 Task: Search for a house in Aurora, United States, for 5 guests from June 15th to June 21st, with 3 bedrooms, 3 beds, 3 bathrooms, and a price range of 14000 to 25000.
Action: Mouse moved to (610, 121)
Screenshot: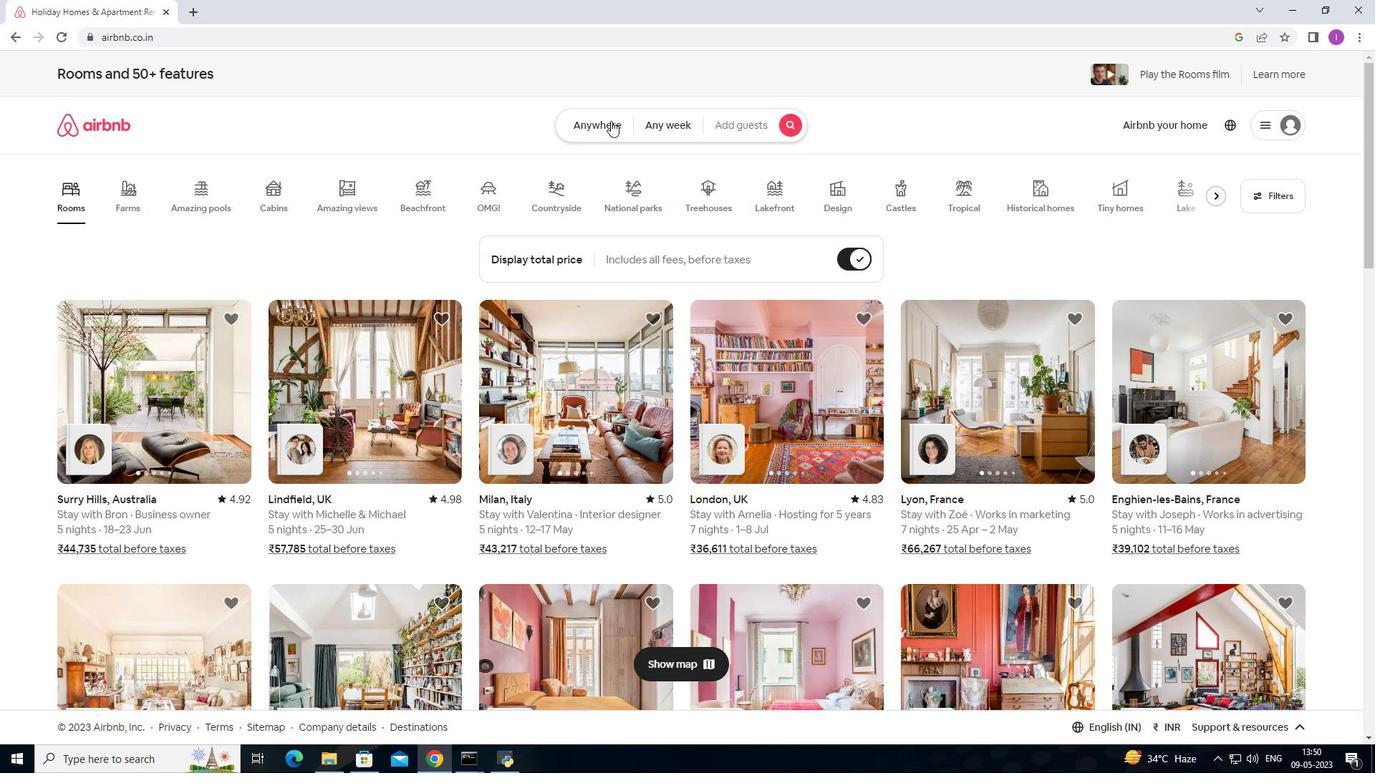 
Action: Mouse pressed left at (610, 121)
Screenshot: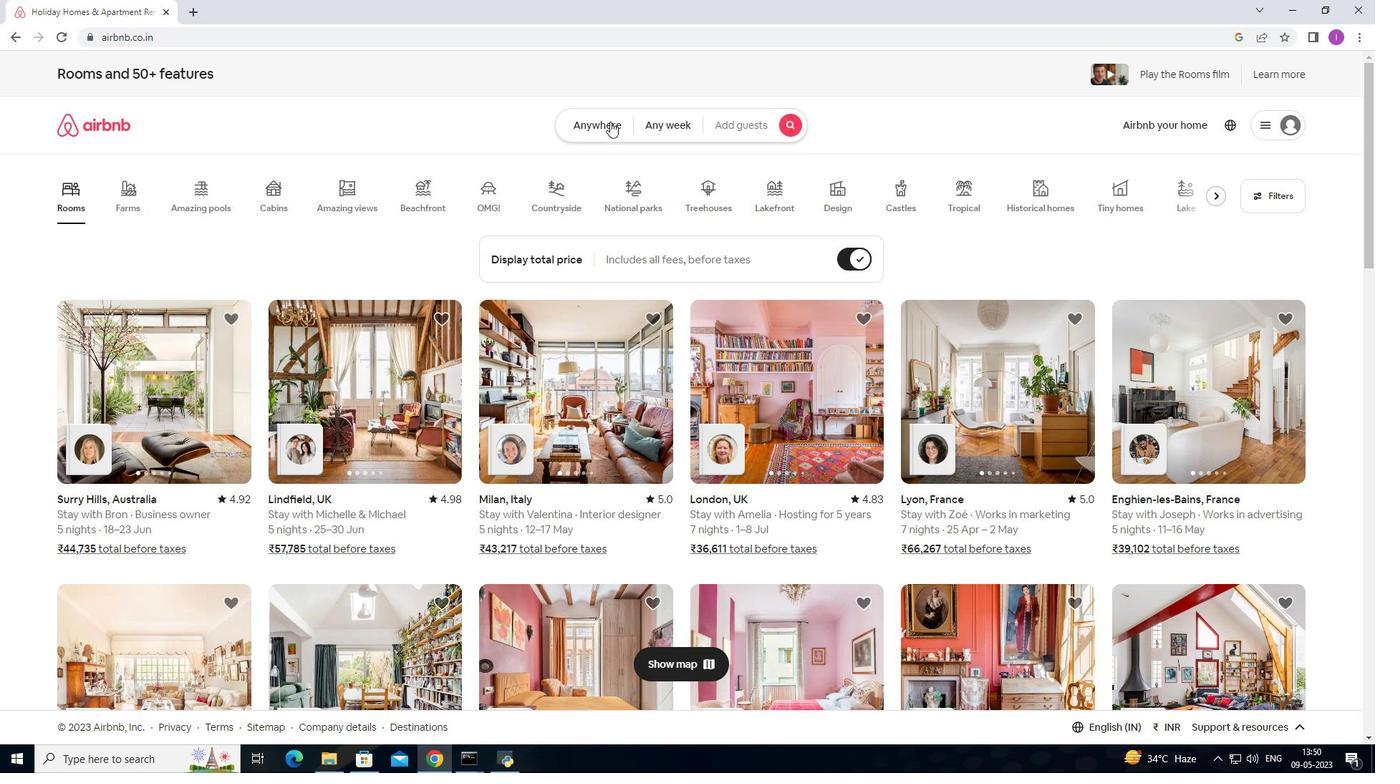 
Action: Mouse moved to (475, 176)
Screenshot: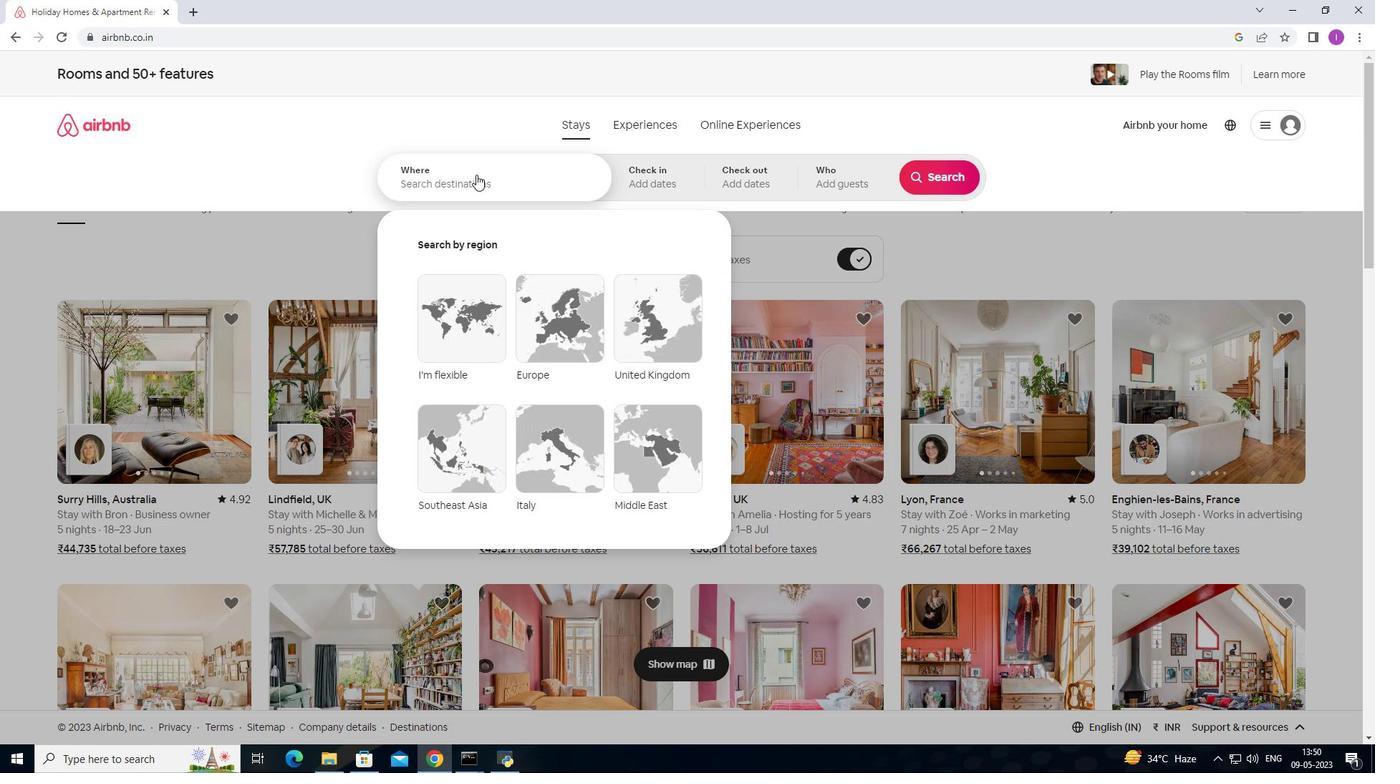 
Action: Mouse pressed left at (475, 176)
Screenshot: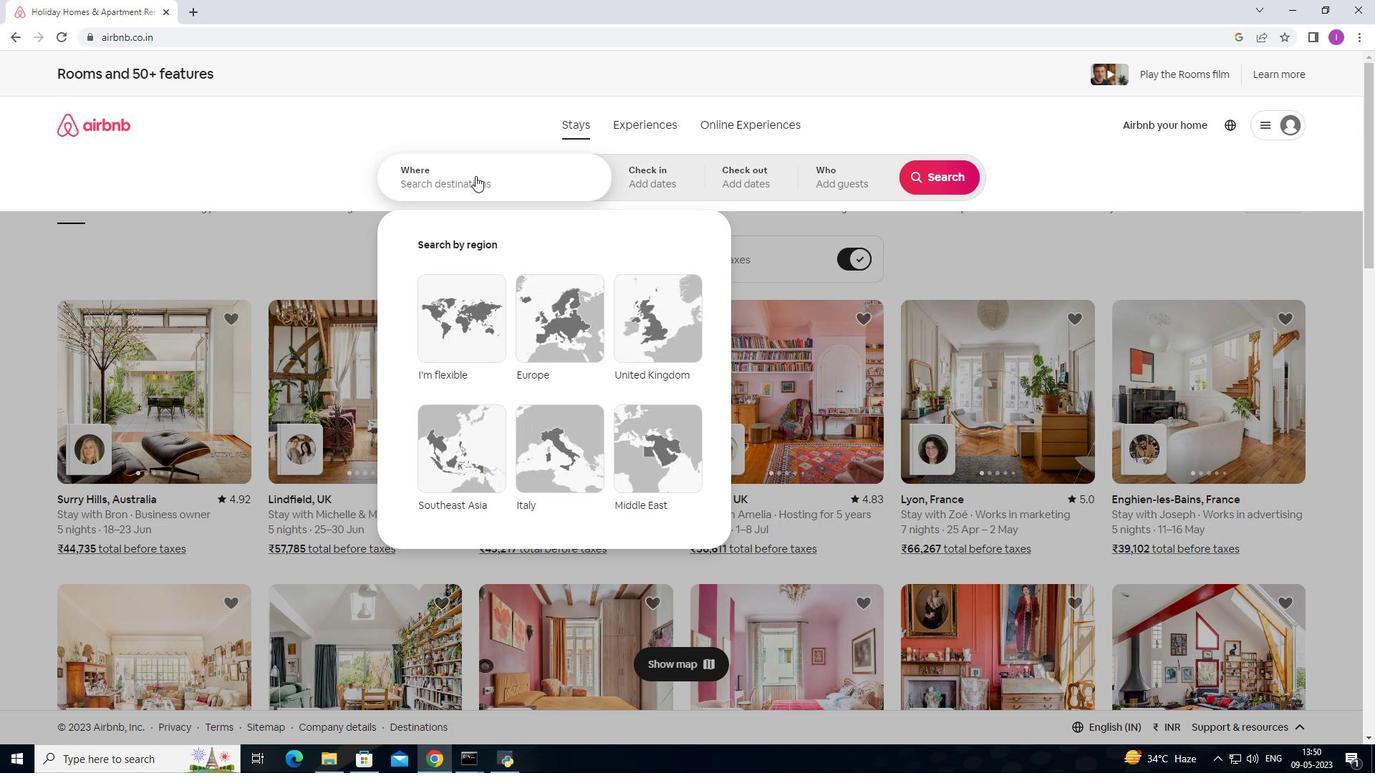 
Action: Mouse moved to (504, 172)
Screenshot: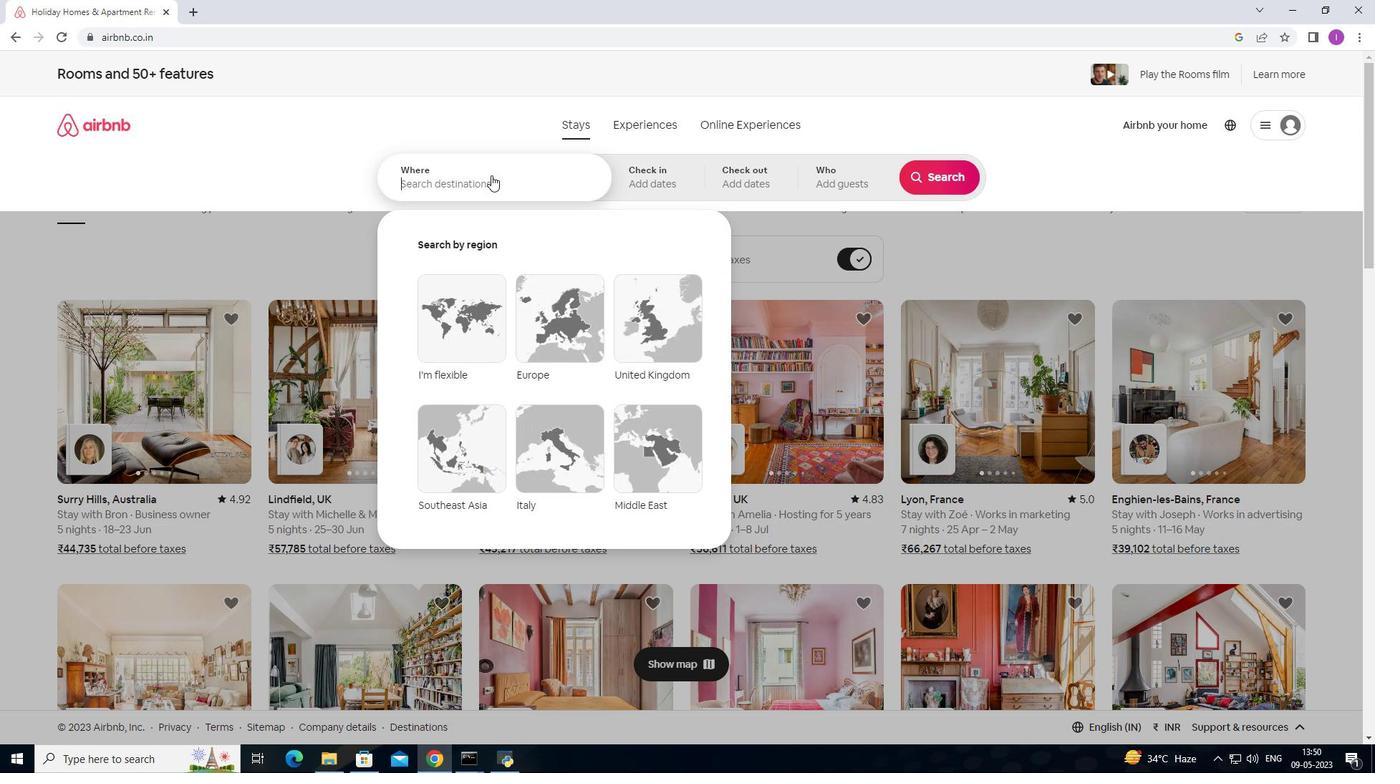 
Action: Key pressed <Key.shift>Aurora,<Key.shift>united<Key.space>states
Screenshot: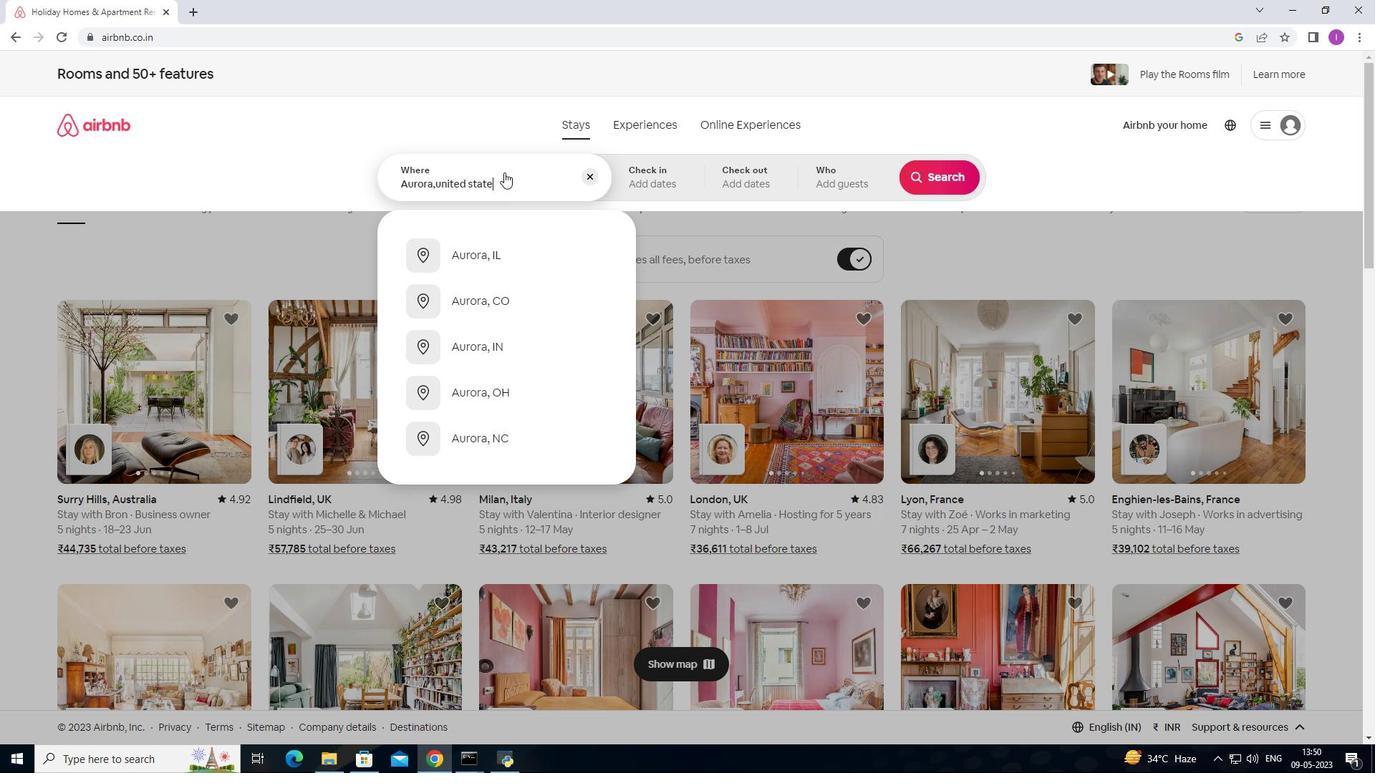 
Action: Mouse moved to (640, 177)
Screenshot: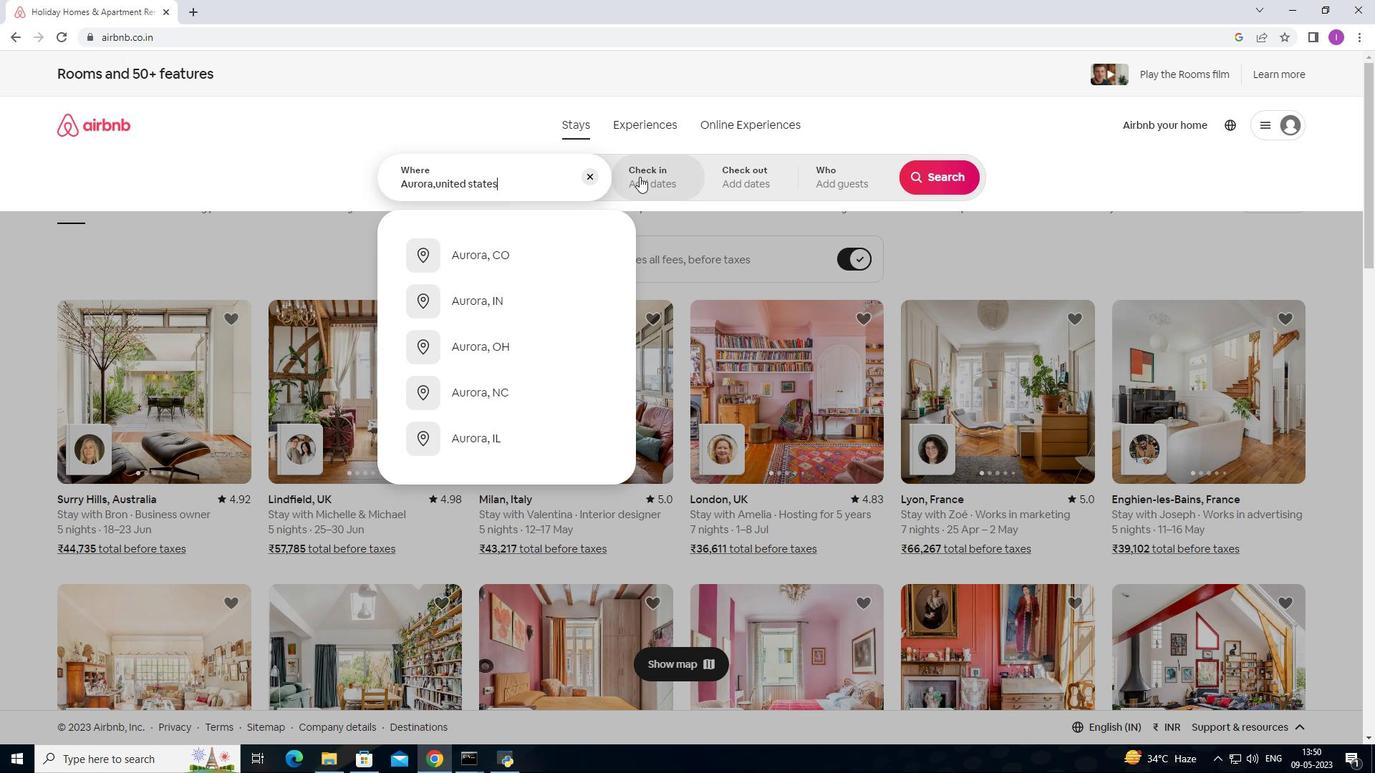 
Action: Mouse pressed left at (640, 177)
Screenshot: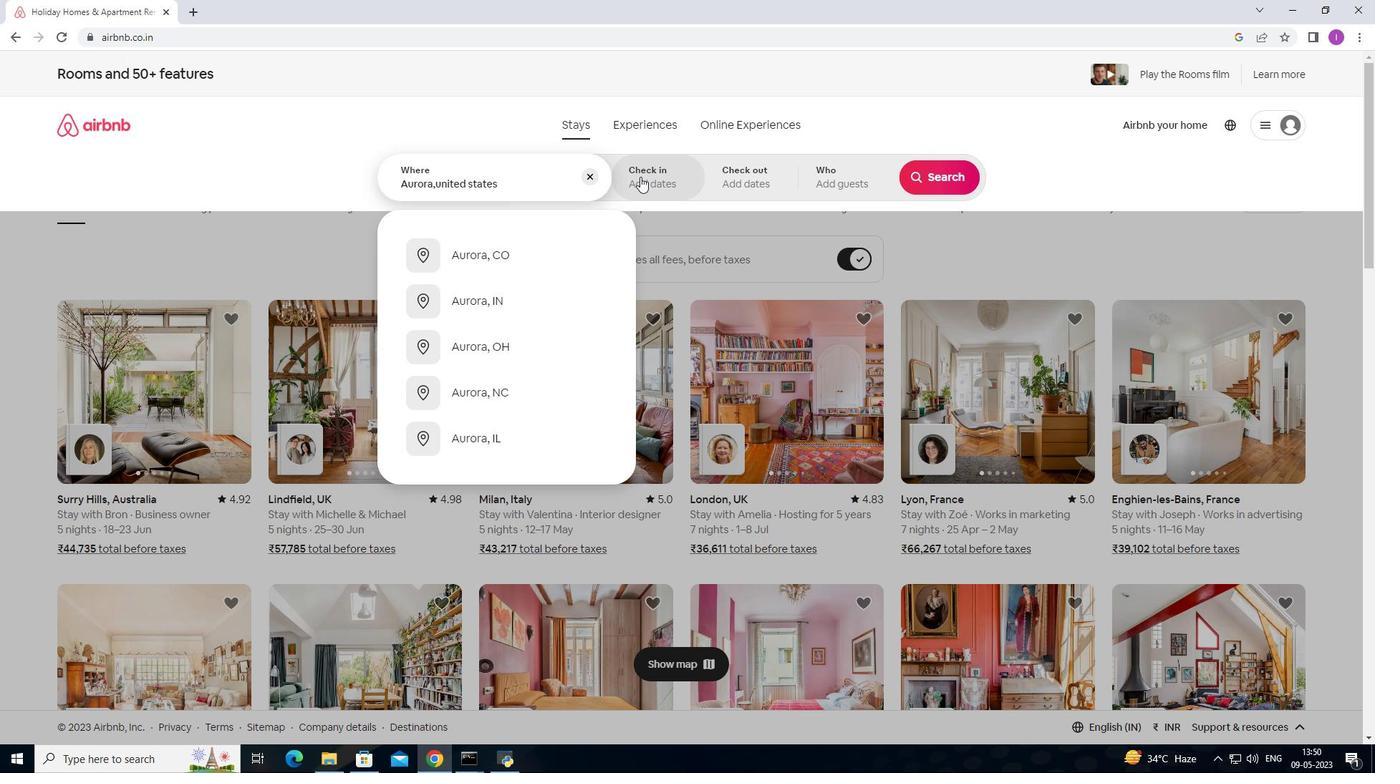 
Action: Mouse moved to (941, 297)
Screenshot: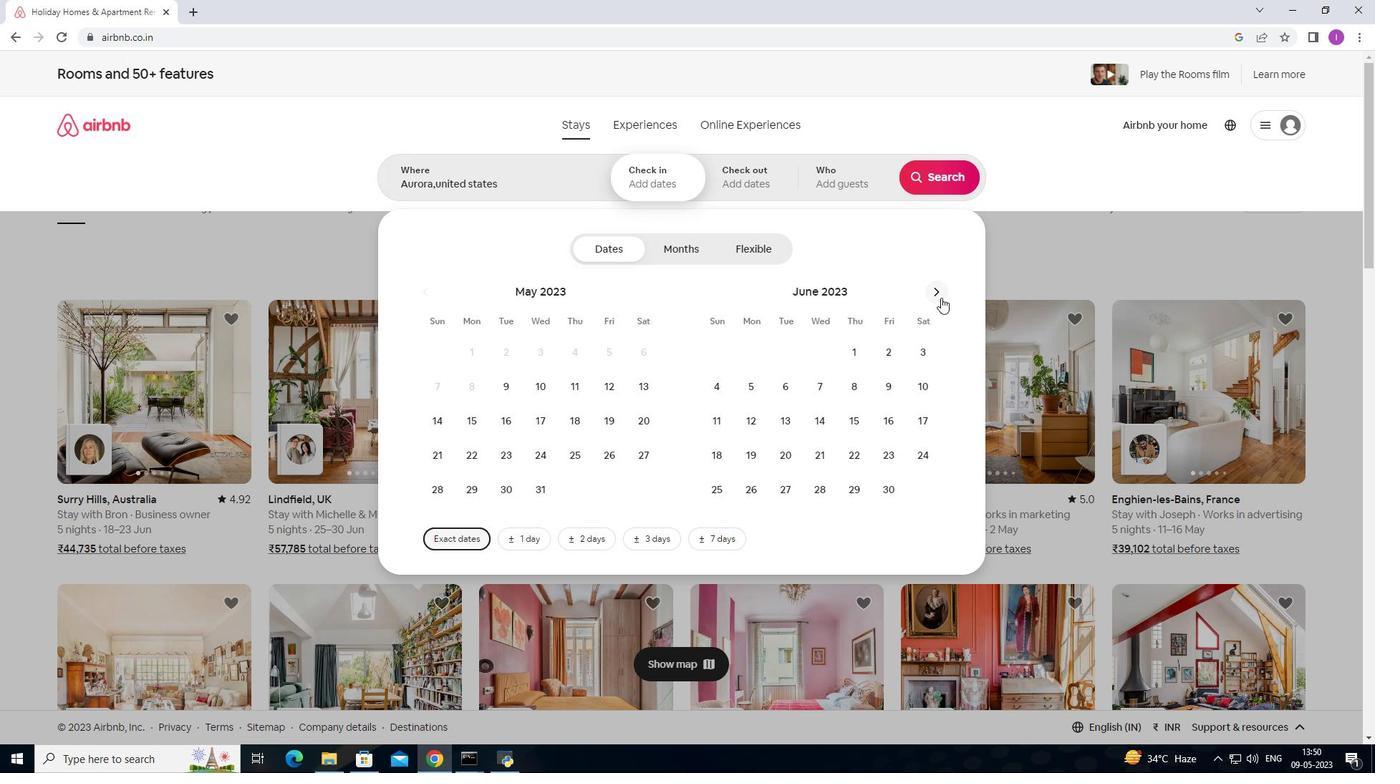 
Action: Mouse pressed left at (941, 297)
Screenshot: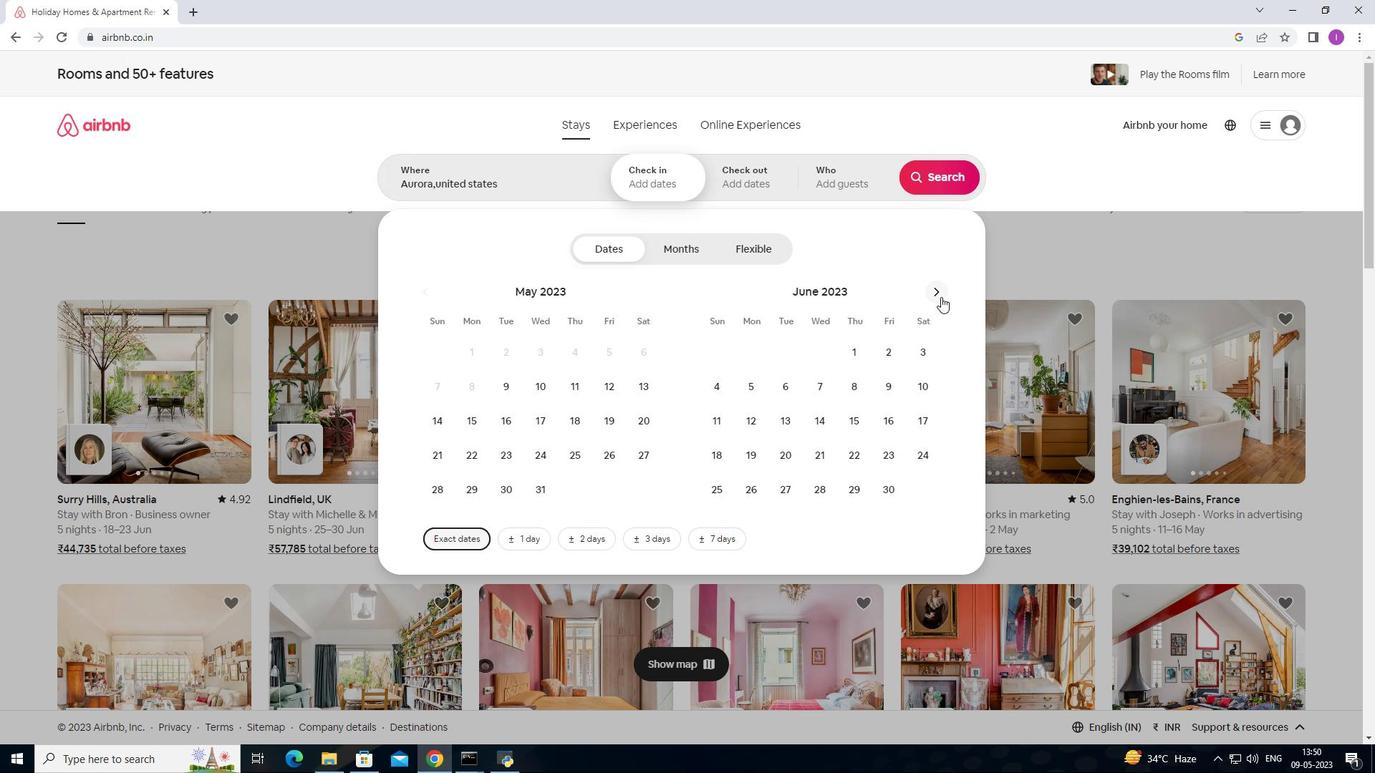 
Action: Mouse moved to (588, 423)
Screenshot: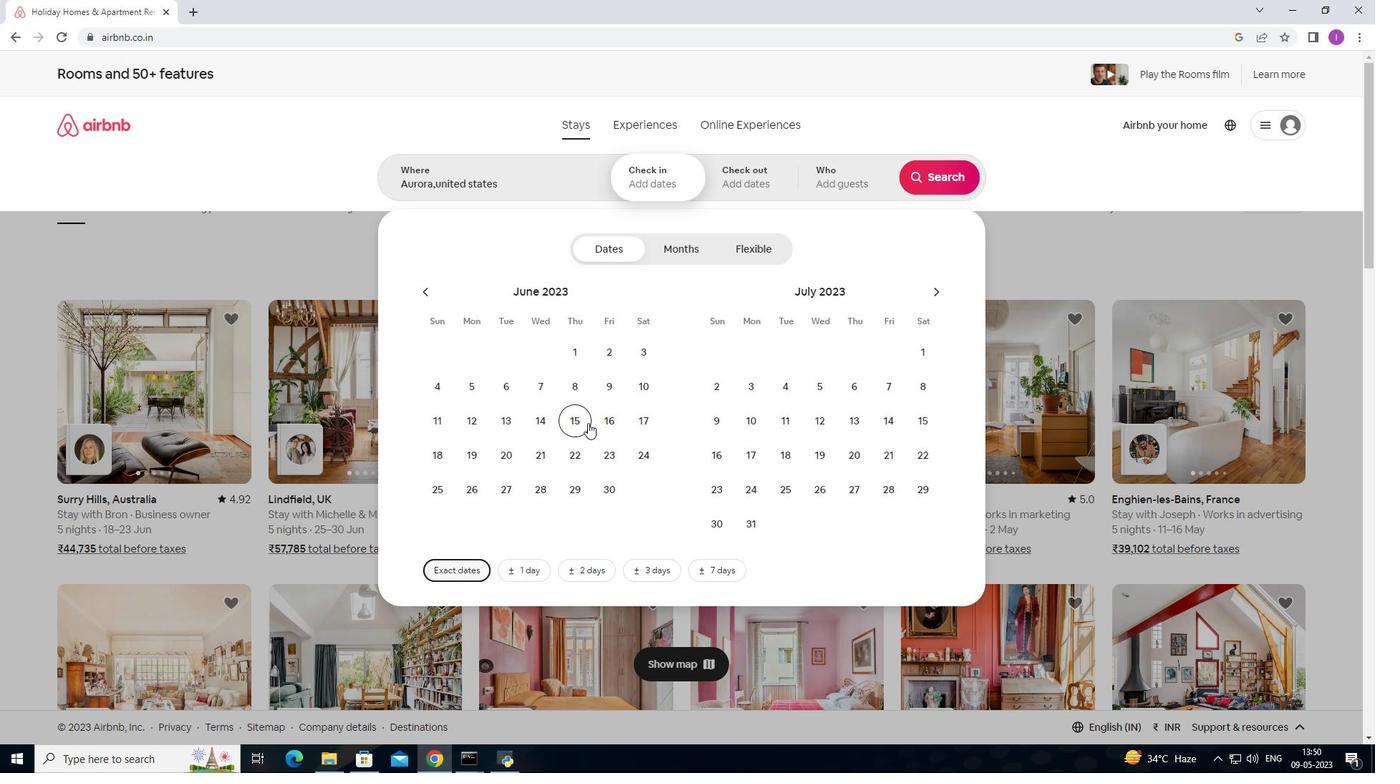 
Action: Mouse pressed left at (588, 423)
Screenshot: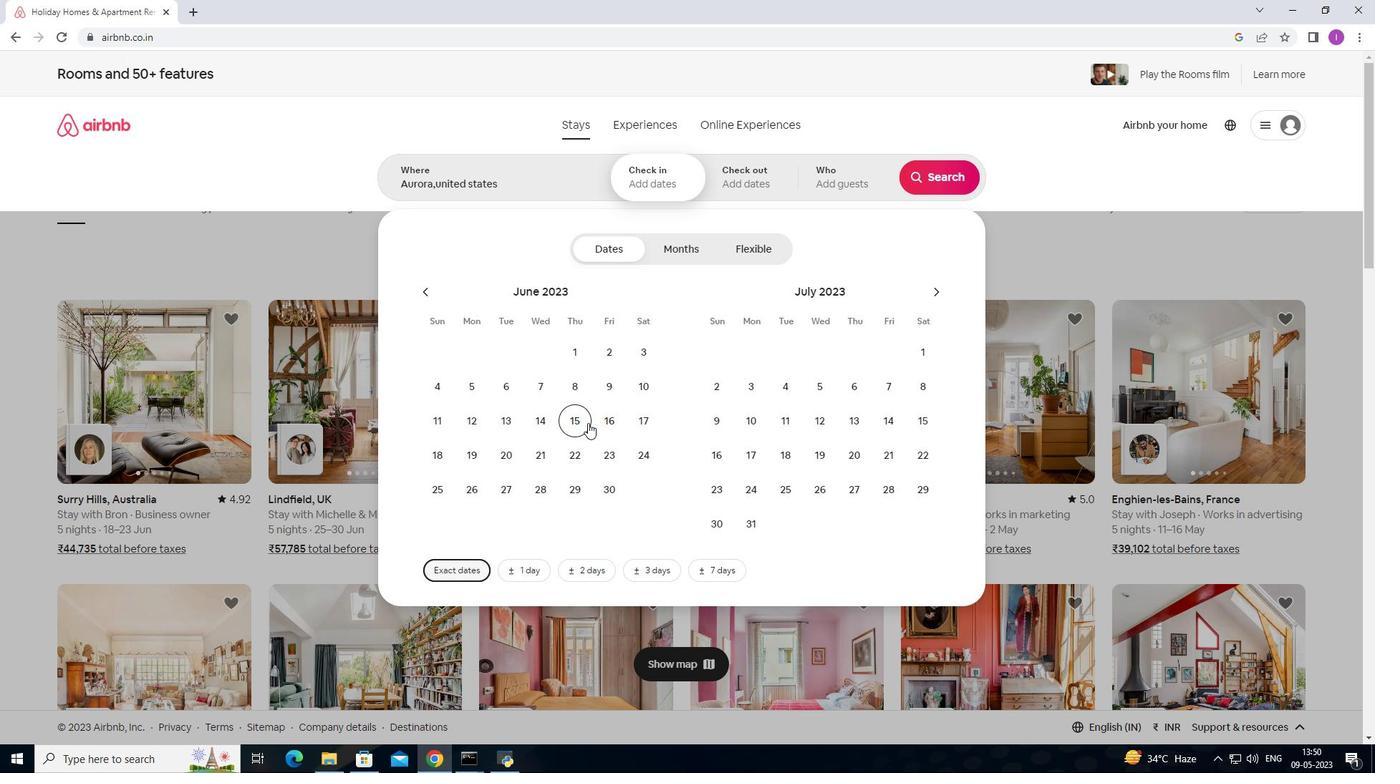 
Action: Mouse moved to (545, 457)
Screenshot: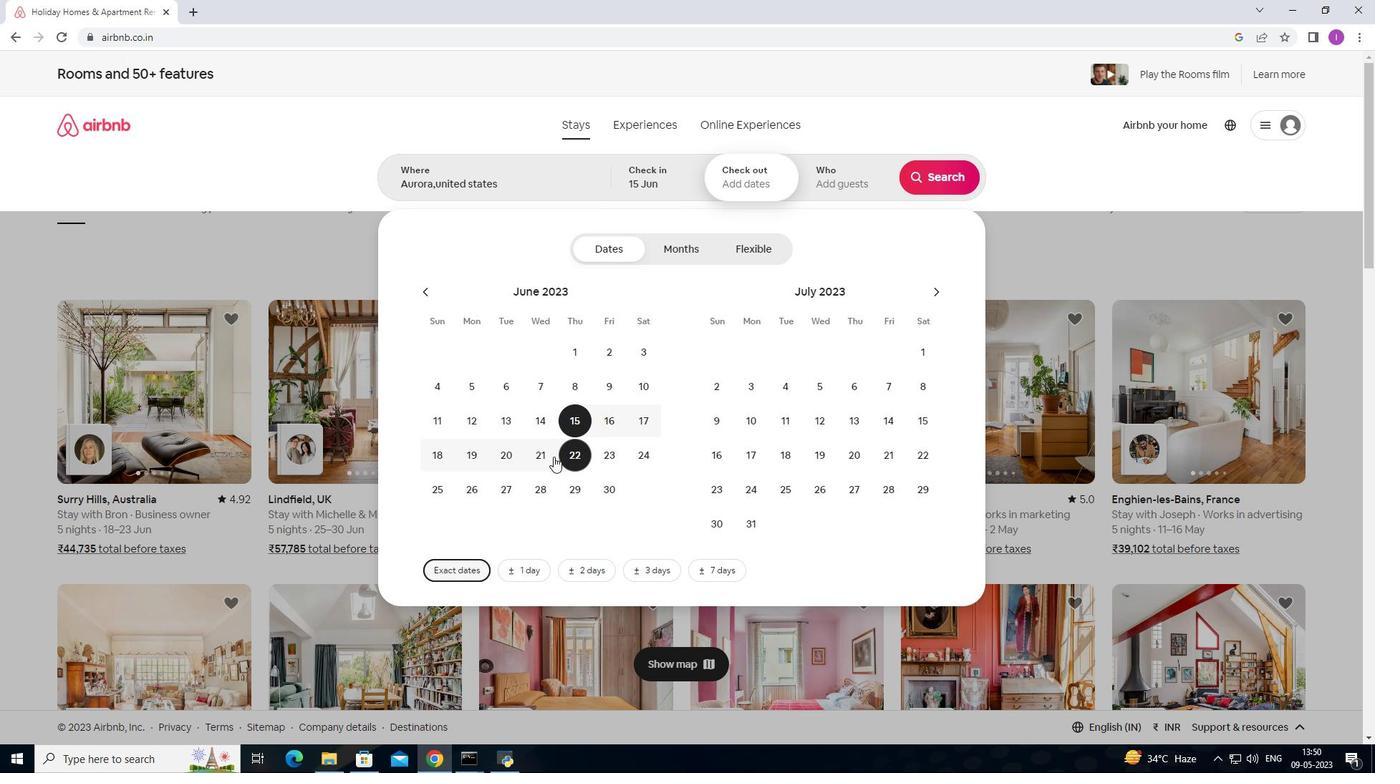 
Action: Mouse pressed left at (545, 457)
Screenshot: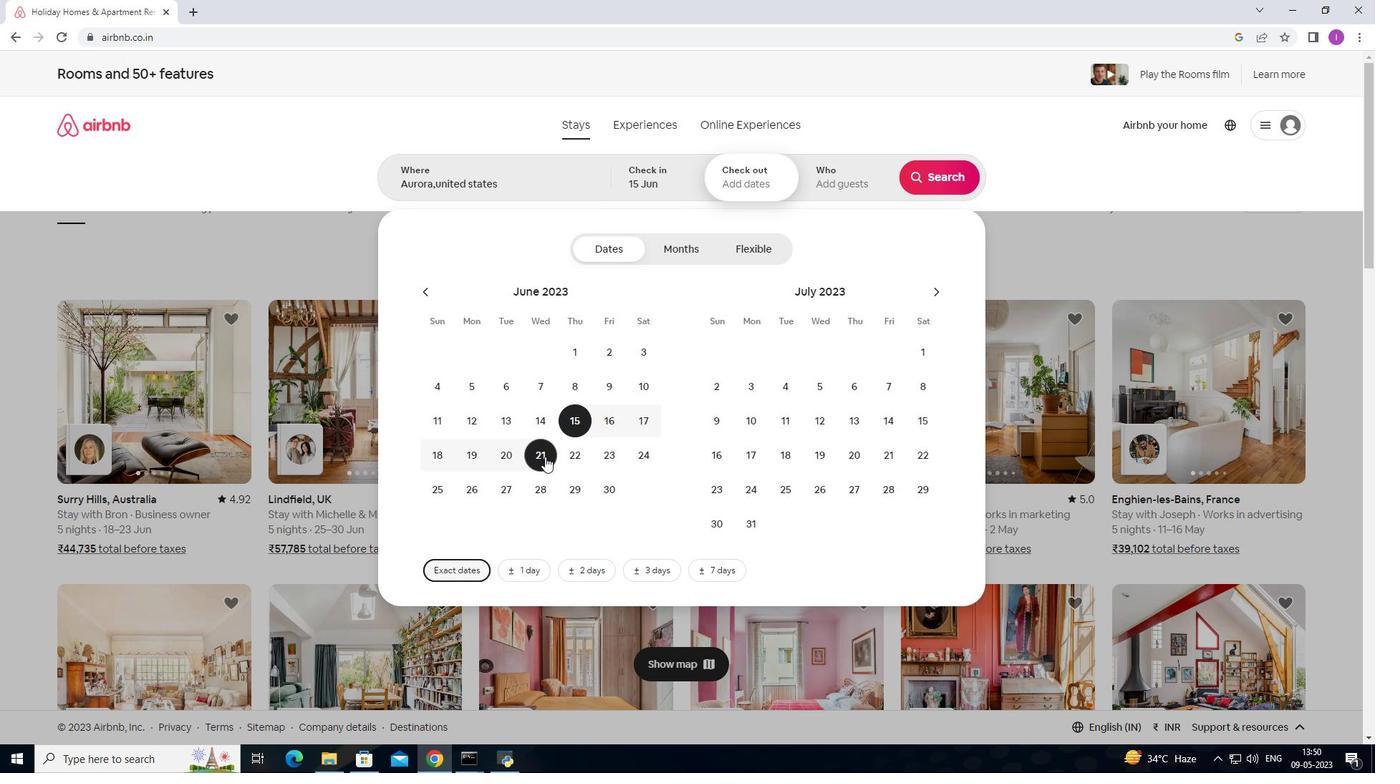
Action: Mouse moved to (853, 164)
Screenshot: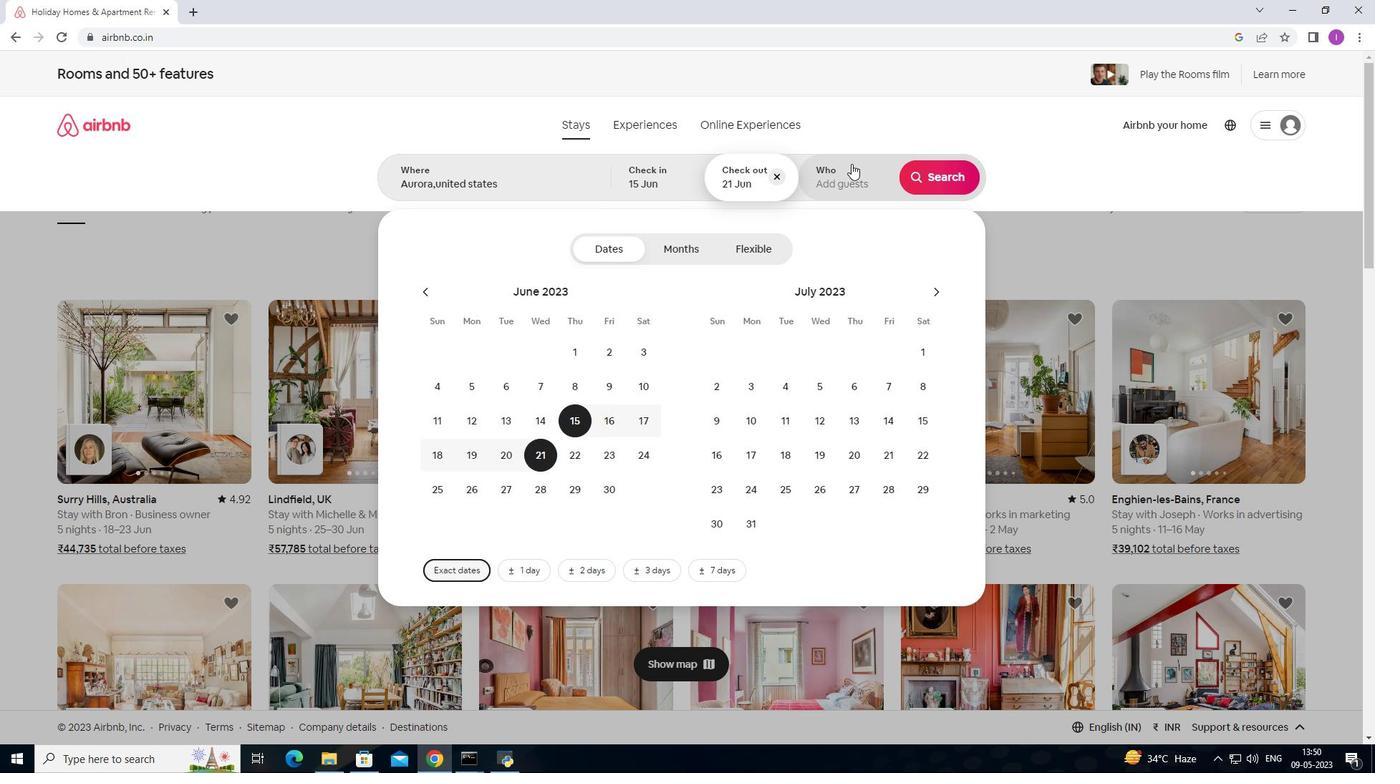 
Action: Mouse pressed left at (853, 164)
Screenshot: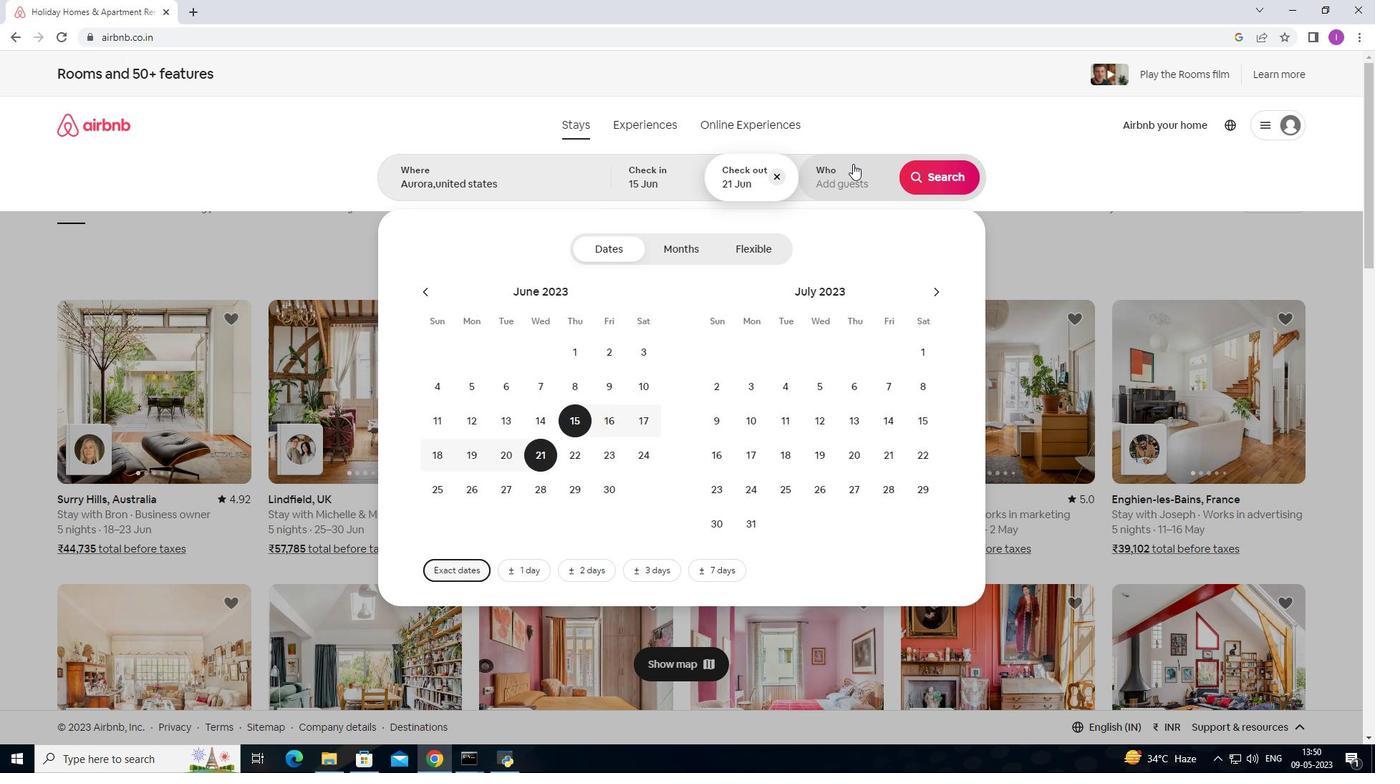 
Action: Mouse moved to (948, 256)
Screenshot: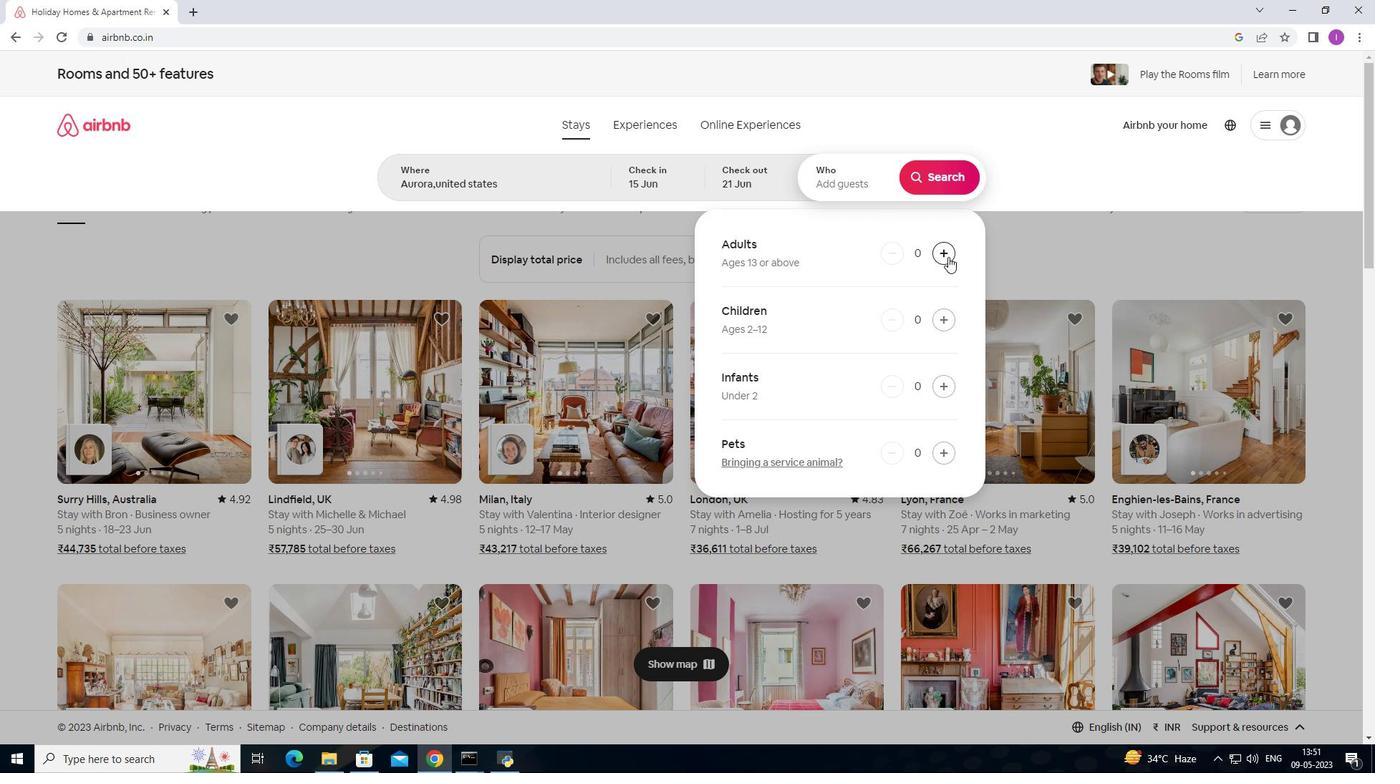 
Action: Mouse pressed left at (948, 256)
Screenshot: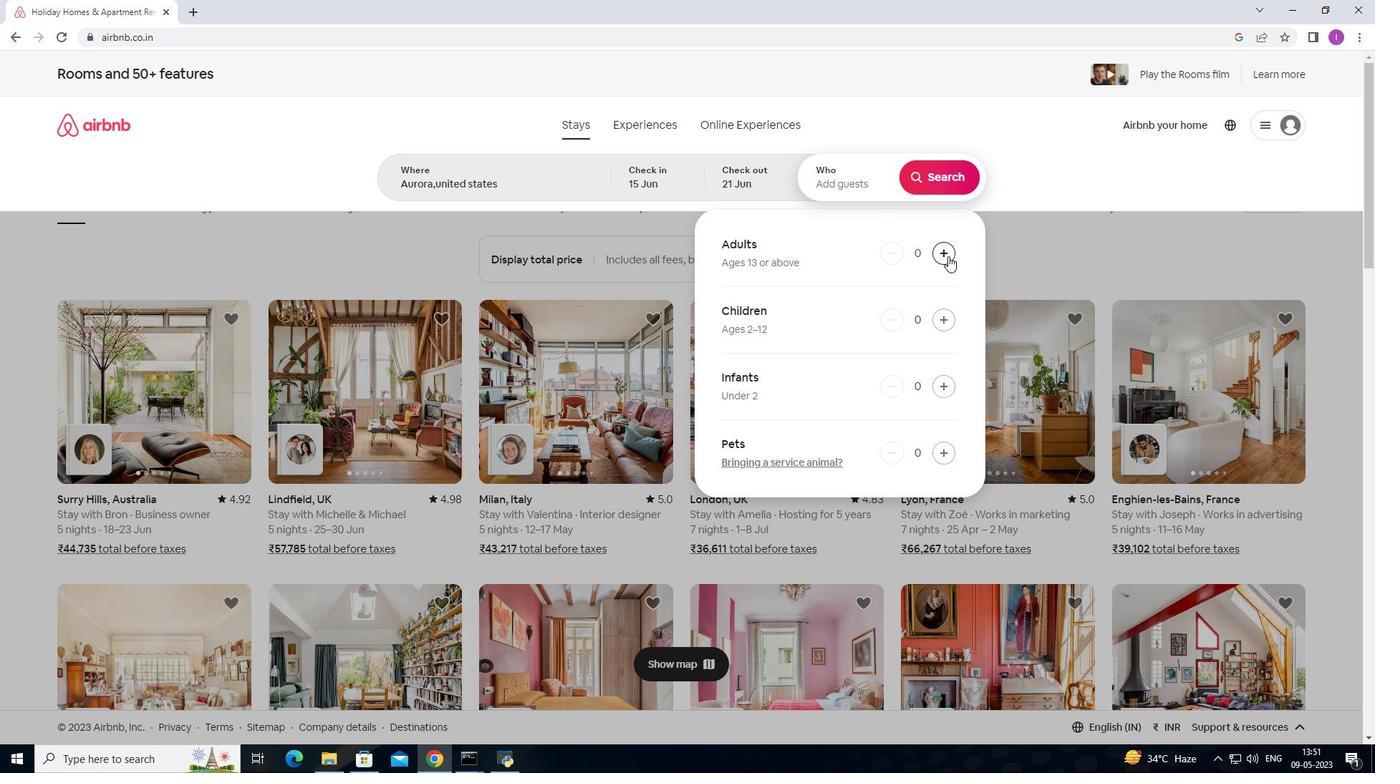 
Action: Mouse pressed left at (948, 256)
Screenshot: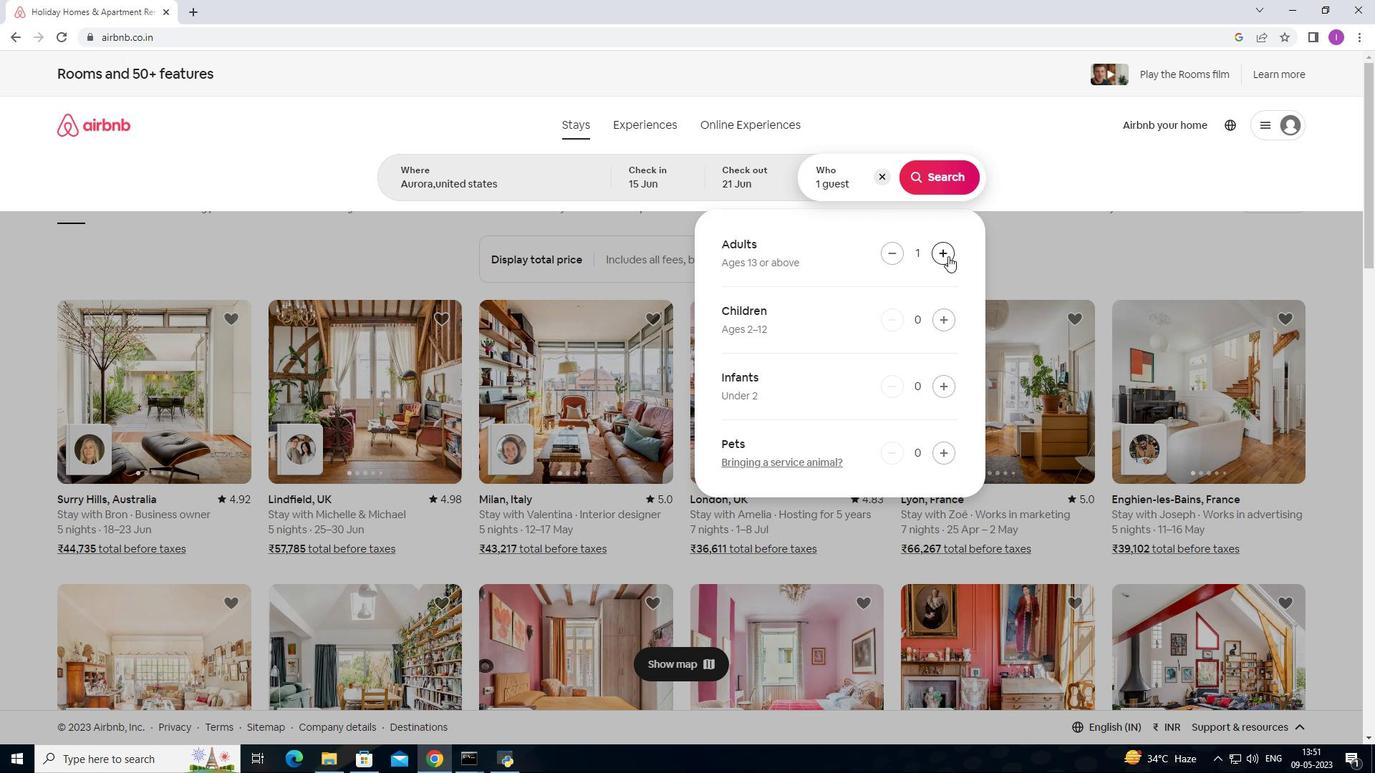 
Action: Mouse pressed left at (948, 256)
Screenshot: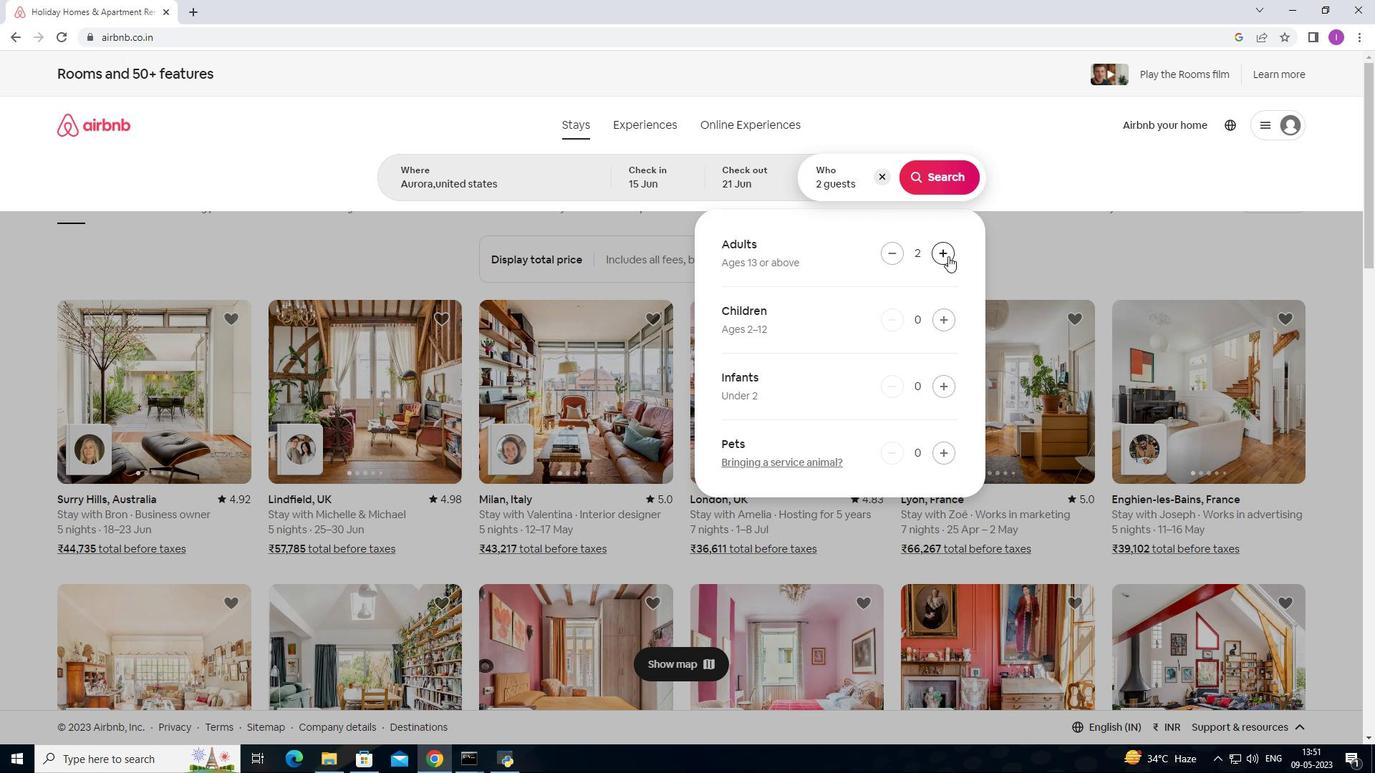 
Action: Mouse pressed left at (948, 256)
Screenshot: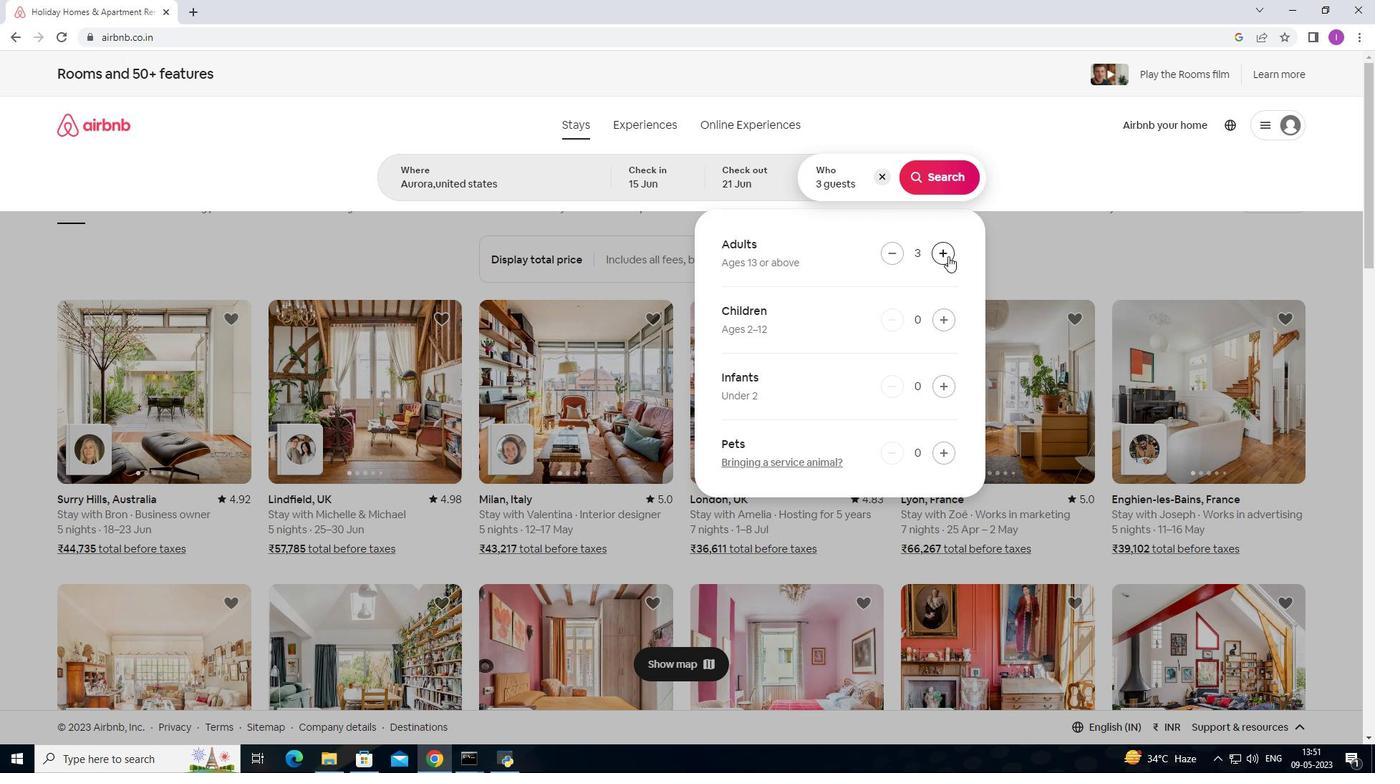 
Action: Mouse pressed left at (948, 256)
Screenshot: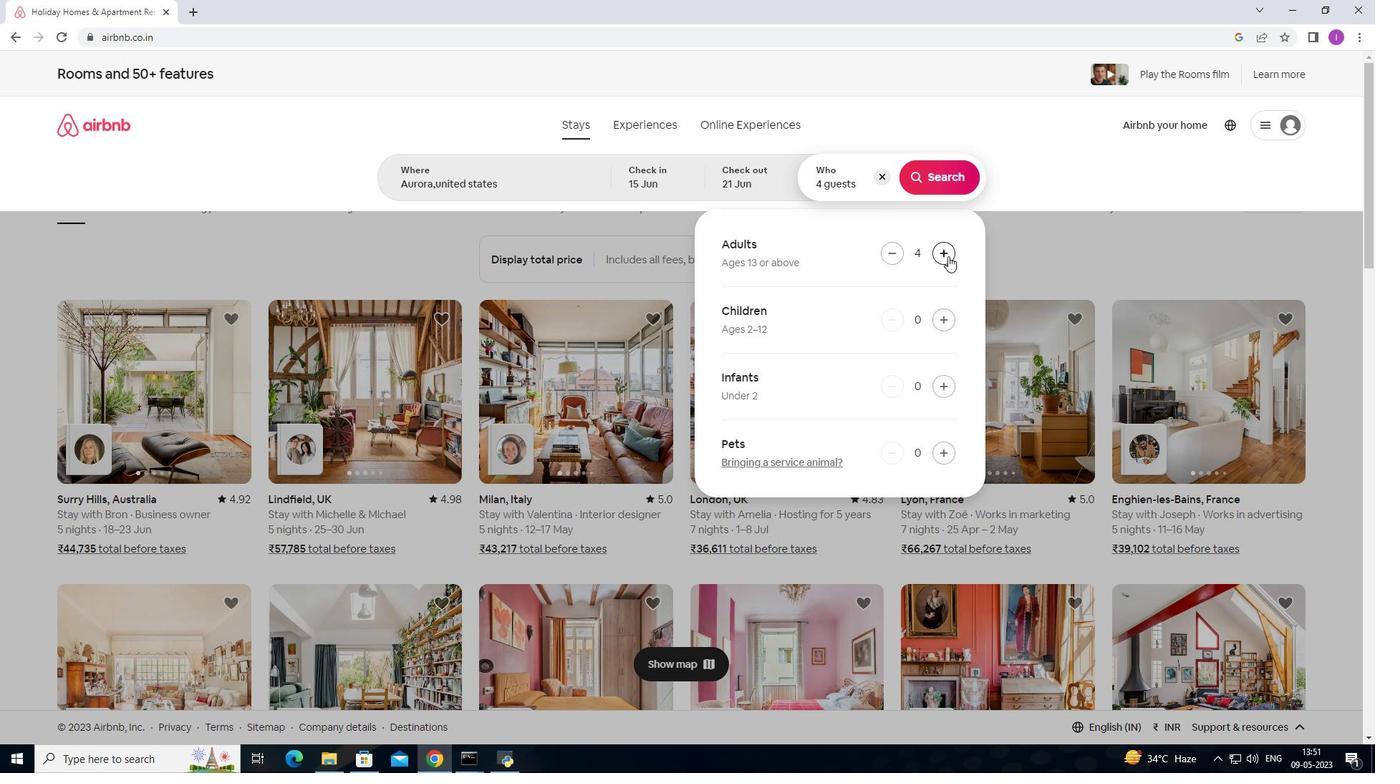 
Action: Mouse moved to (936, 179)
Screenshot: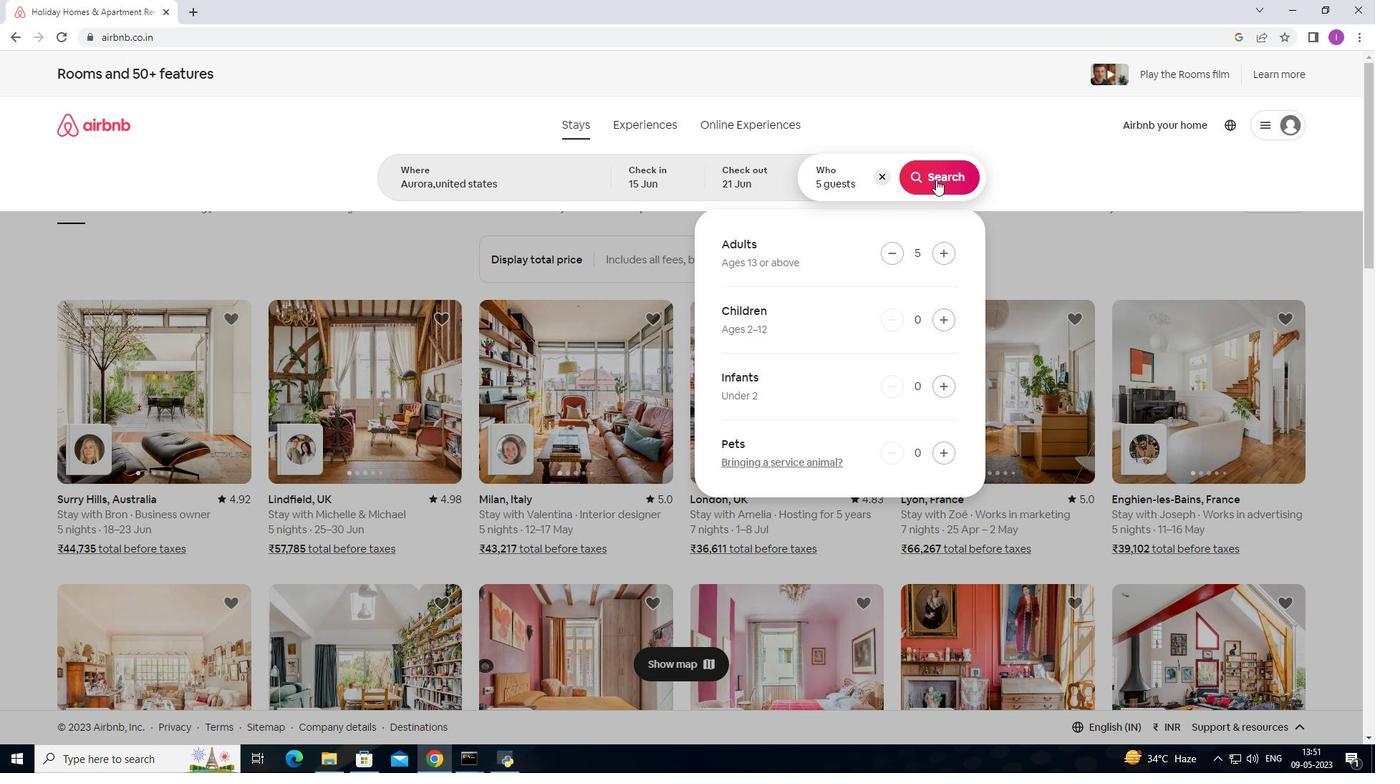 
Action: Mouse pressed left at (936, 179)
Screenshot: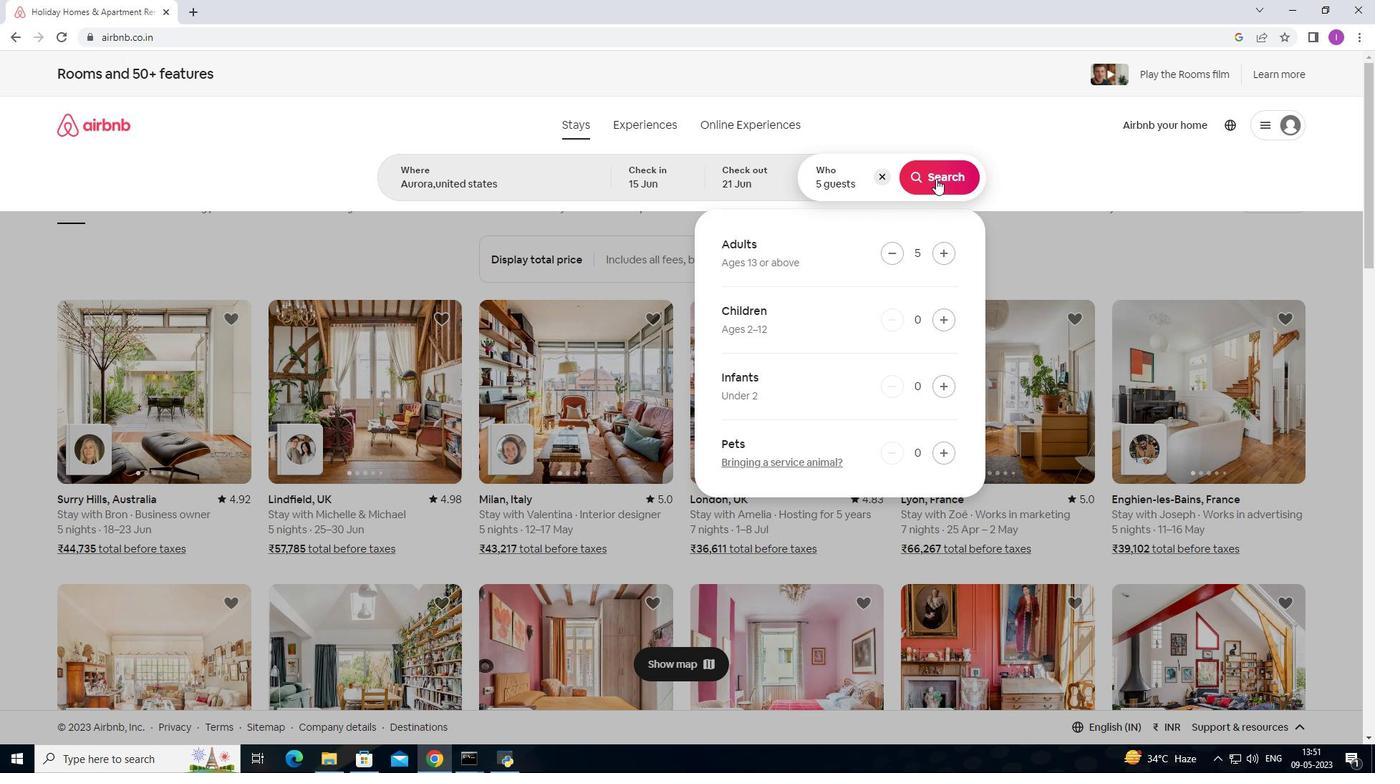 
Action: Mouse moved to (1325, 139)
Screenshot: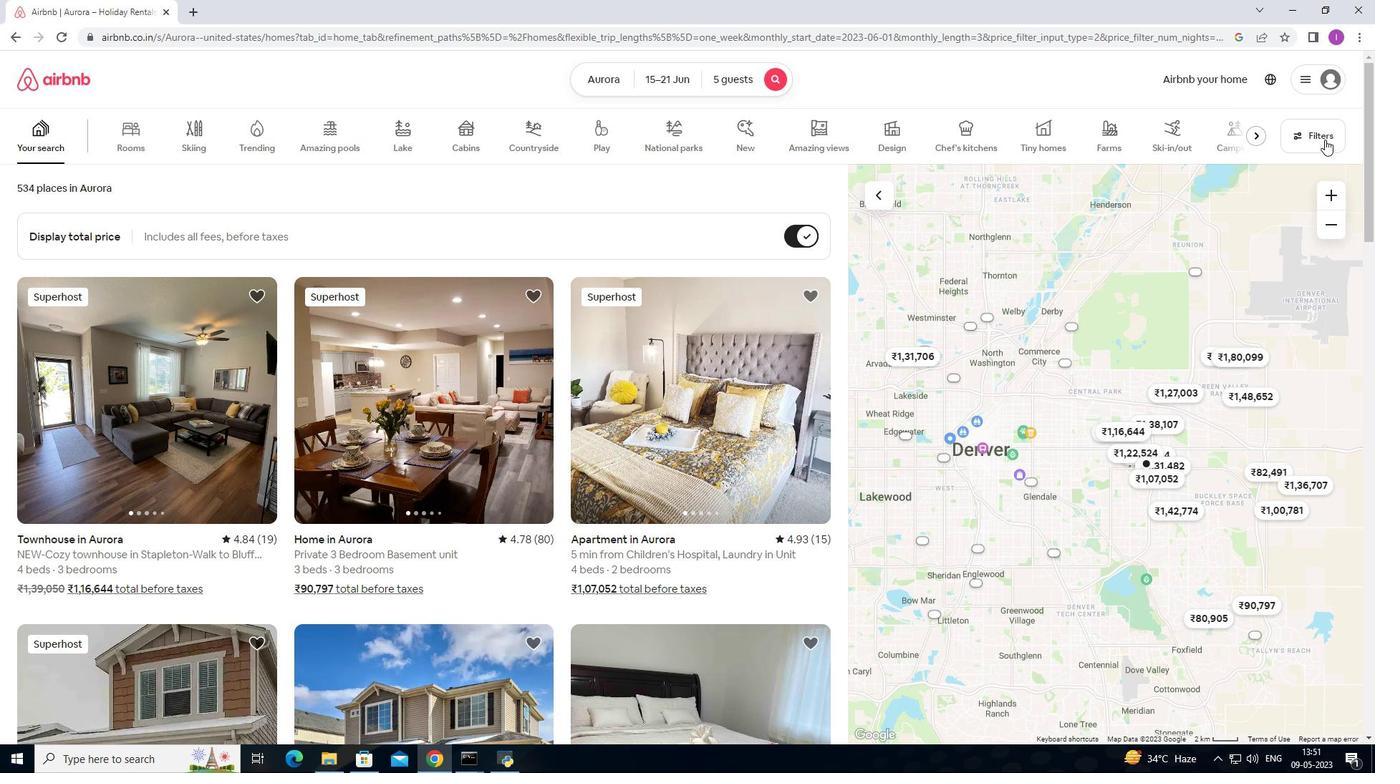 
Action: Mouse pressed left at (1325, 139)
Screenshot: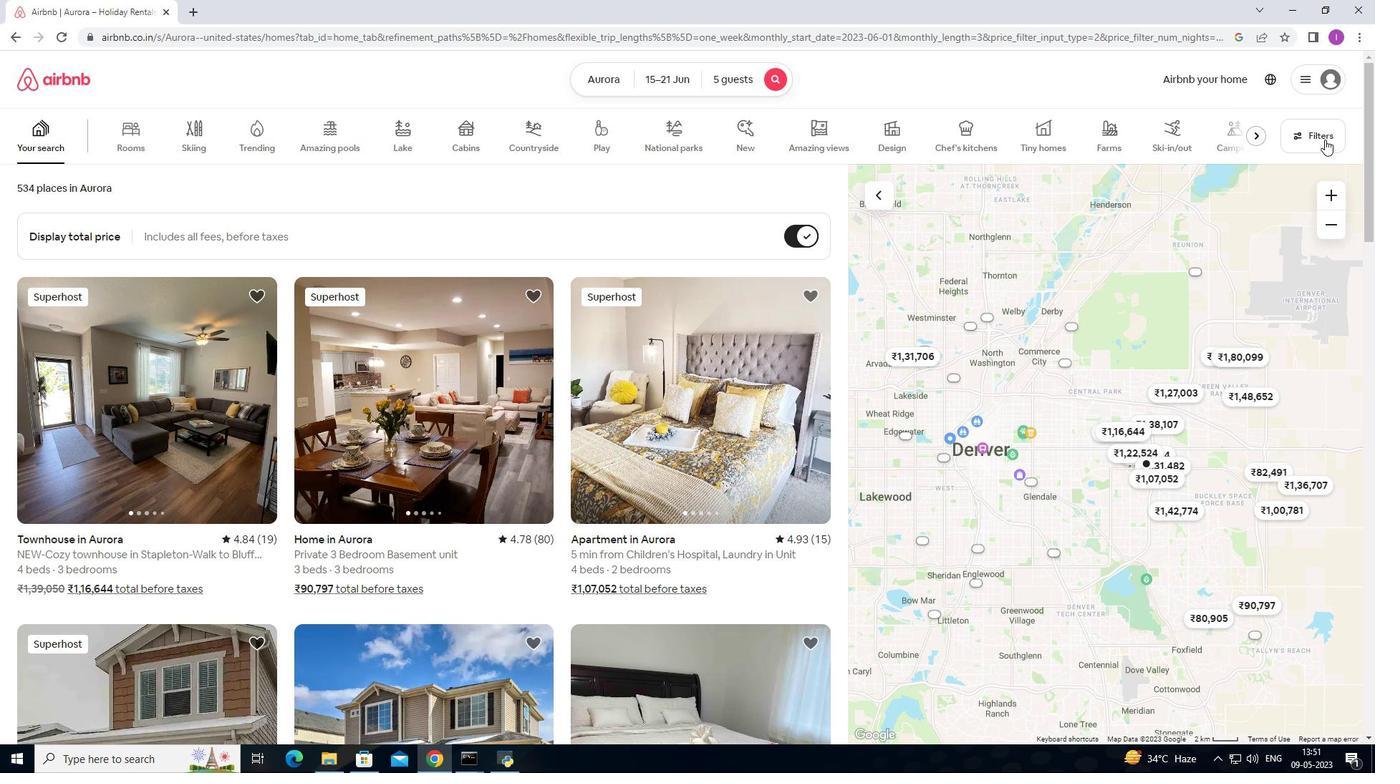 
Action: Mouse moved to (526, 487)
Screenshot: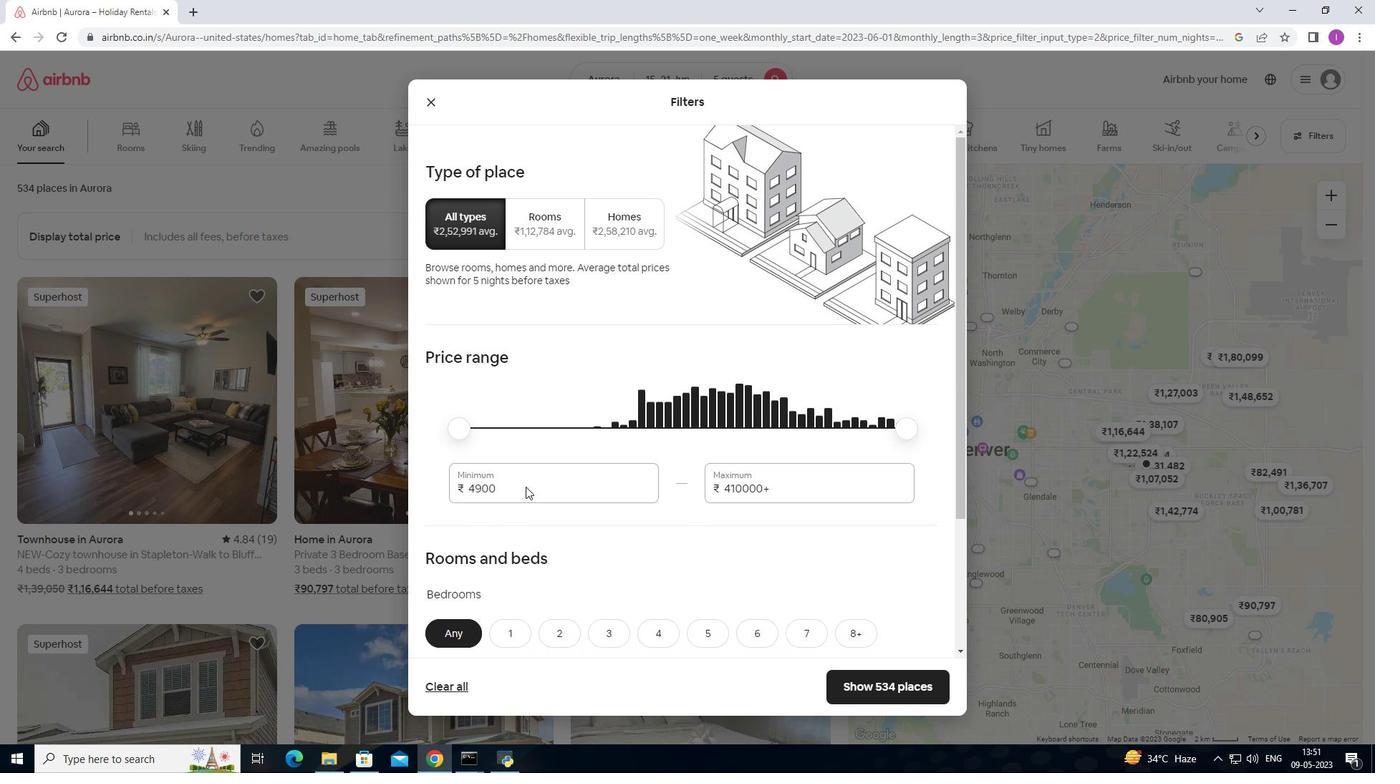 
Action: Mouse pressed left at (526, 487)
Screenshot: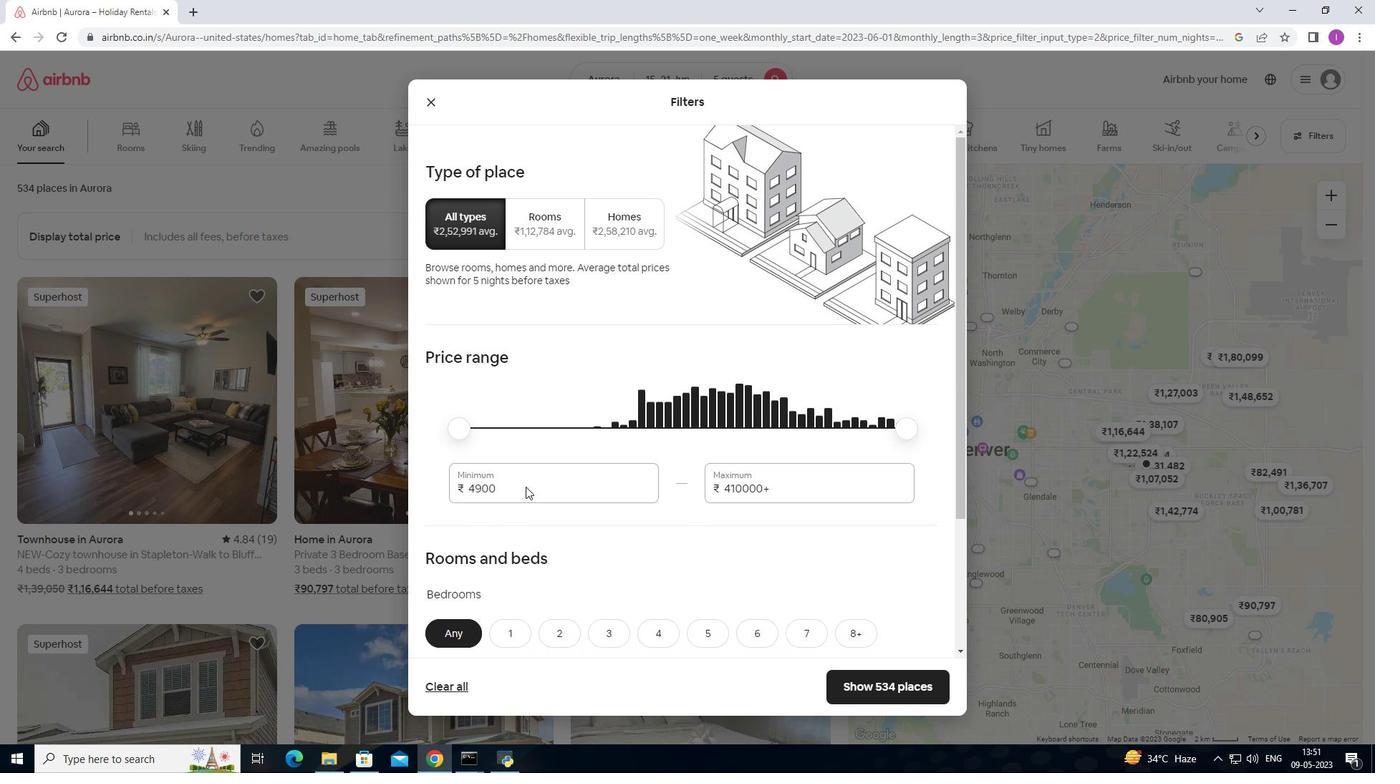 
Action: Mouse moved to (450, 488)
Screenshot: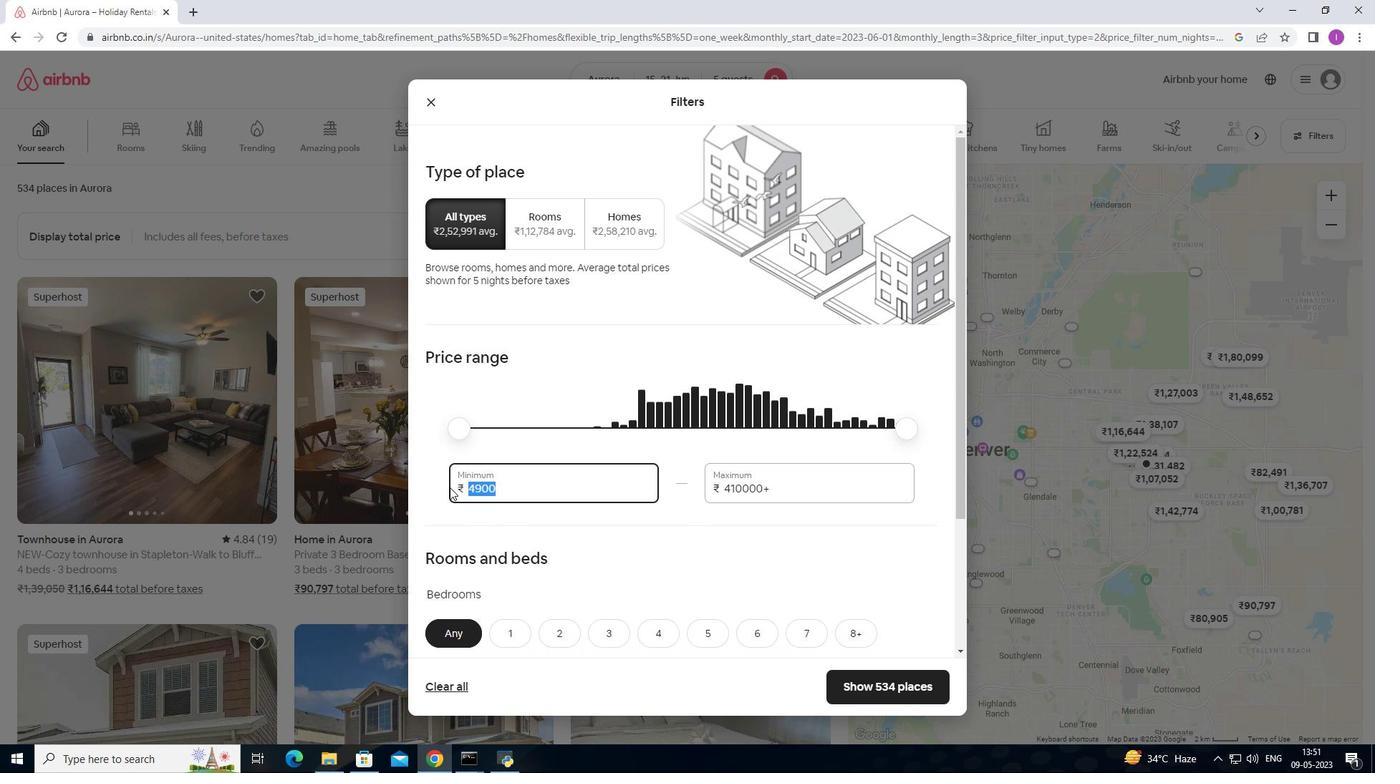 
Action: Key pressed 1400
Screenshot: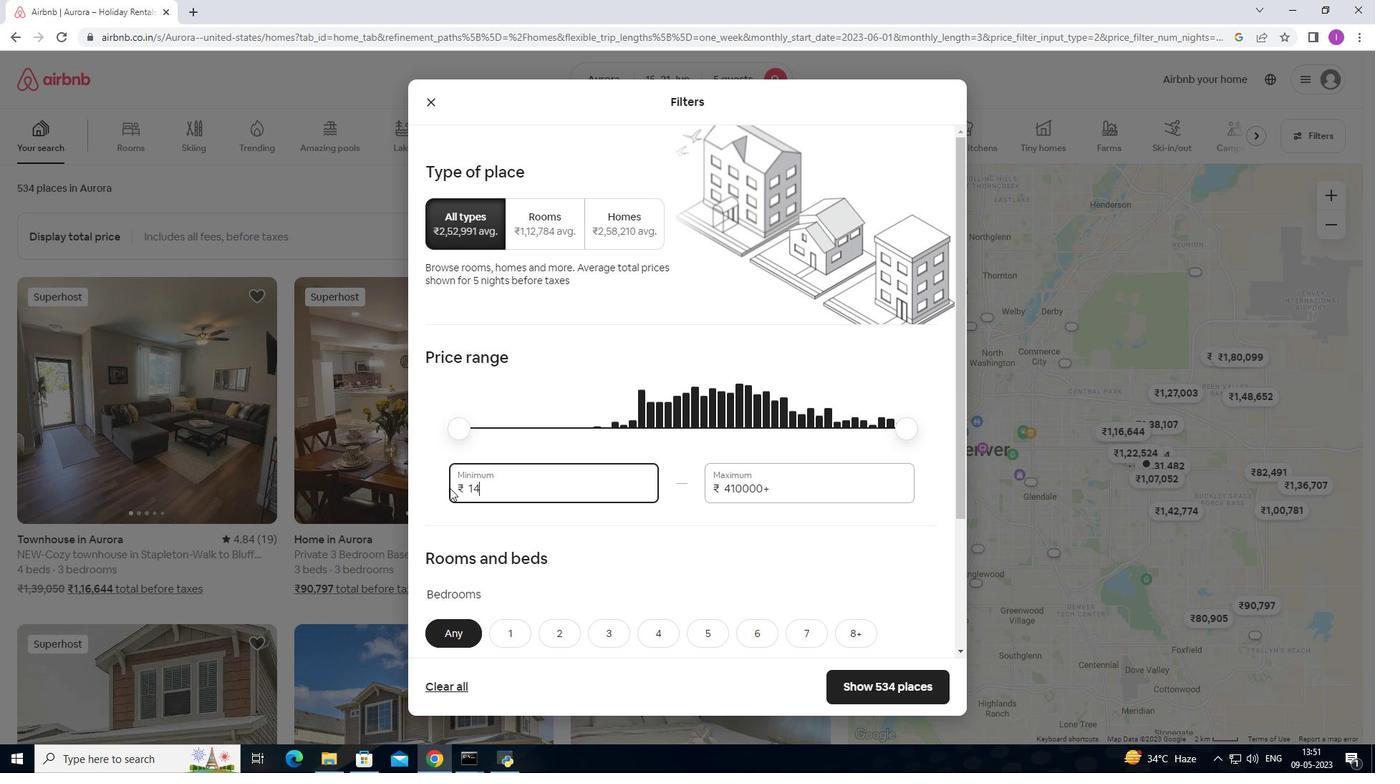 
Action: Mouse moved to (450, 488)
Screenshot: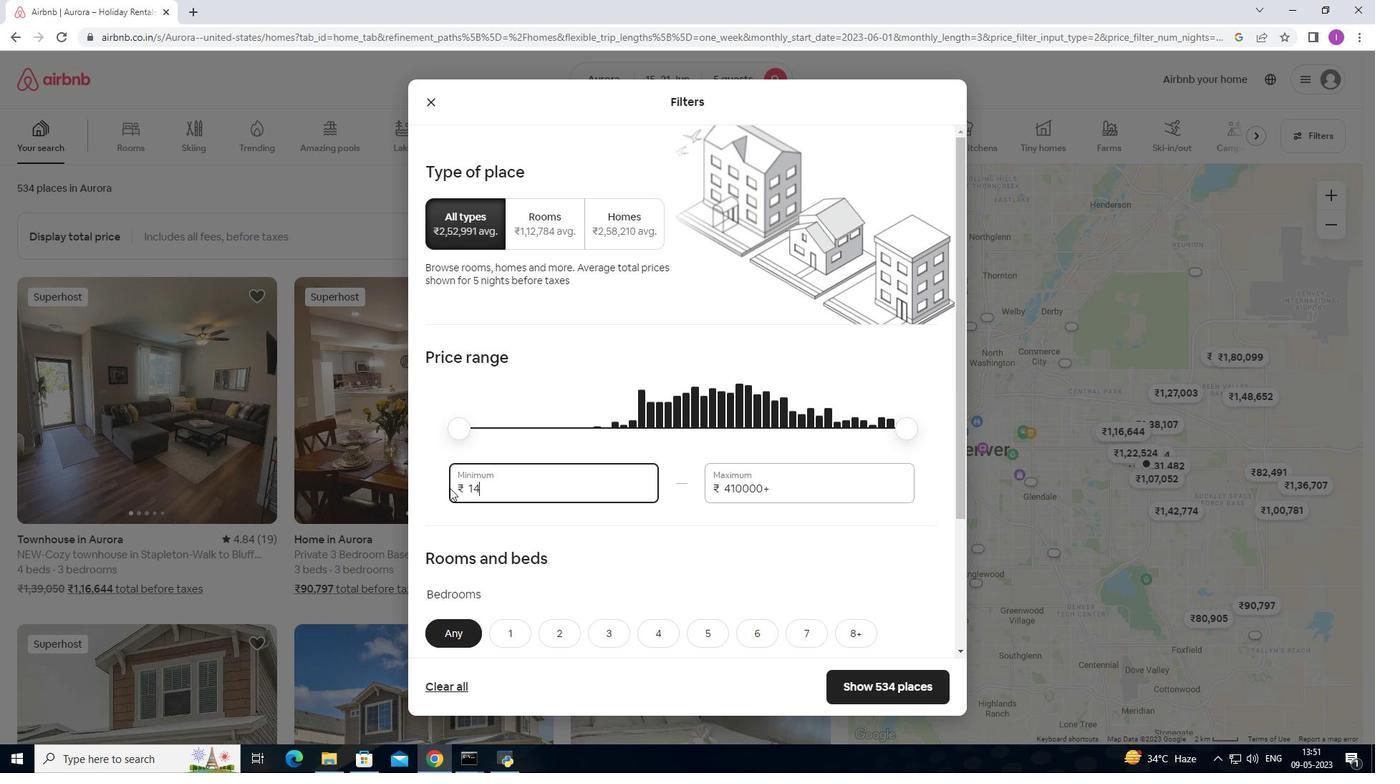 
Action: Key pressed 0
Screenshot: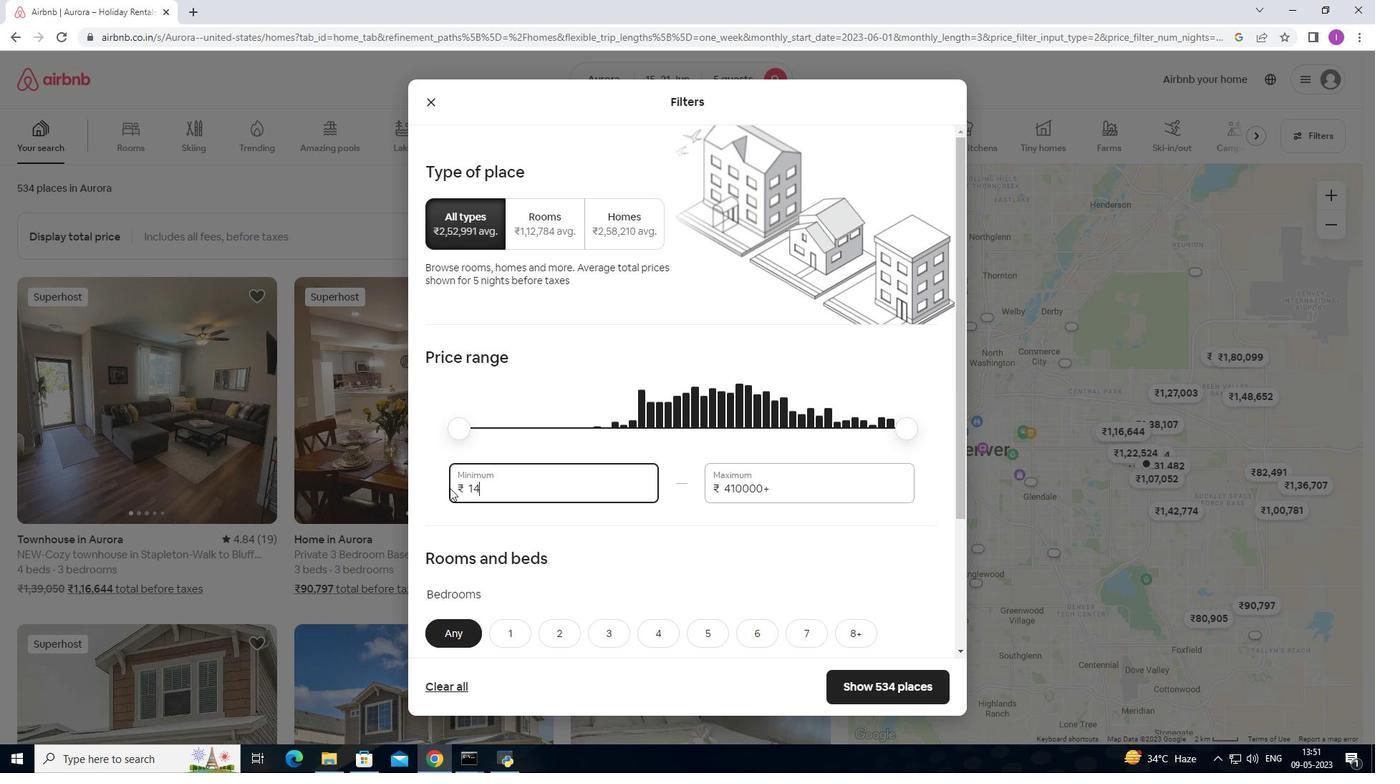 
Action: Mouse moved to (797, 490)
Screenshot: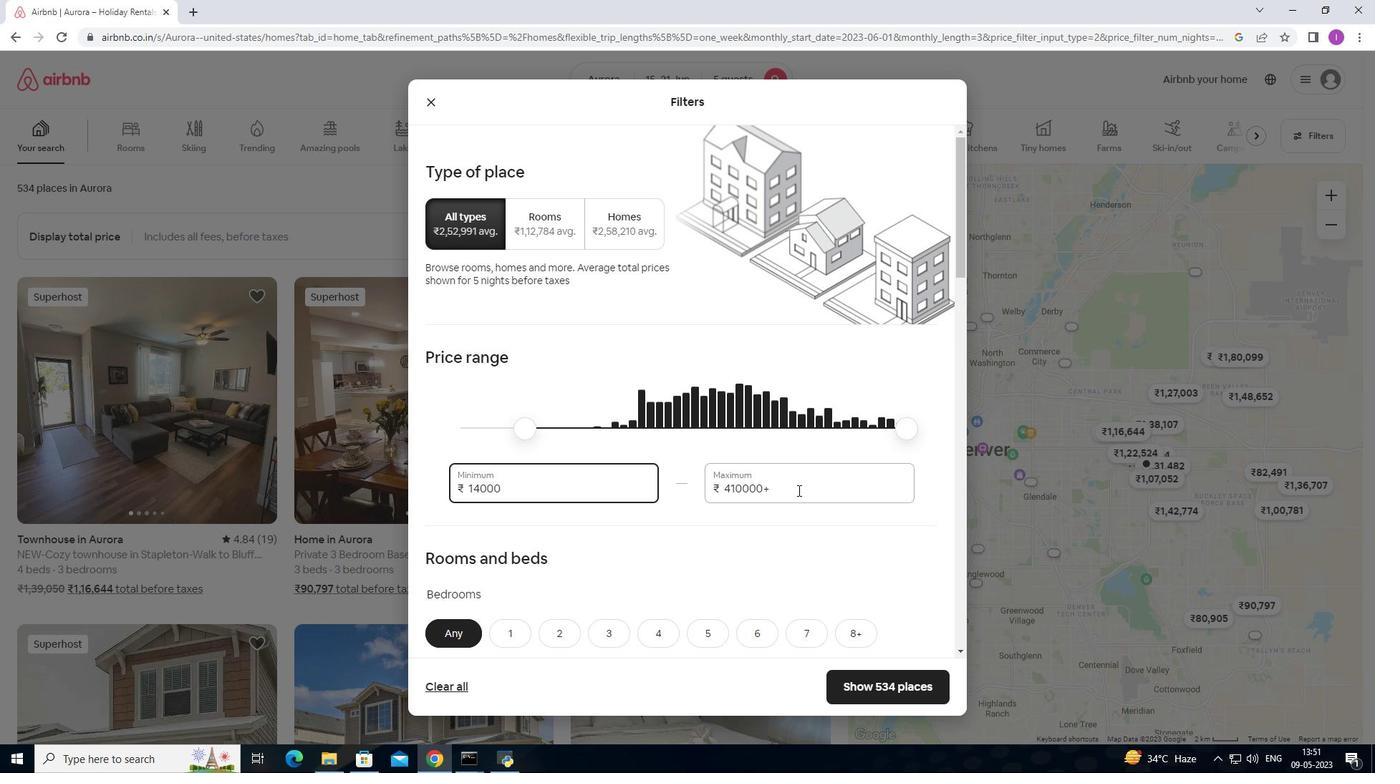 
Action: Mouse pressed left at (797, 490)
Screenshot: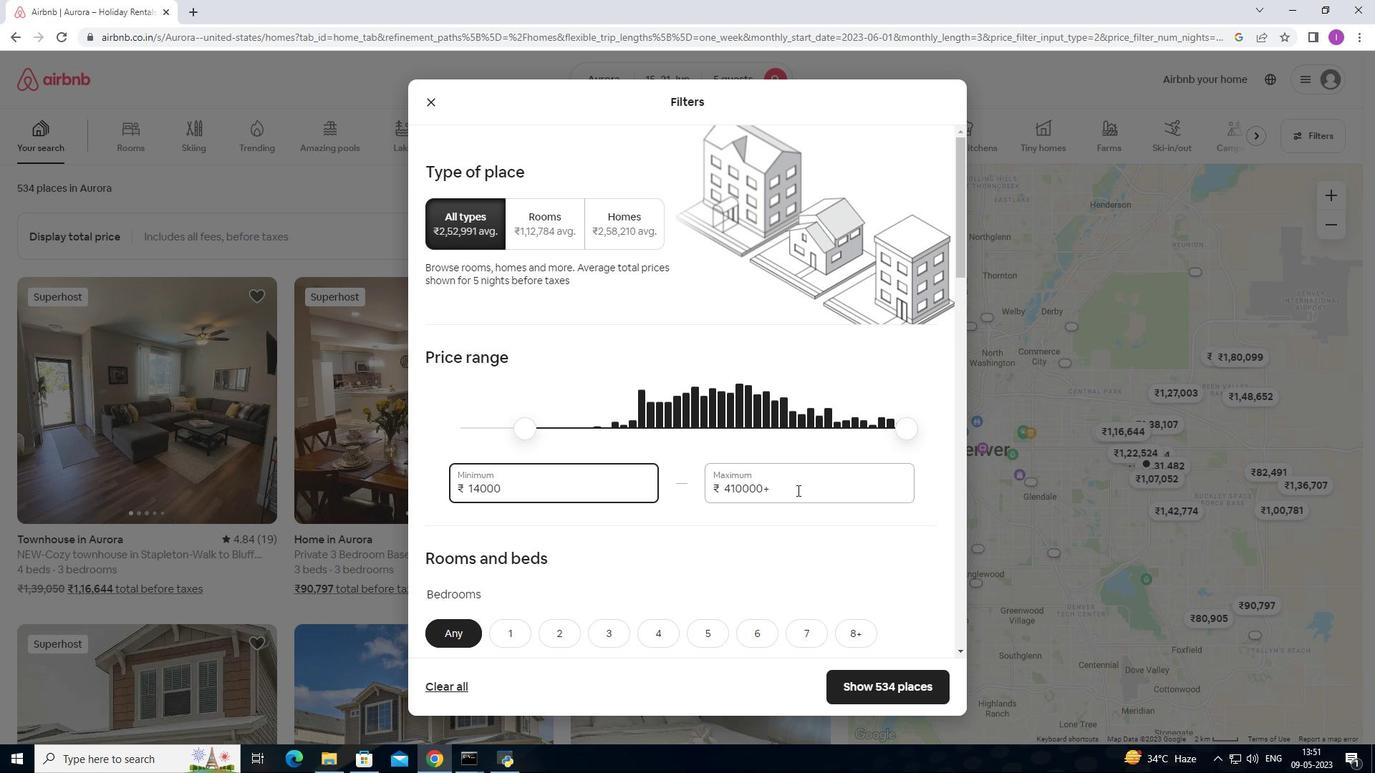 
Action: Mouse moved to (716, 493)
Screenshot: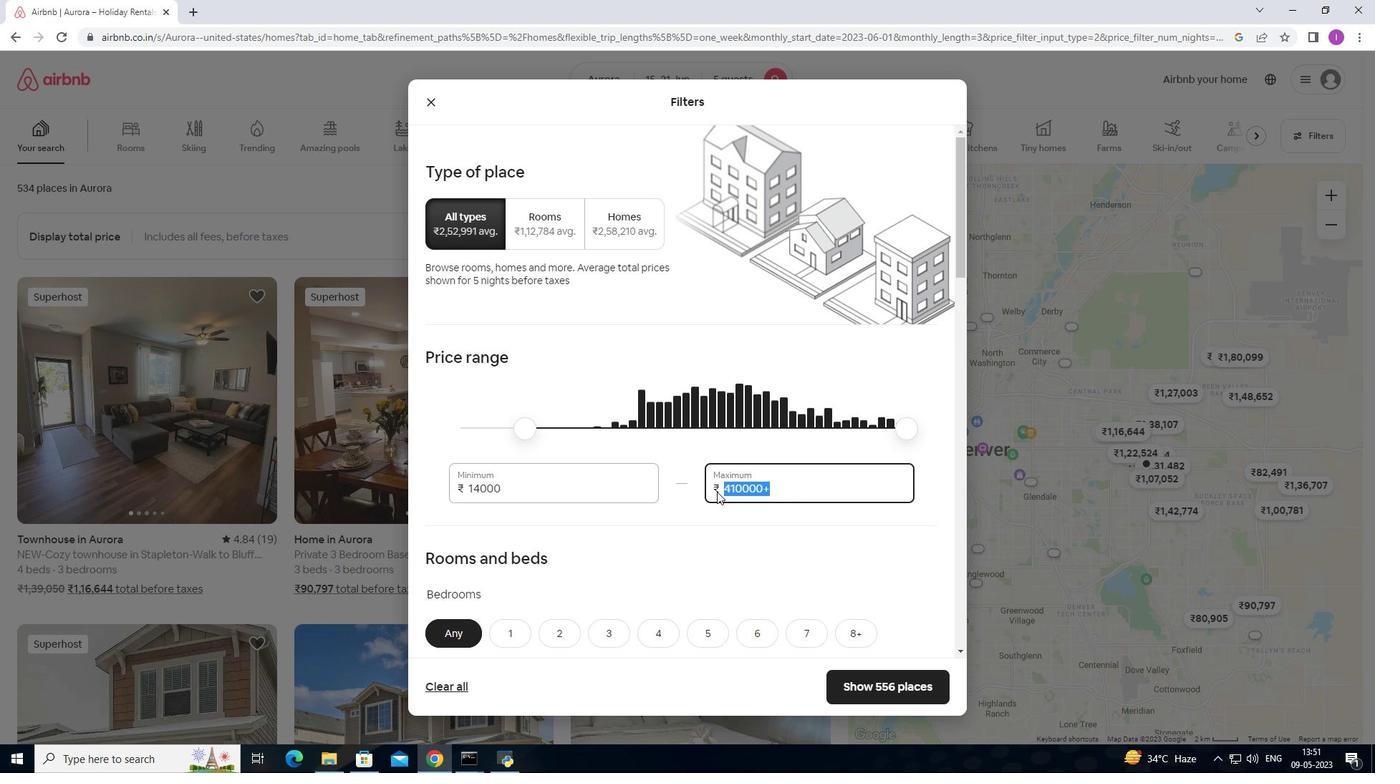 
Action: Key pressed 2
Screenshot: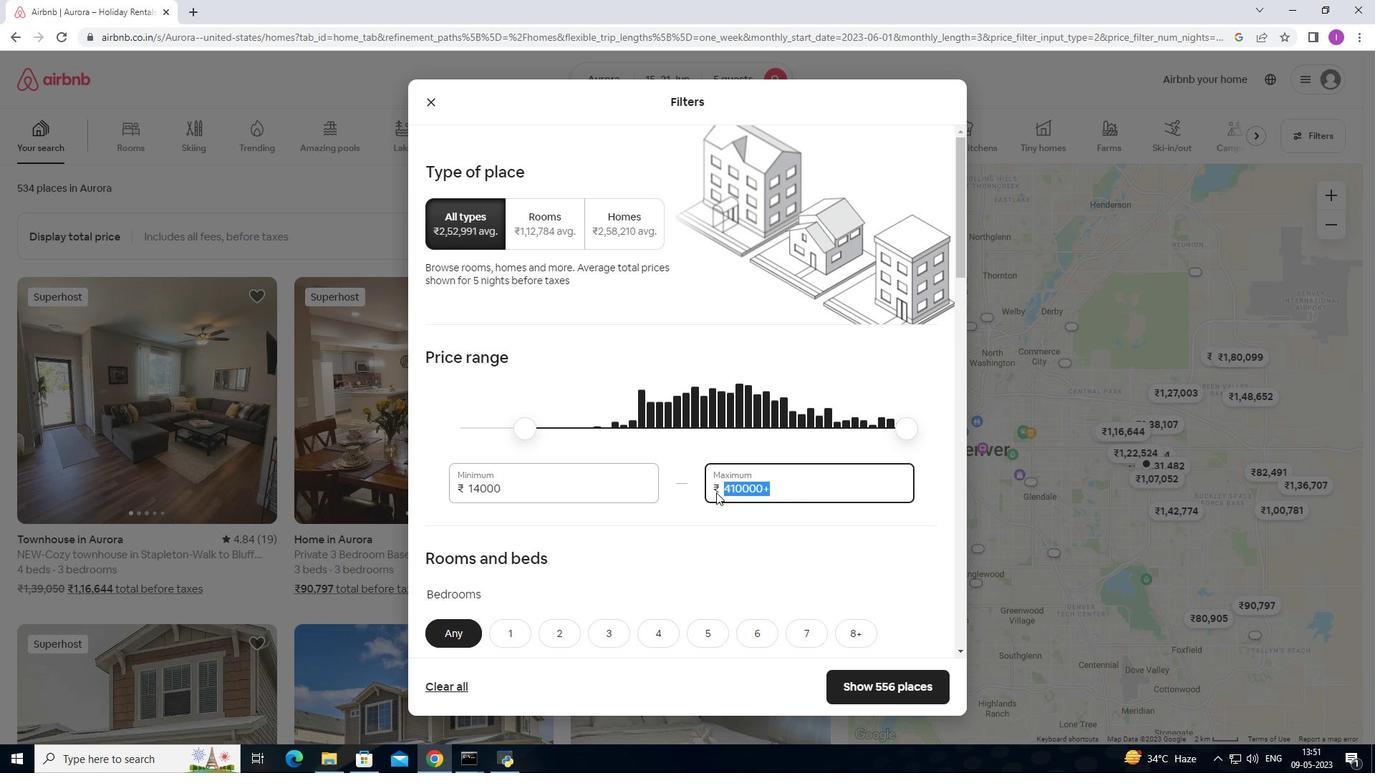 
Action: Mouse moved to (714, 493)
Screenshot: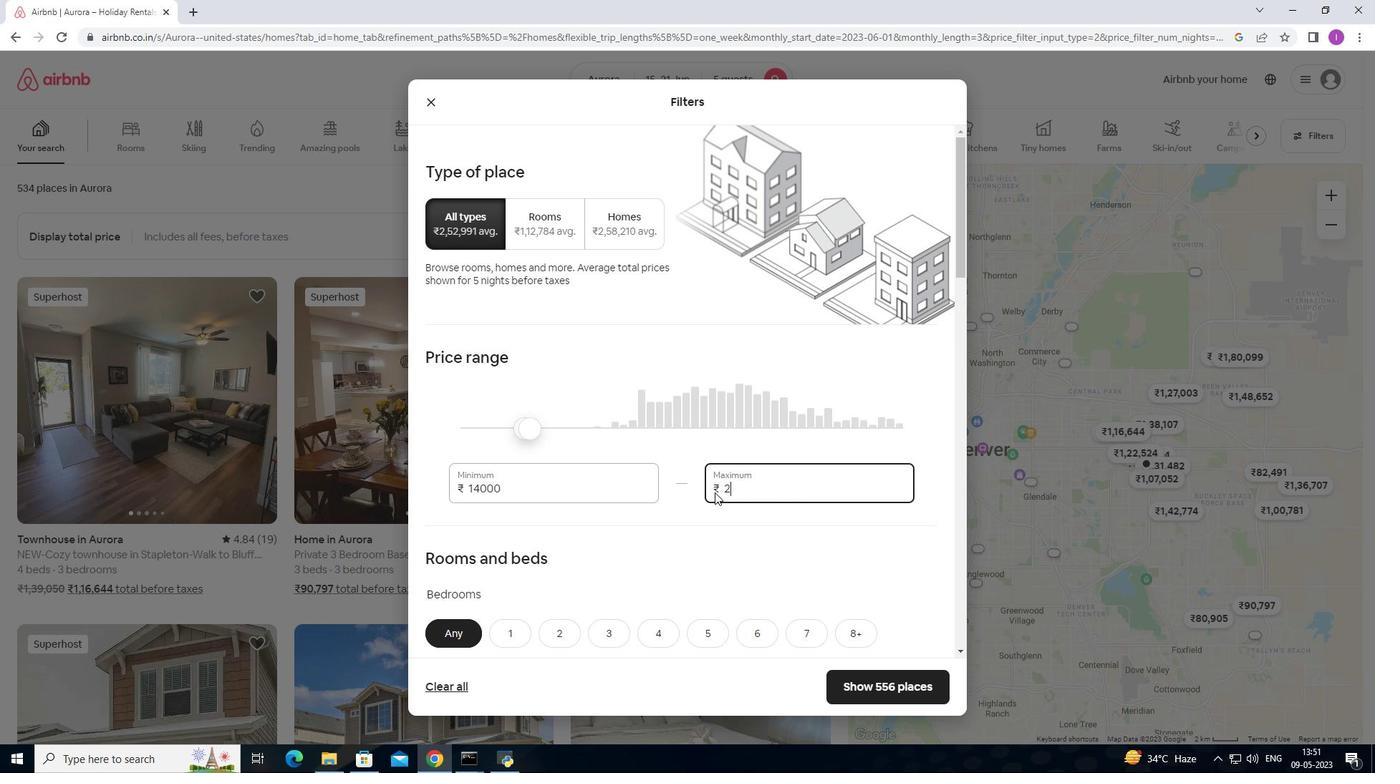 
Action: Key pressed 5000
Screenshot: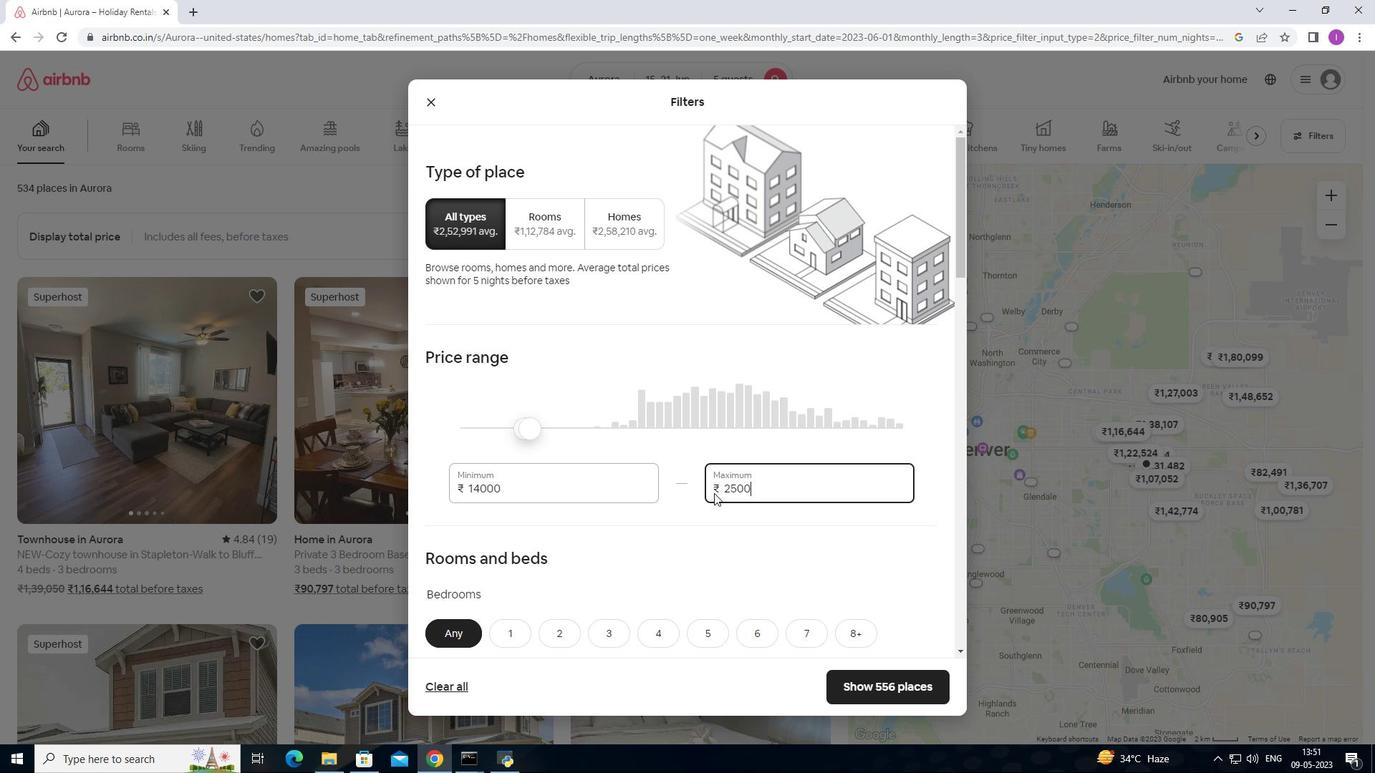 
Action: Mouse moved to (647, 548)
Screenshot: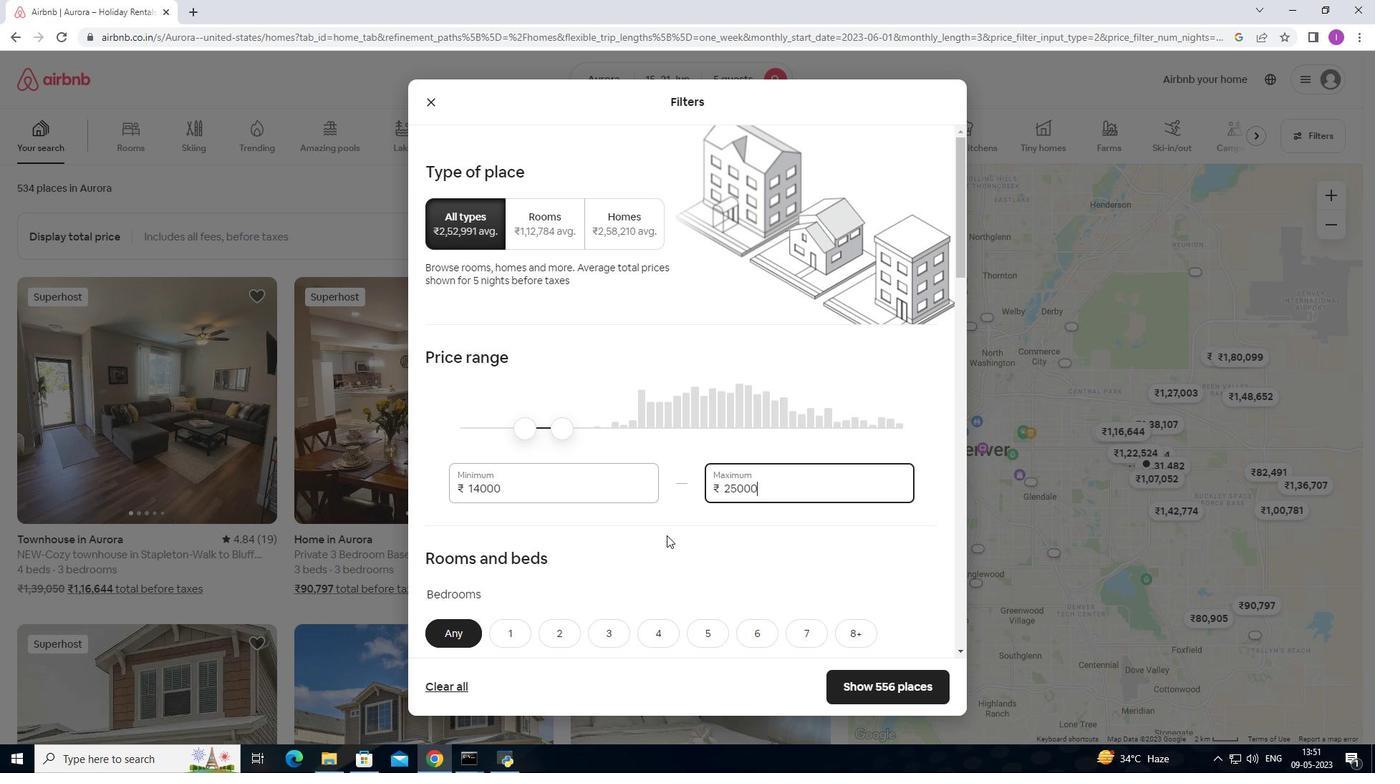 
Action: Mouse scrolled (647, 548) with delta (0, 0)
Screenshot: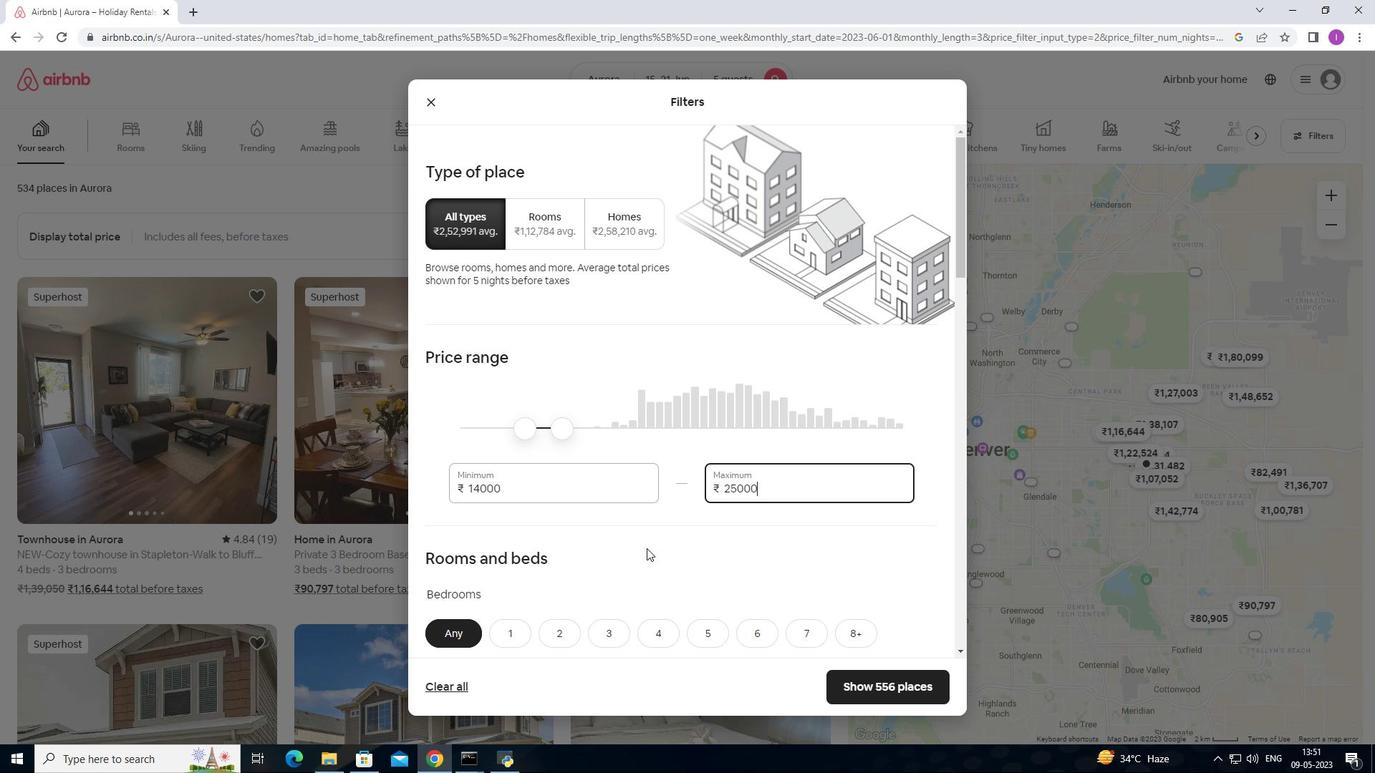 
Action: Mouse scrolled (647, 548) with delta (0, 0)
Screenshot: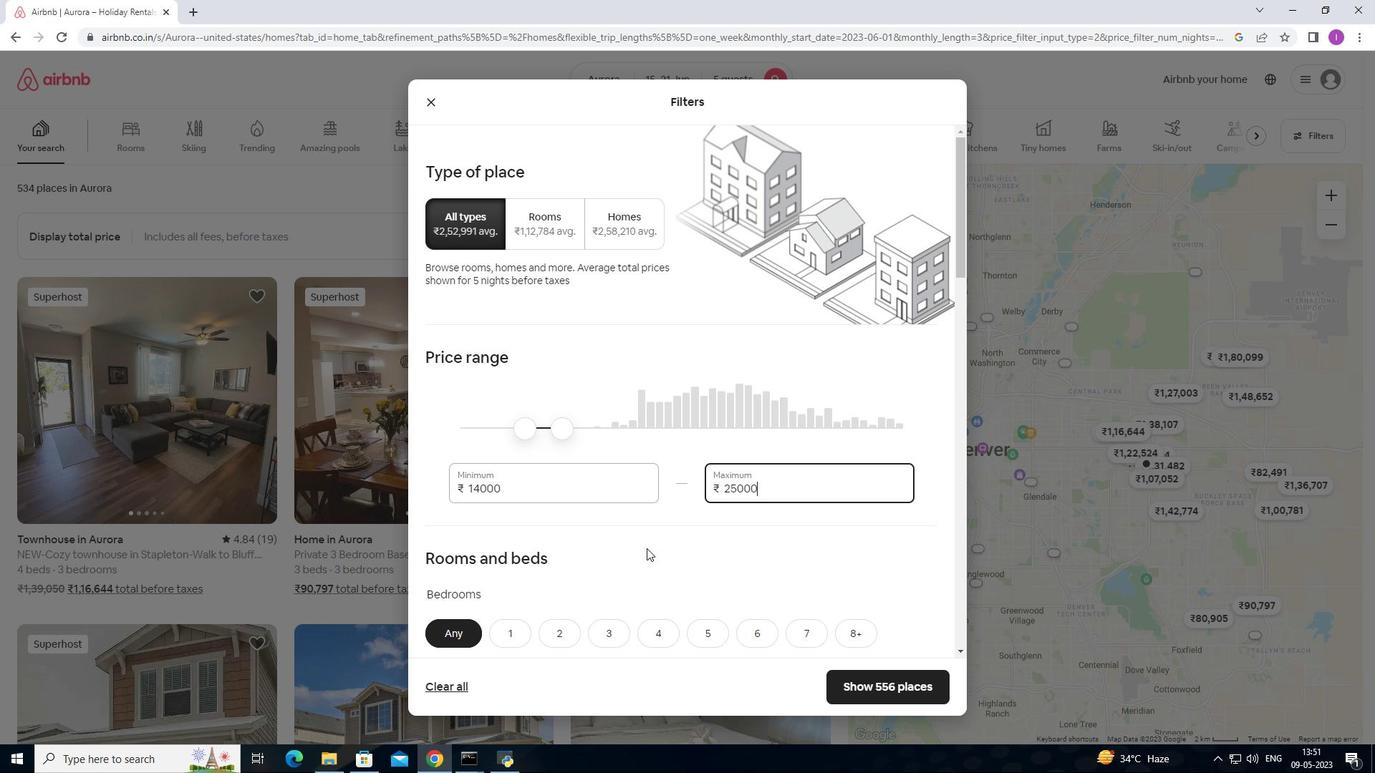 
Action: Mouse moved to (614, 493)
Screenshot: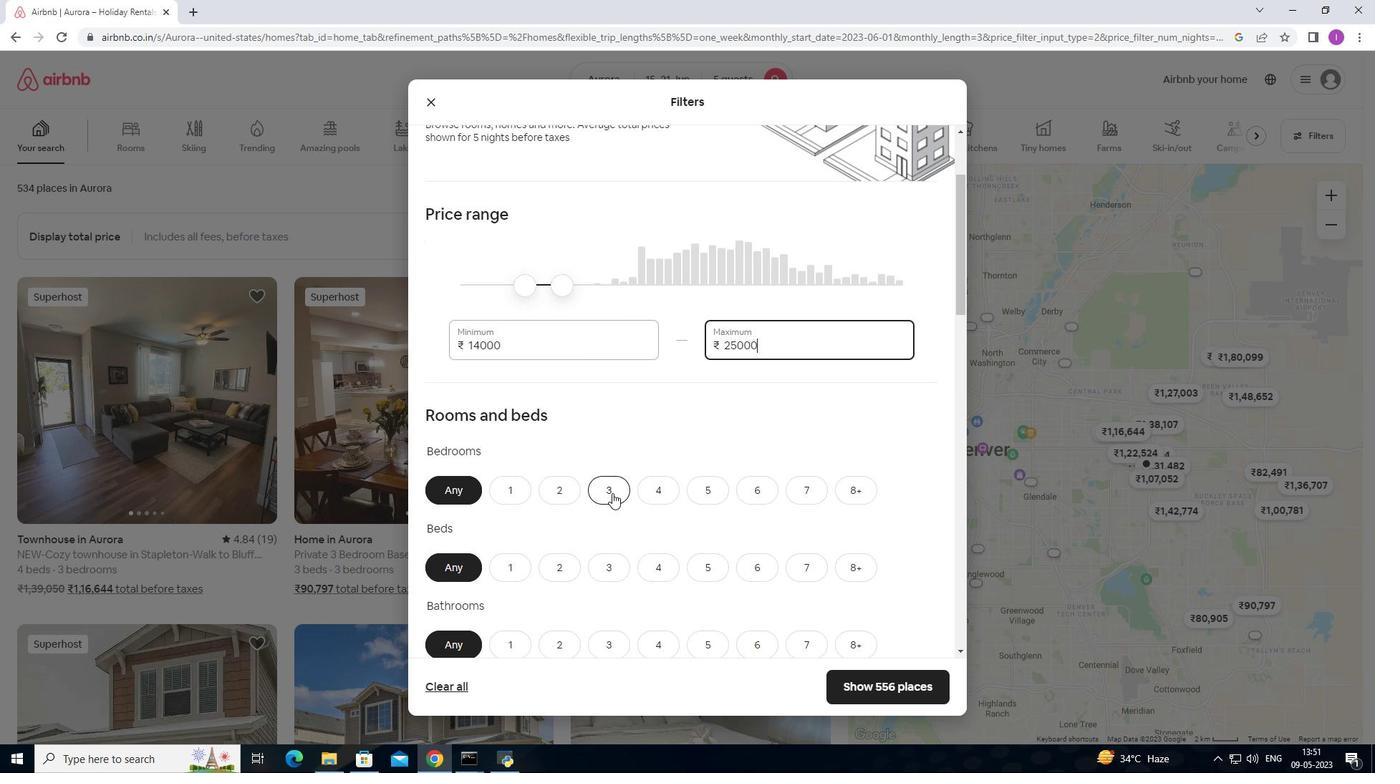 
Action: Mouse pressed left at (614, 493)
Screenshot: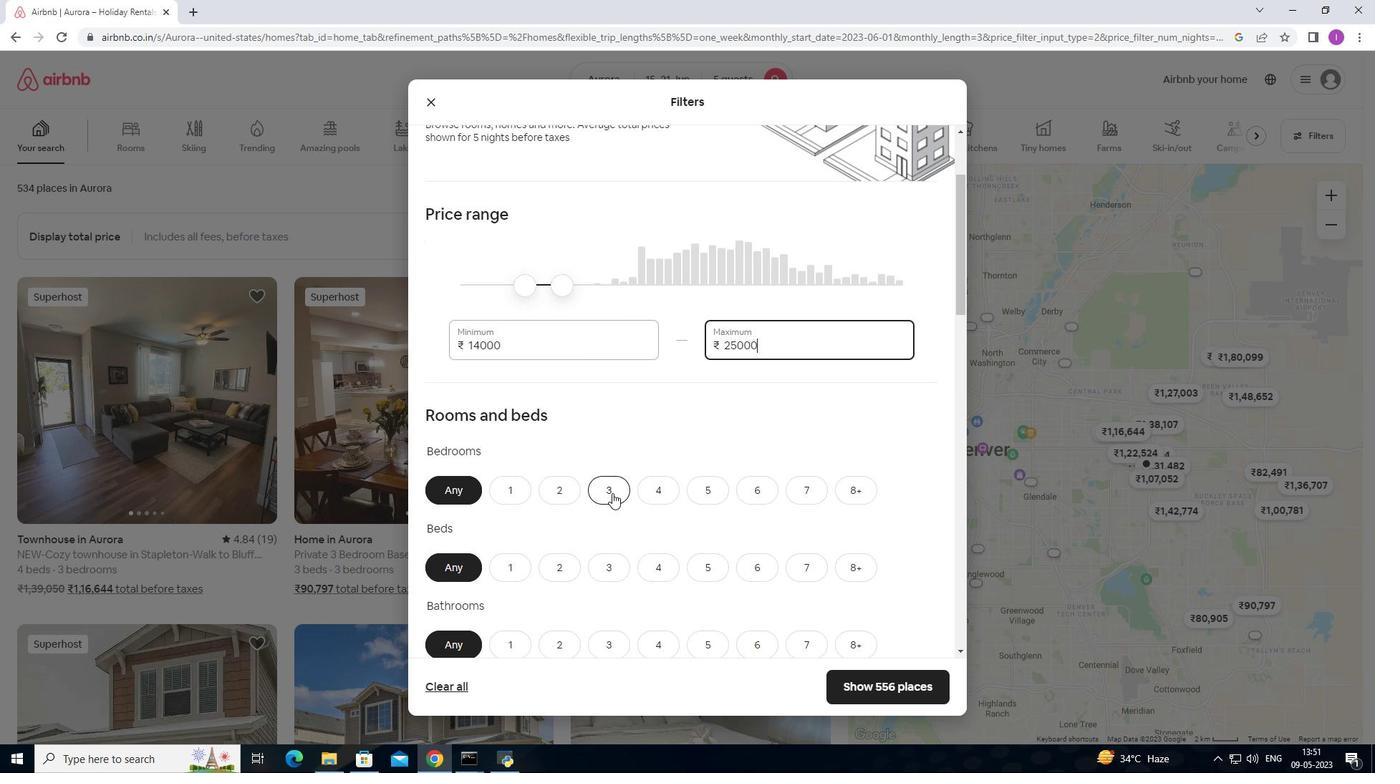 
Action: Mouse moved to (619, 561)
Screenshot: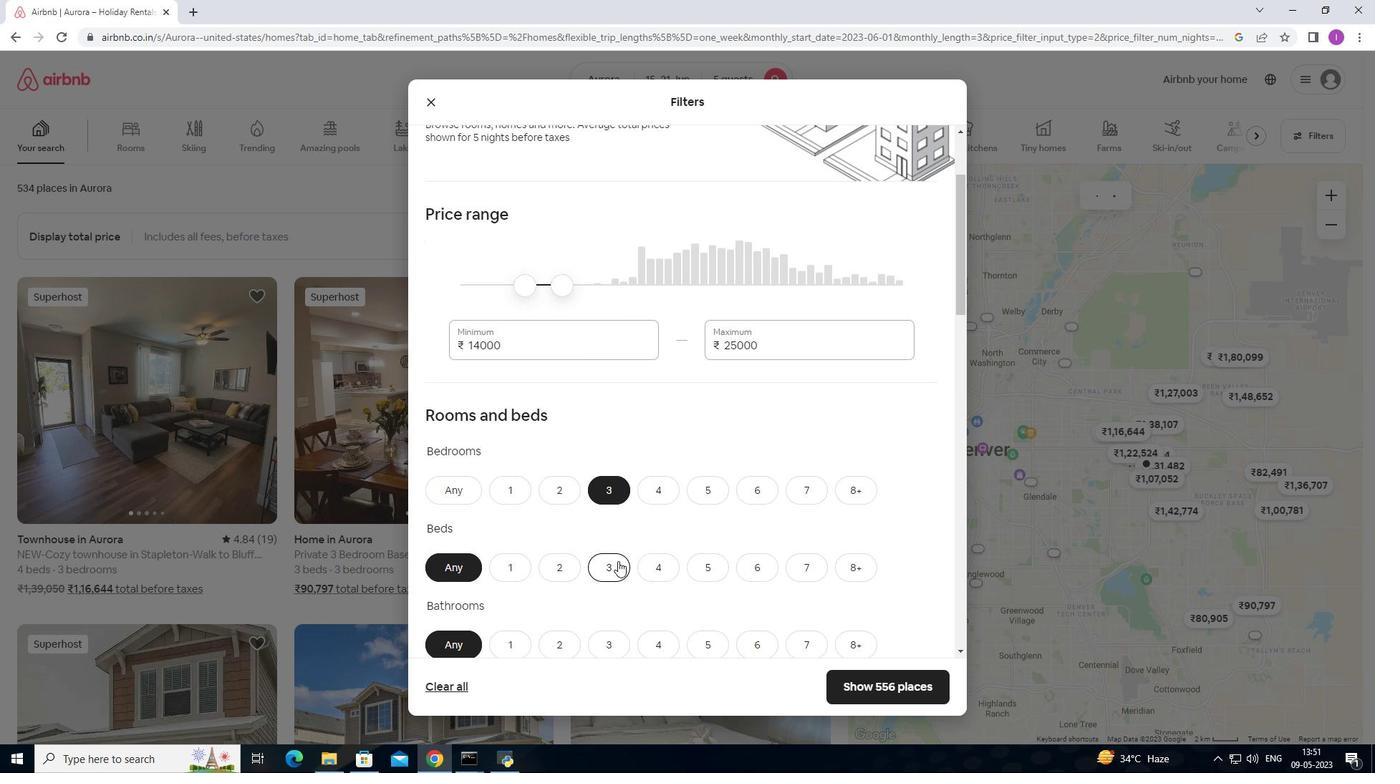 
Action: Mouse pressed left at (619, 561)
Screenshot: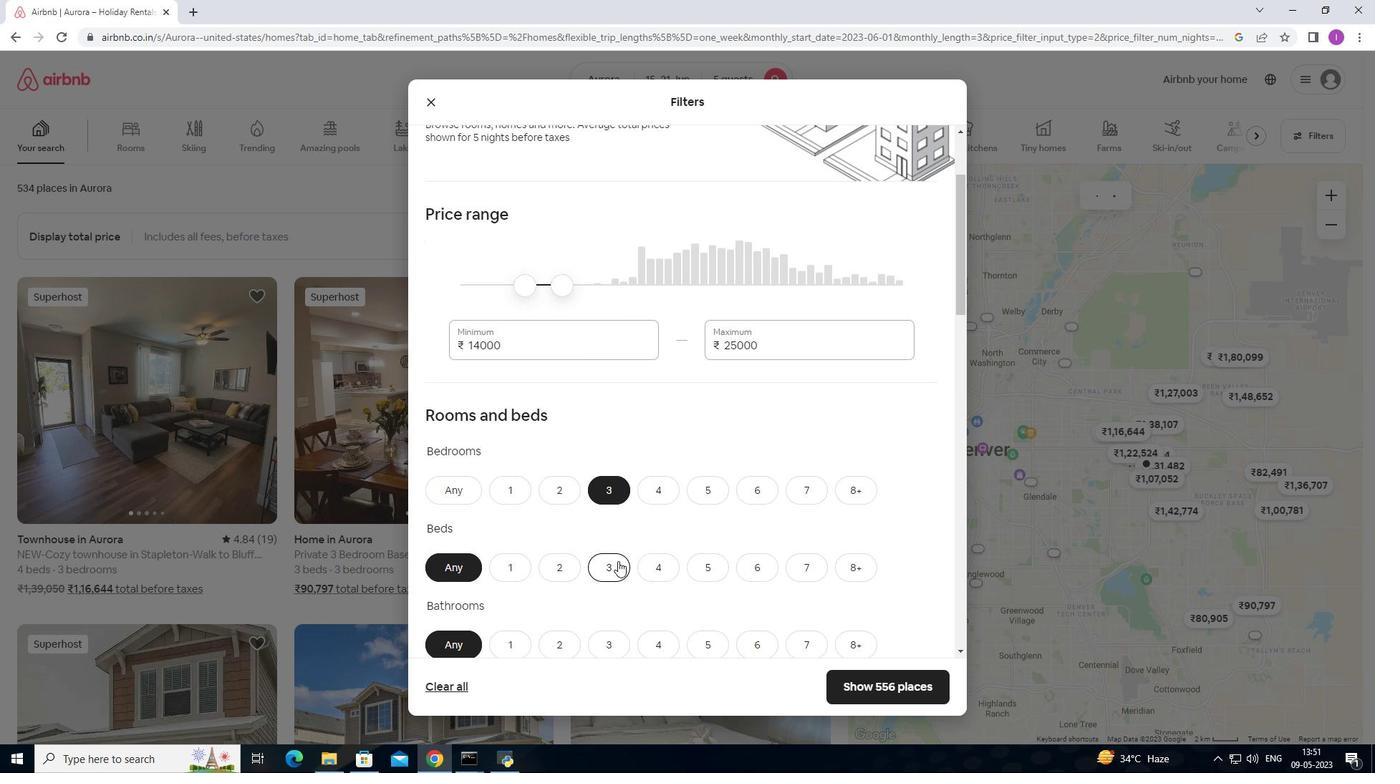 
Action: Mouse moved to (627, 575)
Screenshot: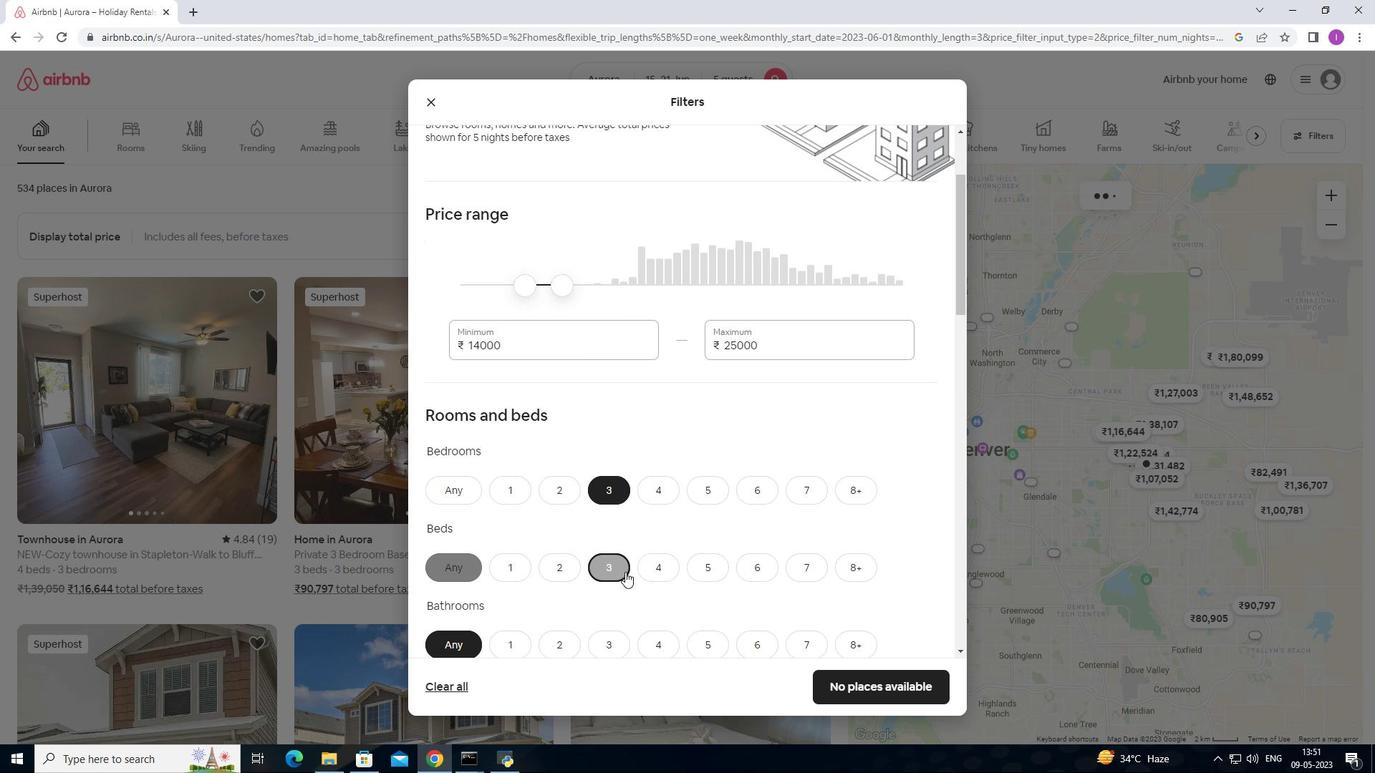 
Action: Mouse scrolled (627, 574) with delta (0, 0)
Screenshot: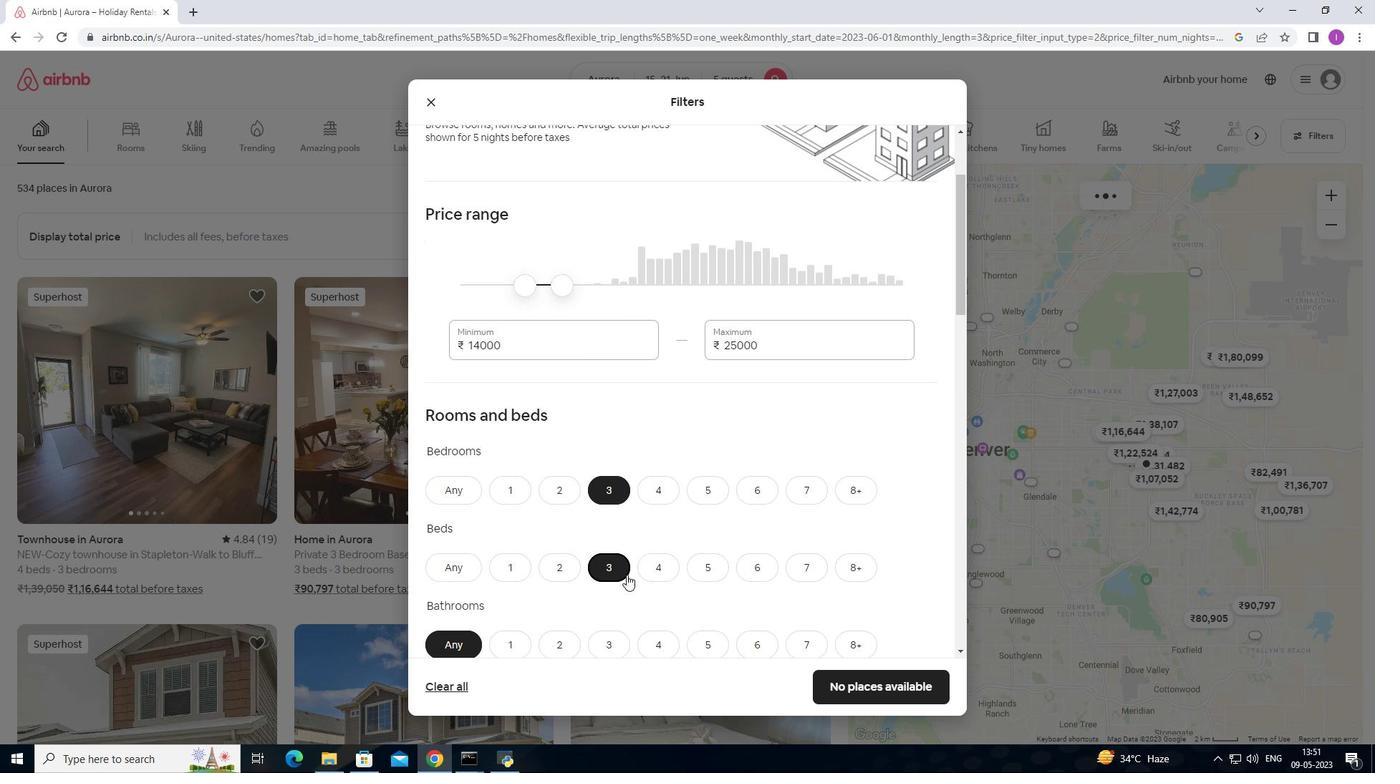 
Action: Mouse scrolled (627, 574) with delta (0, 0)
Screenshot: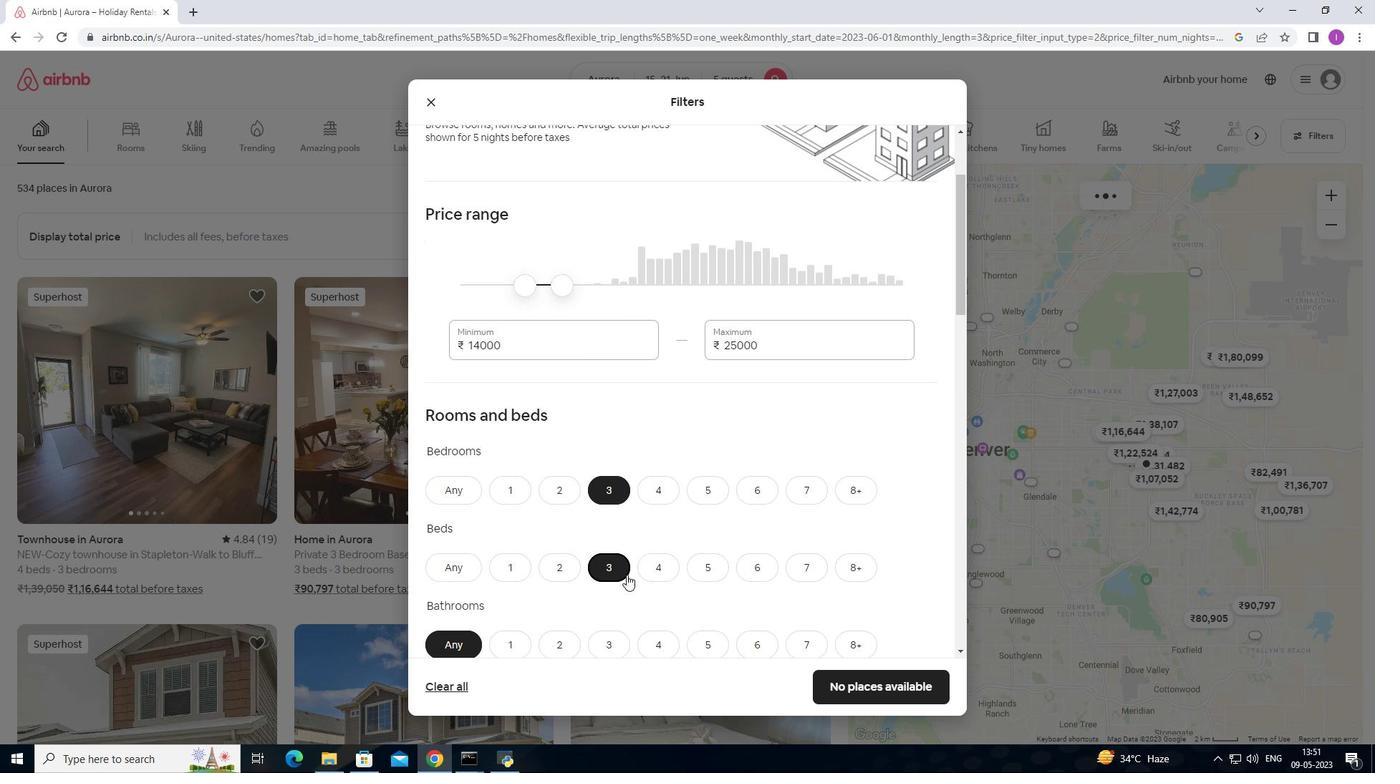 
Action: Mouse moved to (627, 576)
Screenshot: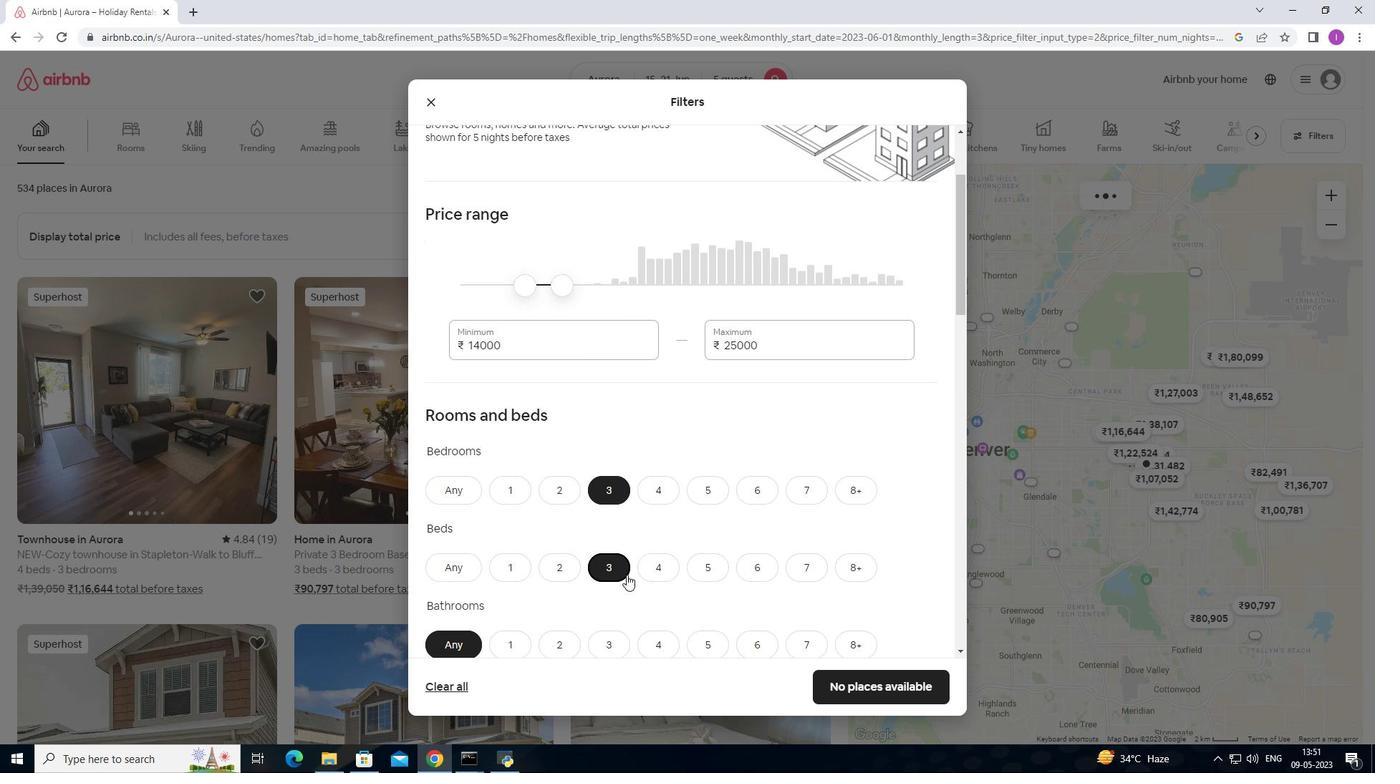 
Action: Mouse scrolled (627, 575) with delta (0, 0)
Screenshot: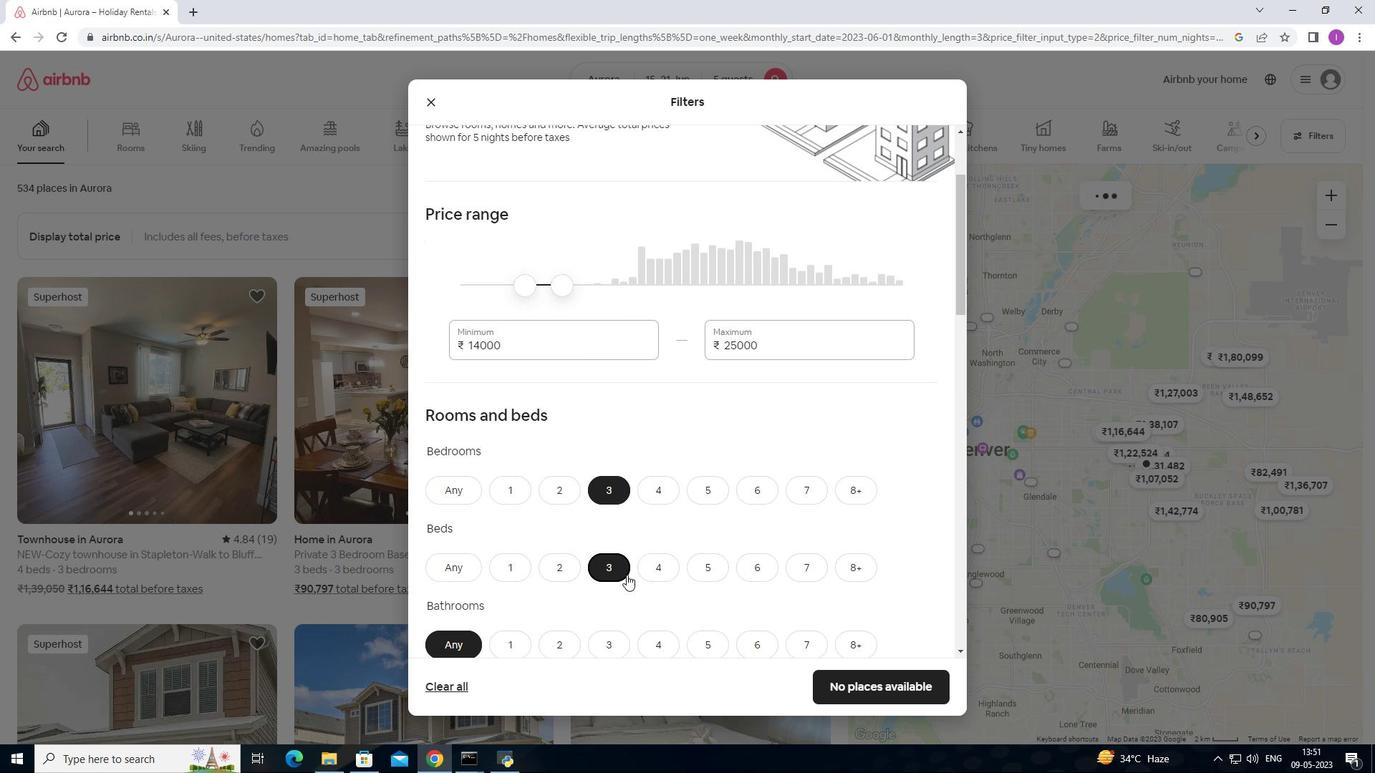 
Action: Mouse moved to (606, 435)
Screenshot: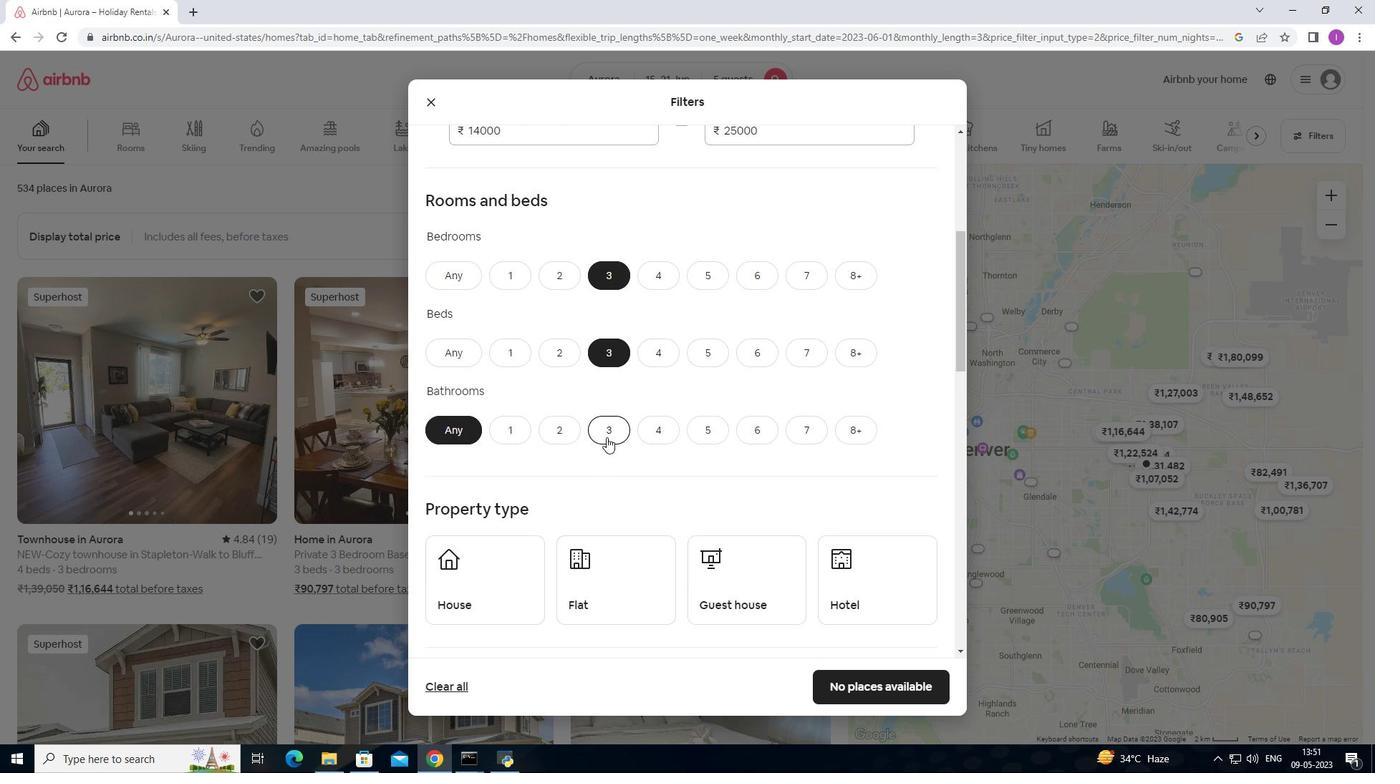
Action: Mouse pressed left at (606, 435)
Screenshot: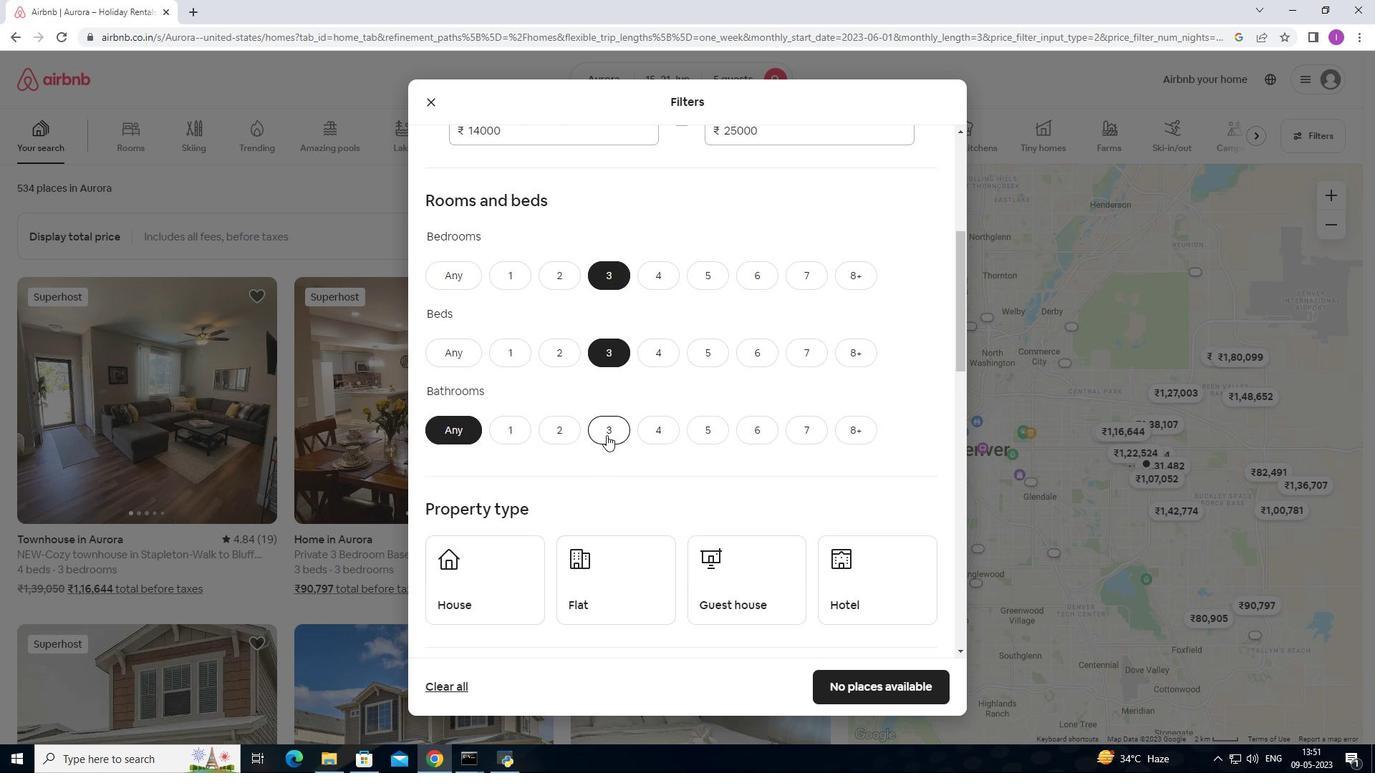
Action: Mouse moved to (520, 576)
Screenshot: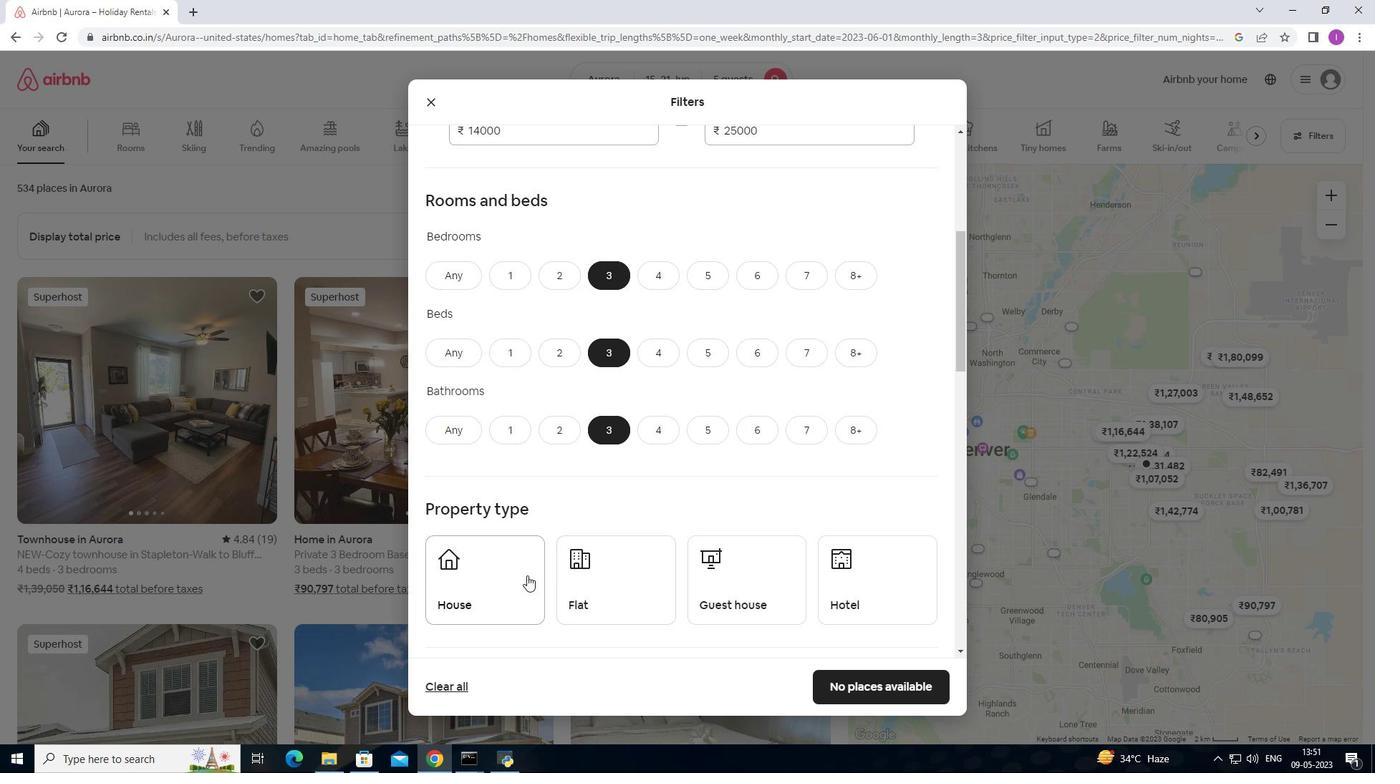 
Action: Mouse pressed left at (520, 576)
Screenshot: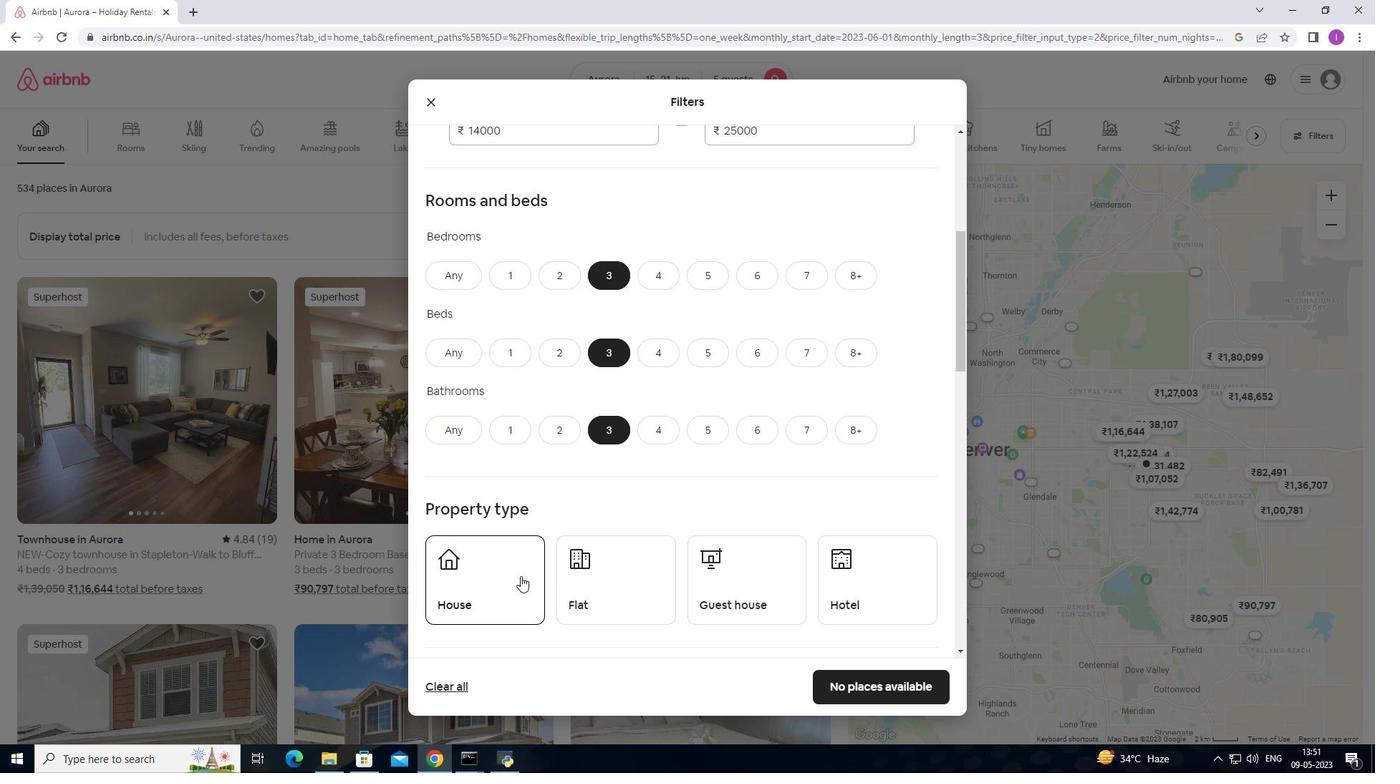 
Action: Mouse moved to (607, 579)
Screenshot: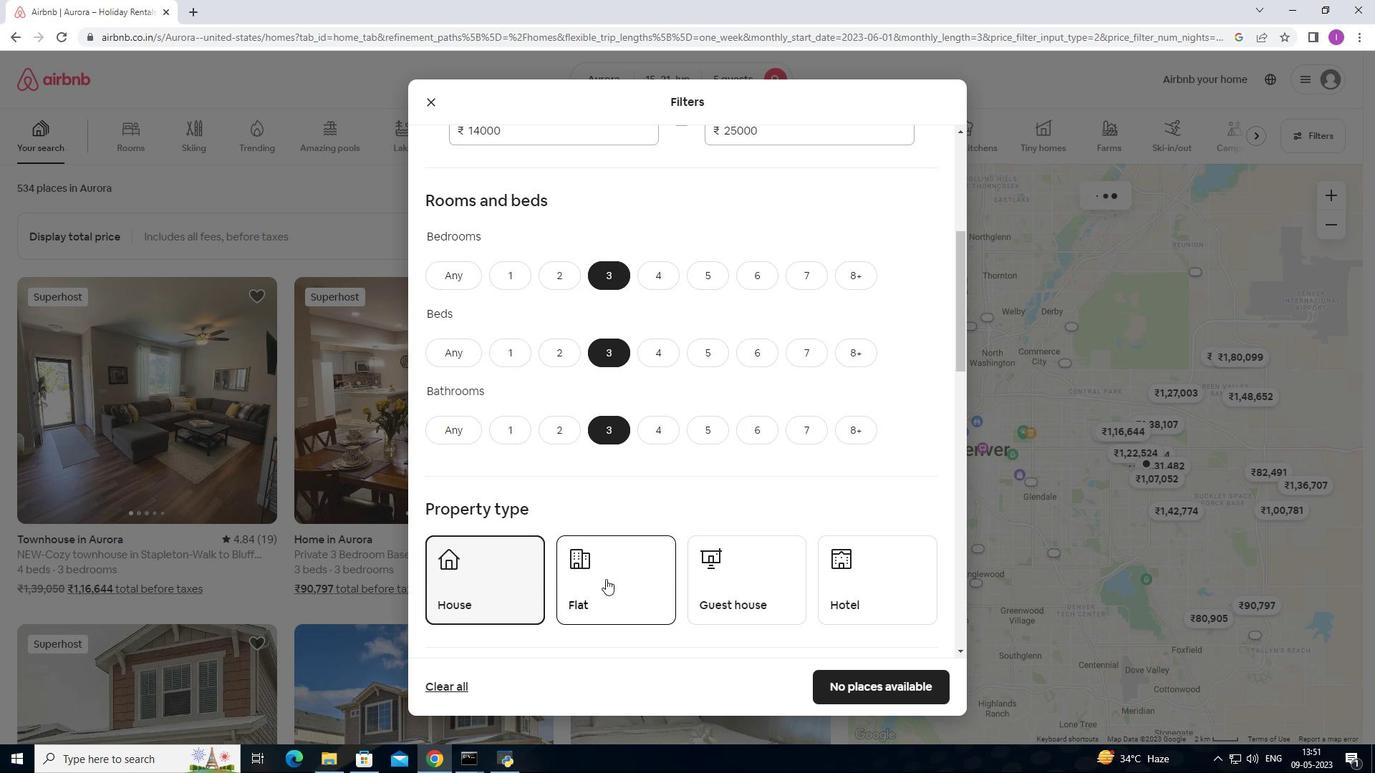 
Action: Mouse pressed left at (607, 579)
Screenshot: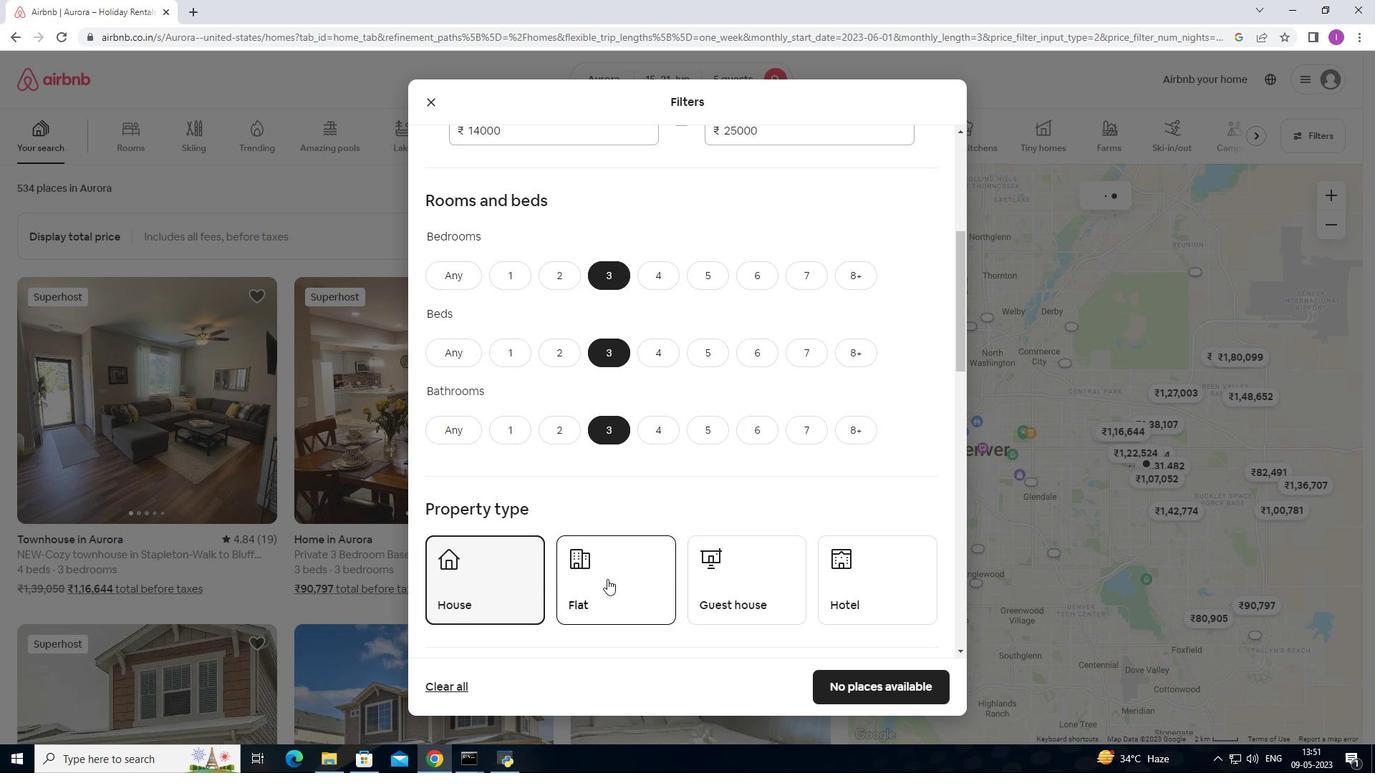 
Action: Mouse moved to (730, 581)
Screenshot: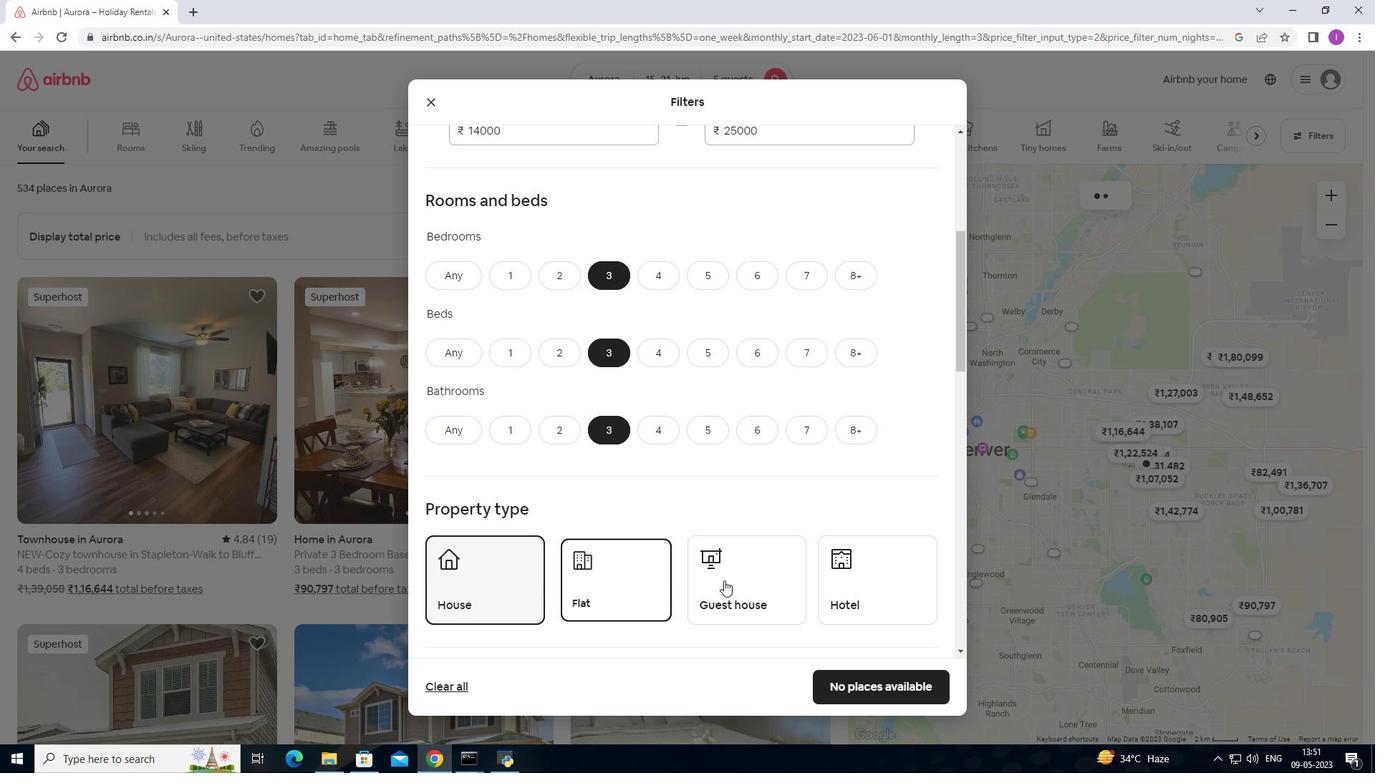 
Action: Mouse pressed left at (730, 581)
Screenshot: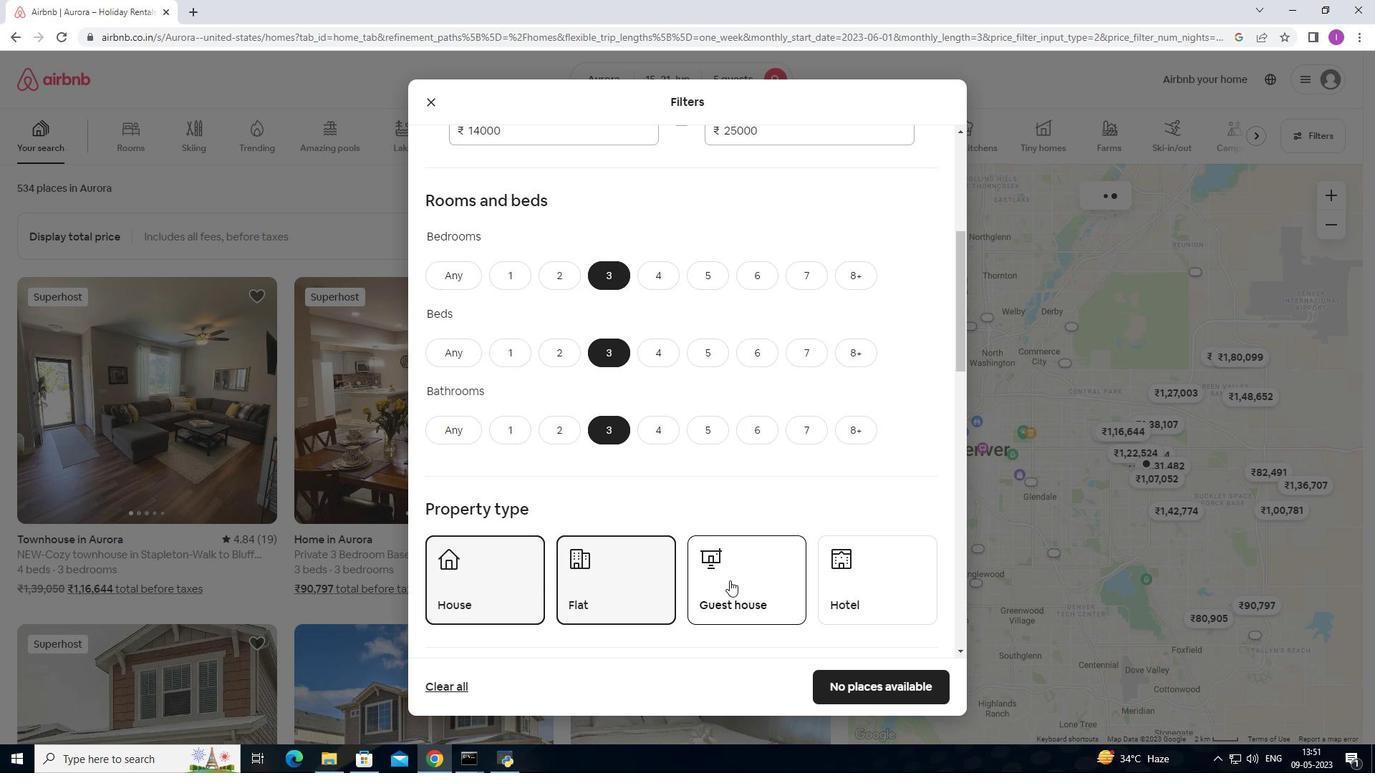 
Action: Mouse moved to (662, 559)
Screenshot: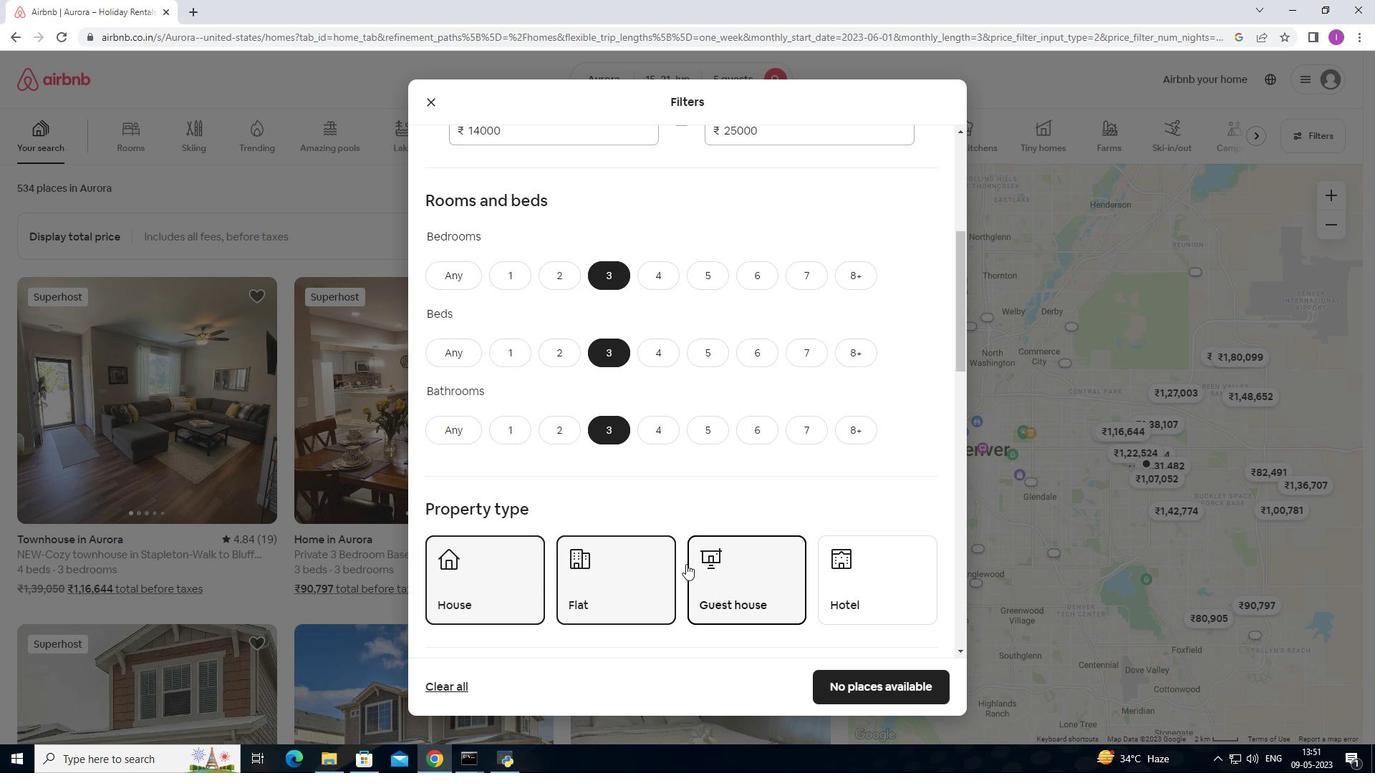 
Action: Mouse scrolled (662, 558) with delta (0, 0)
Screenshot: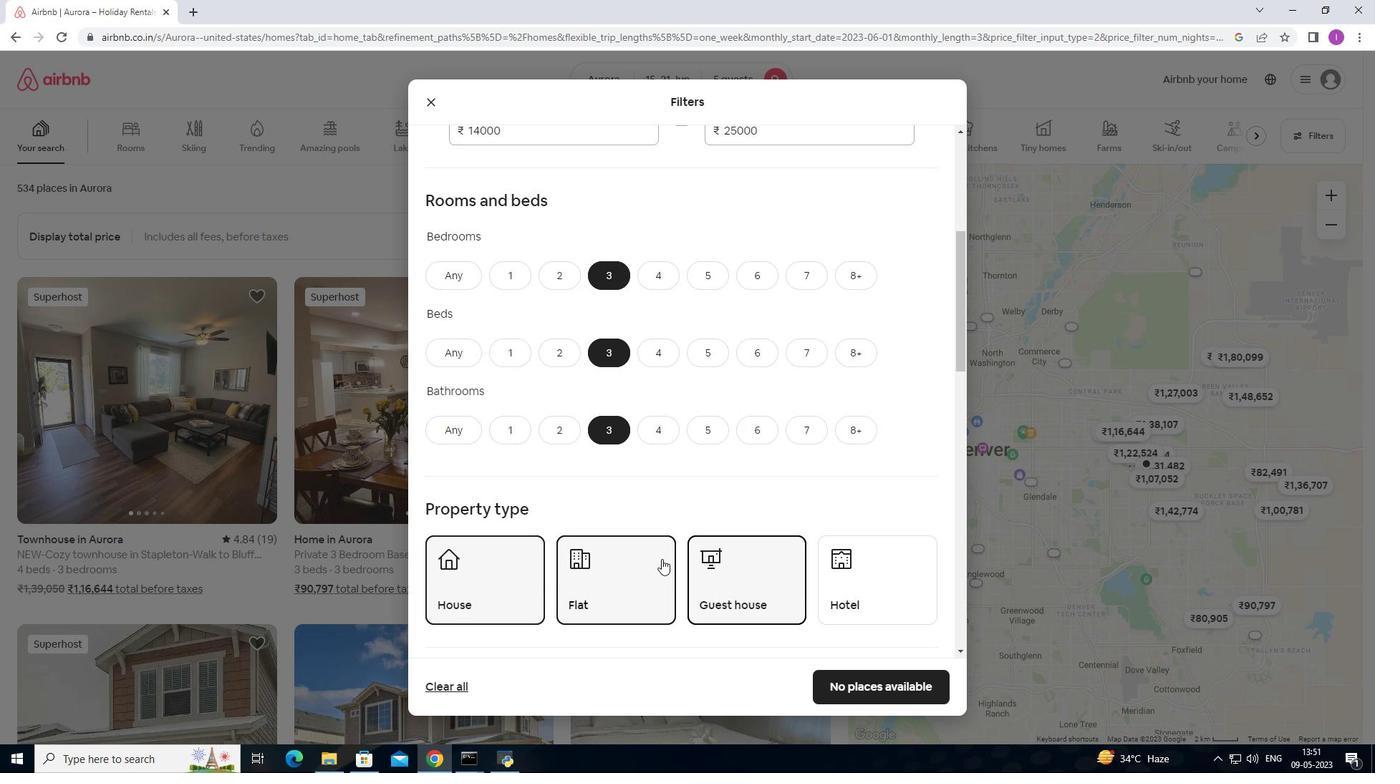 
Action: Mouse scrolled (662, 558) with delta (0, 0)
Screenshot: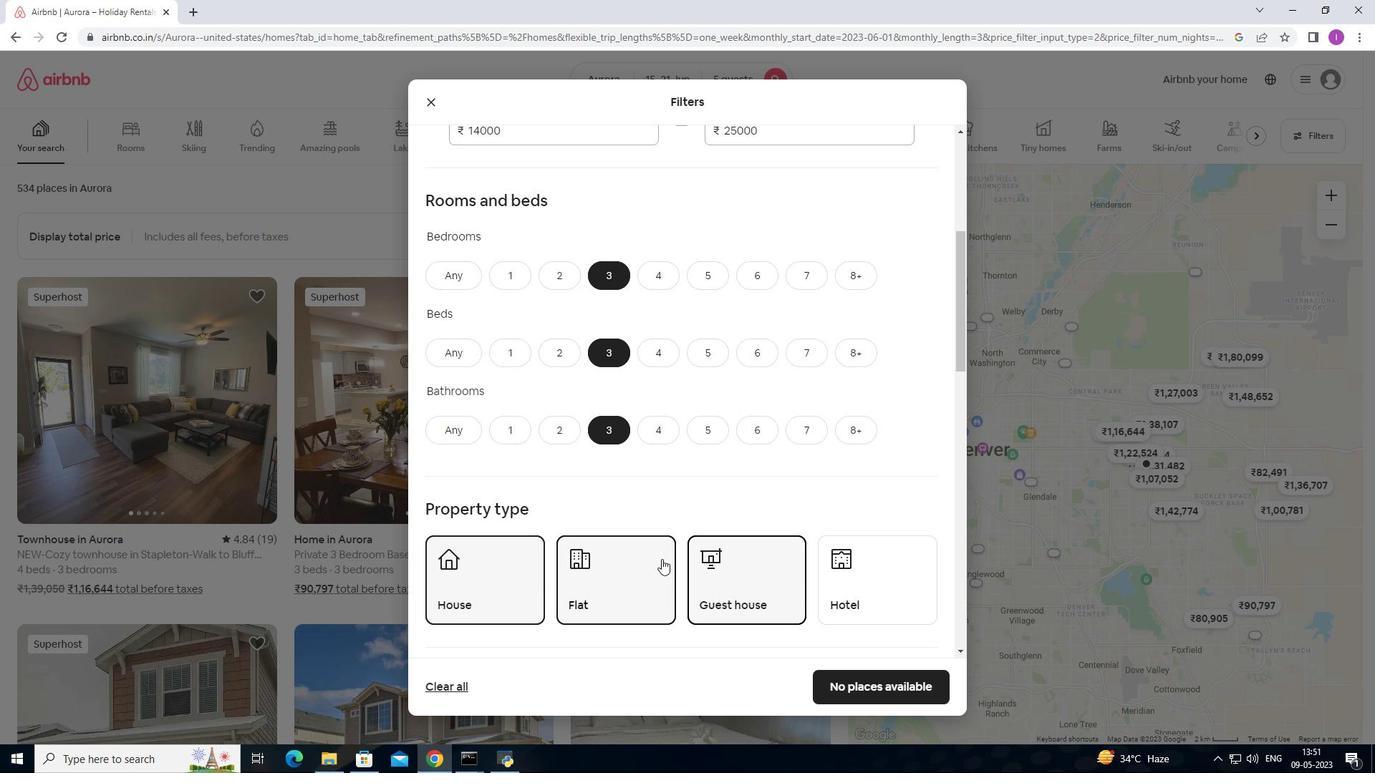
Action: Mouse scrolled (662, 558) with delta (0, 0)
Screenshot: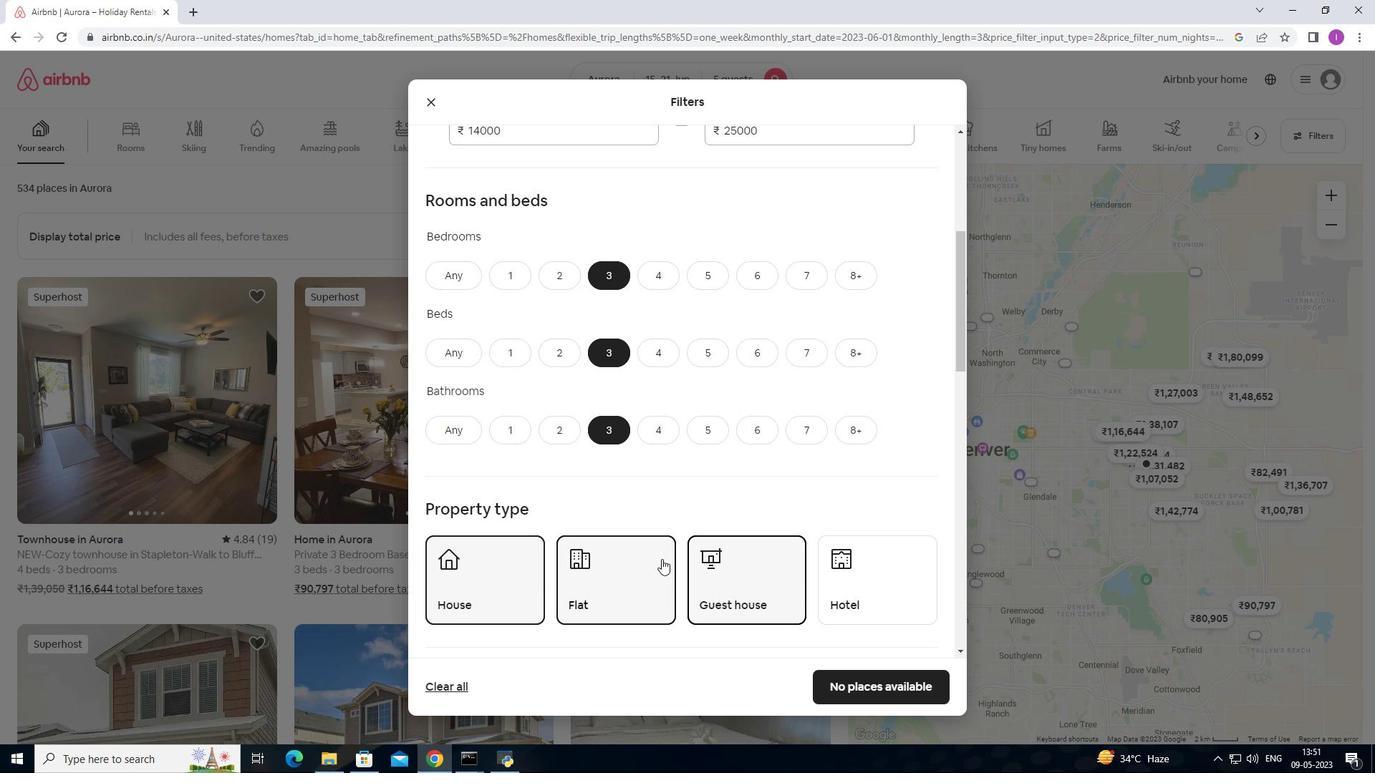 
Action: Mouse scrolled (662, 558) with delta (0, 0)
Screenshot: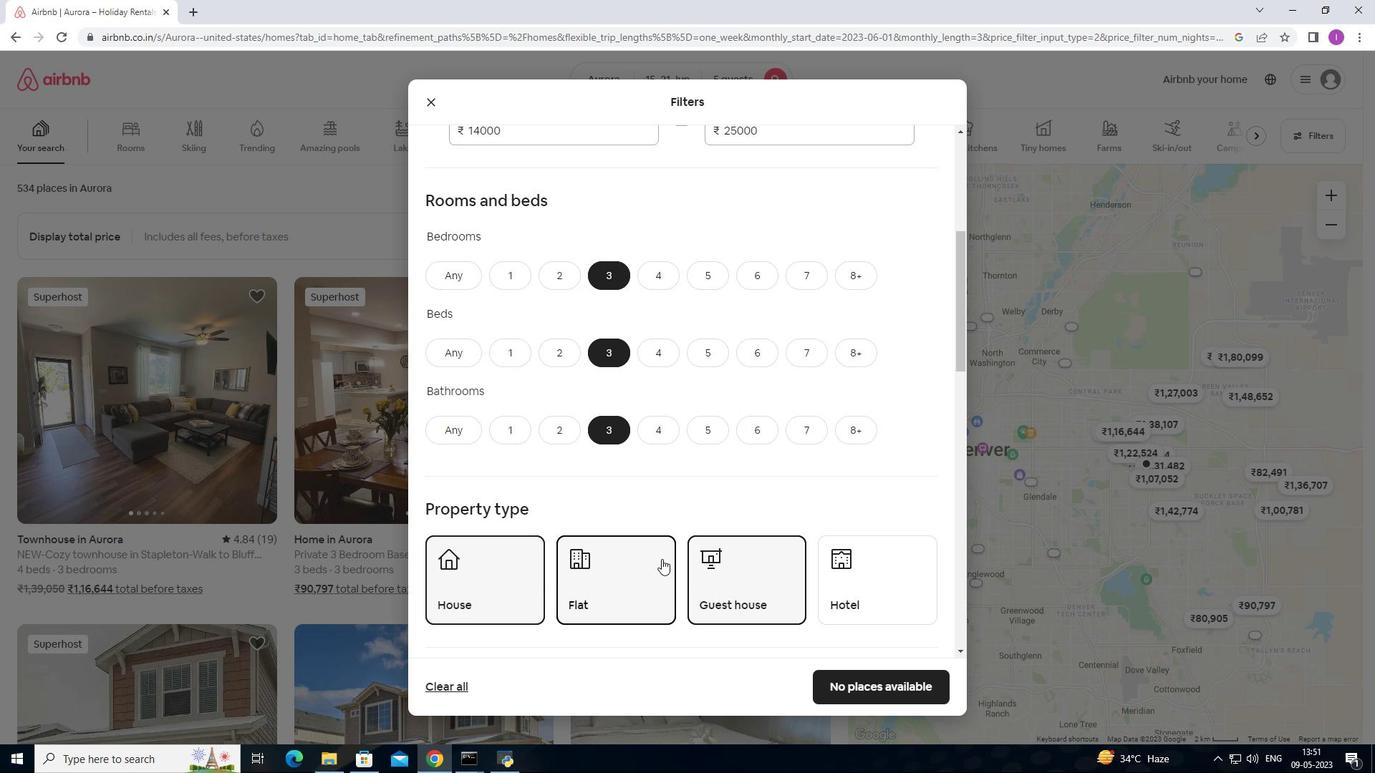 
Action: Mouse moved to (741, 571)
Screenshot: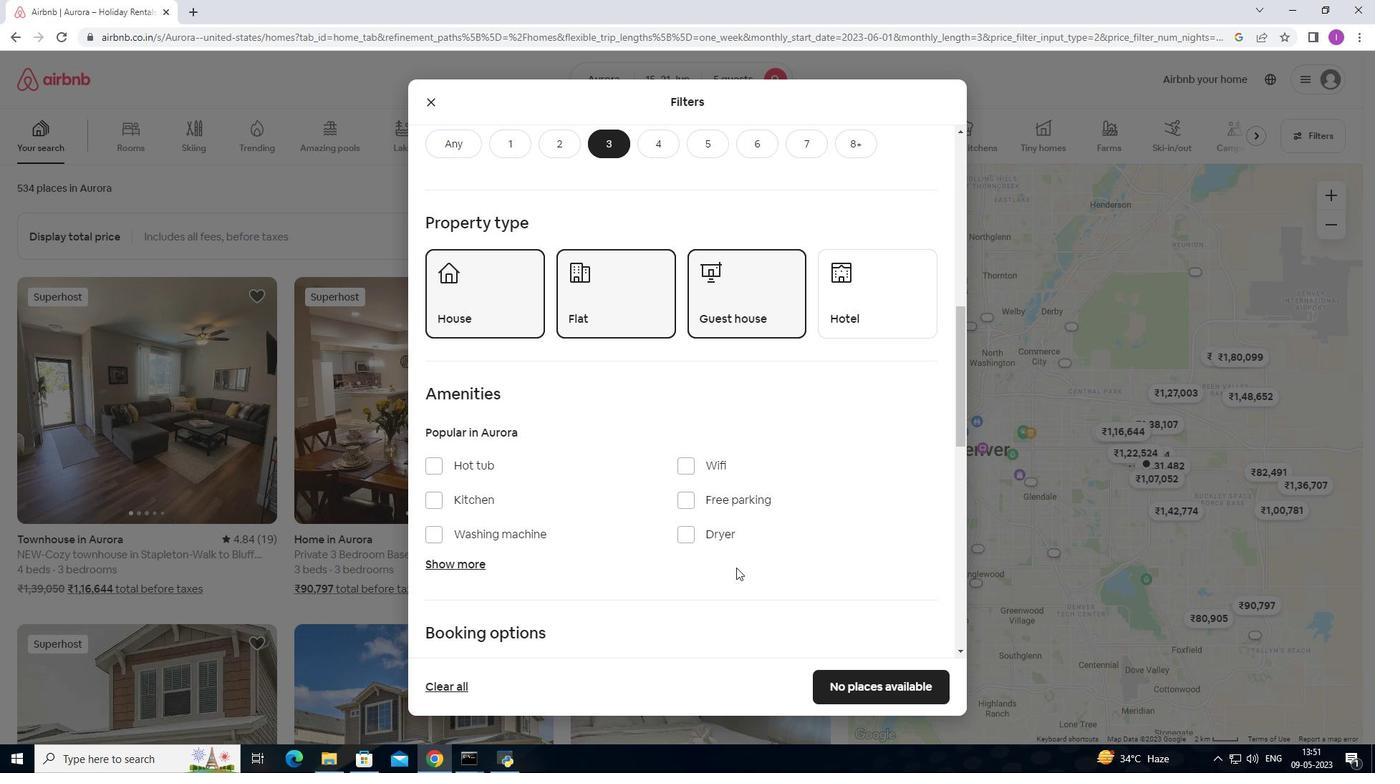 
Action: Mouse scrolled (741, 570) with delta (0, 0)
Screenshot: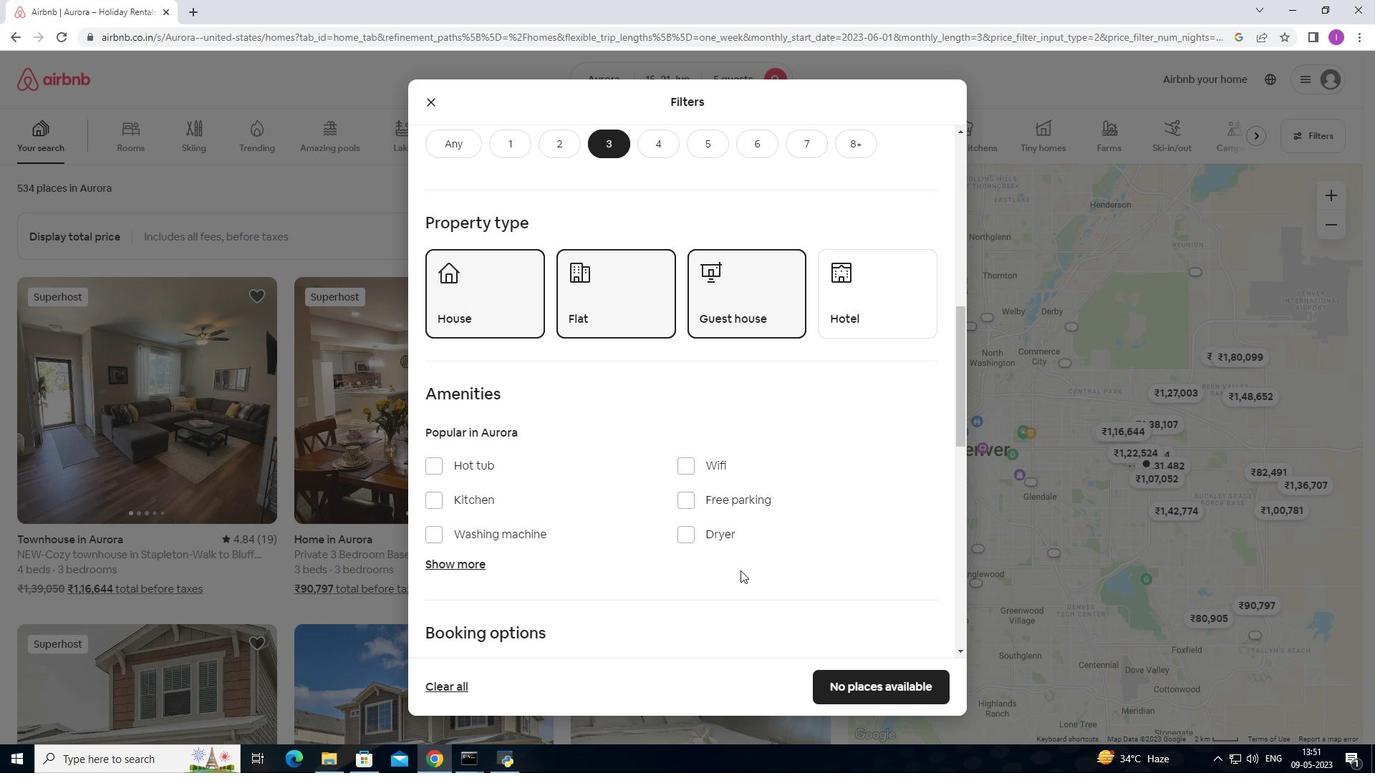 
Action: Mouse scrolled (741, 570) with delta (0, 0)
Screenshot: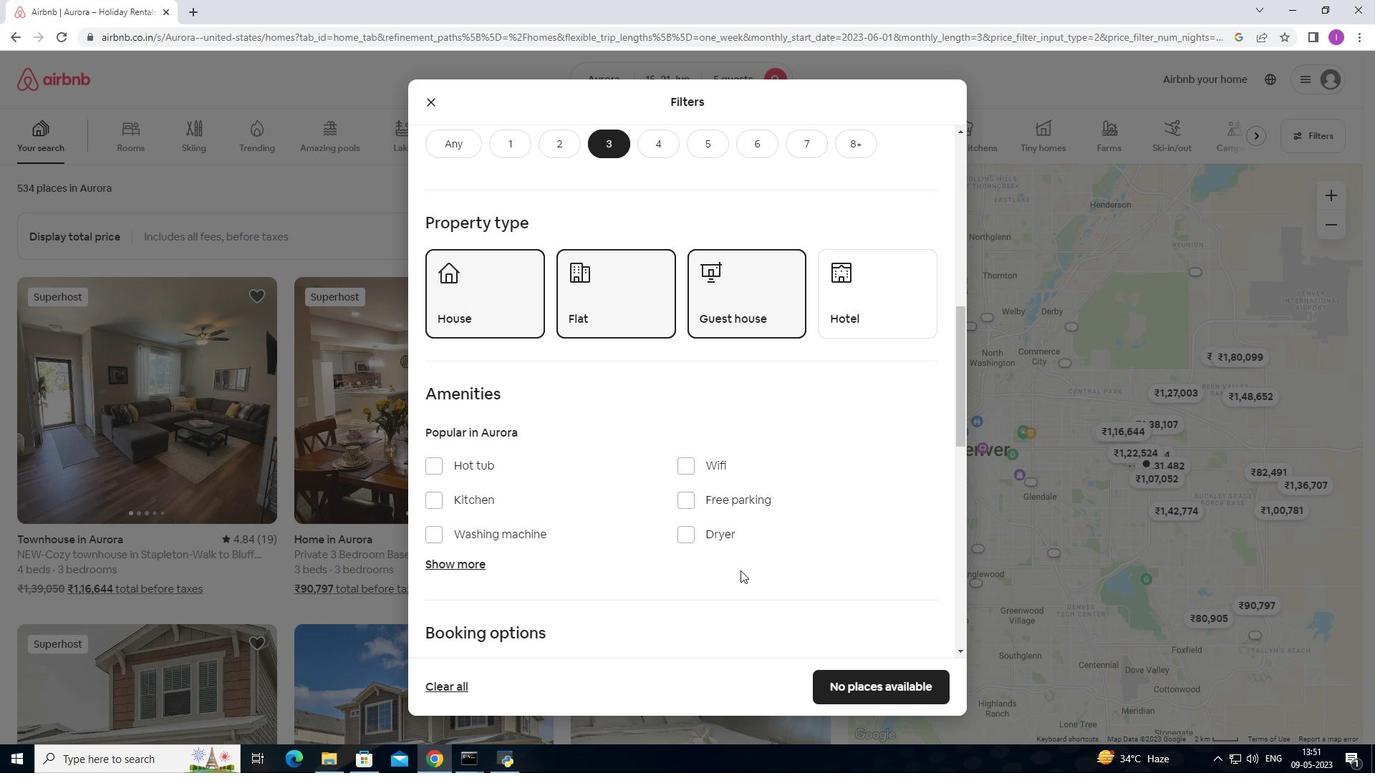 
Action: Mouse moved to (775, 535)
Screenshot: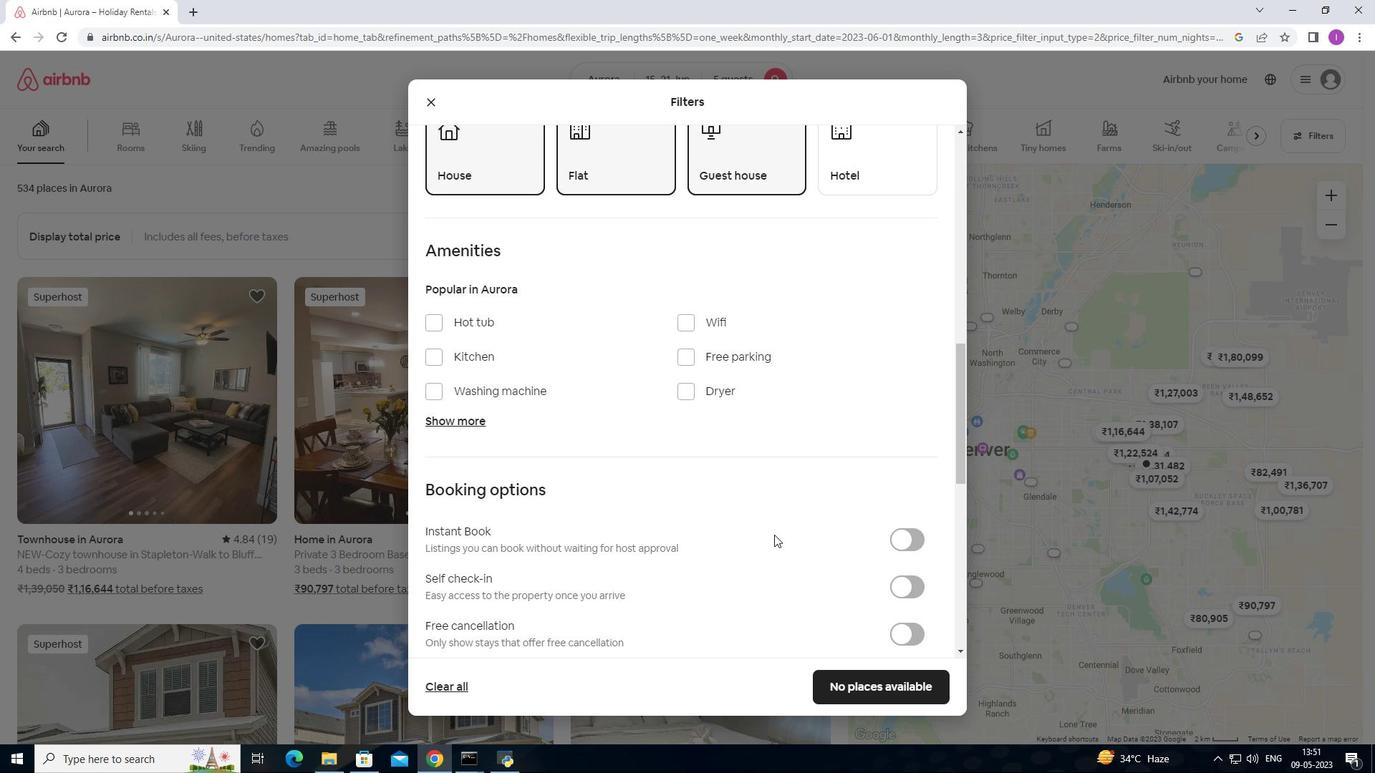 
Action: Mouse scrolled (775, 534) with delta (0, 0)
Screenshot: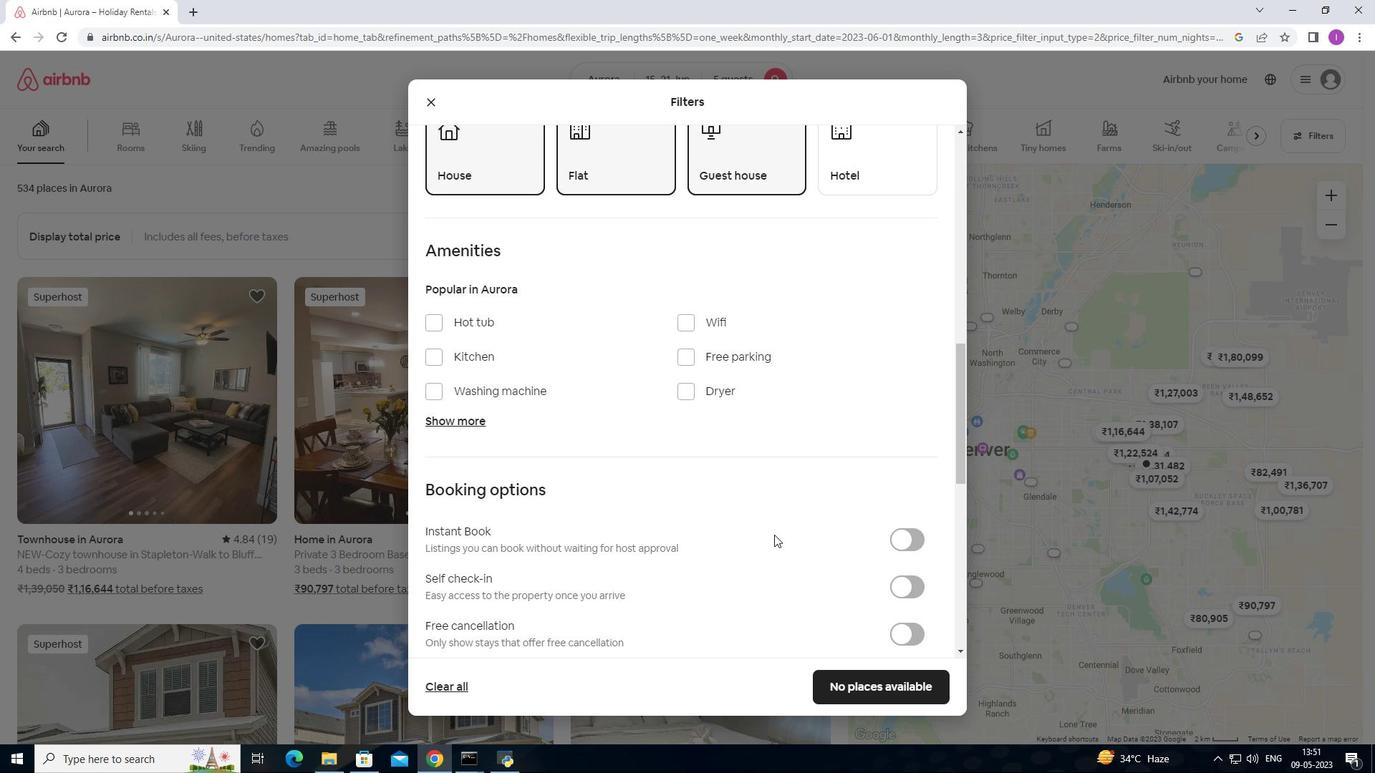 
Action: Mouse moved to (776, 535)
Screenshot: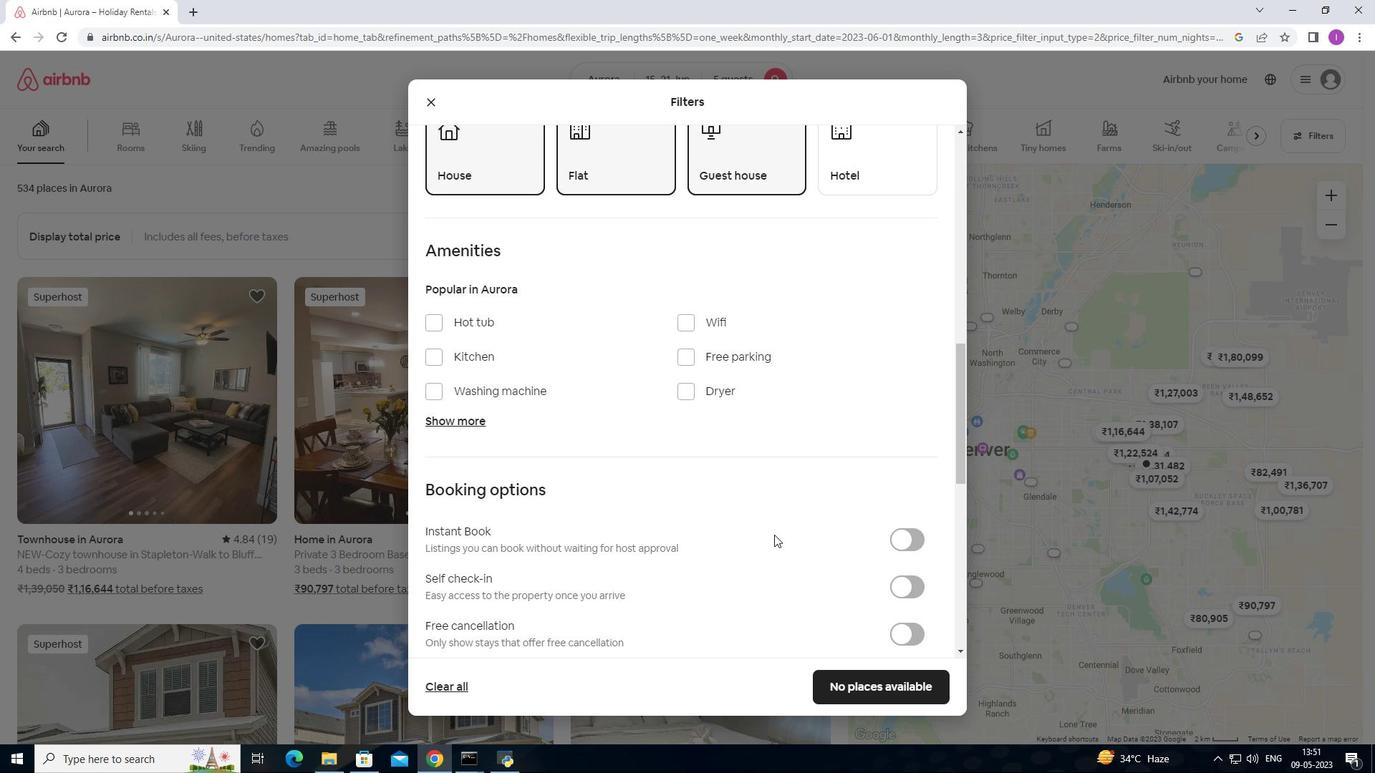 
Action: Mouse scrolled (776, 534) with delta (0, 0)
Screenshot: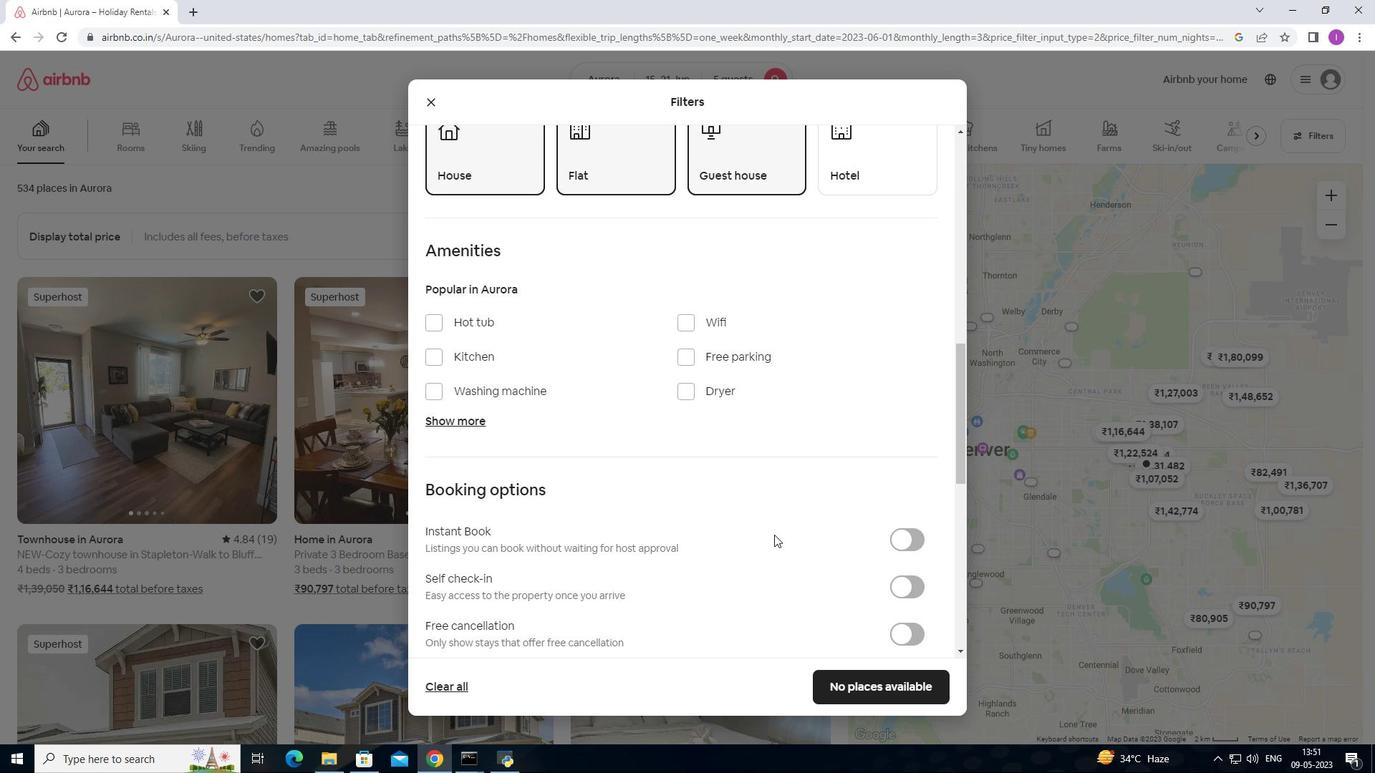 
Action: Mouse moved to (920, 442)
Screenshot: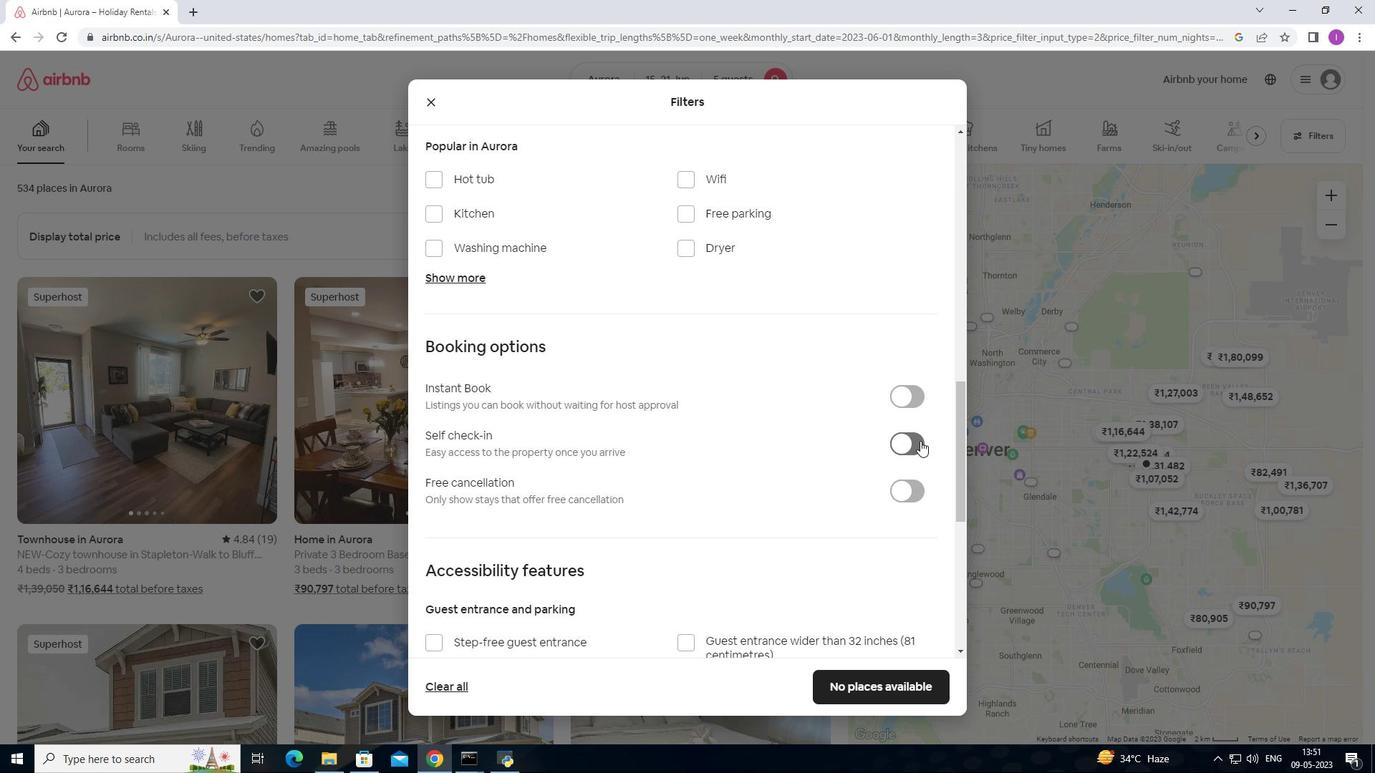 
Action: Mouse pressed left at (920, 442)
Screenshot: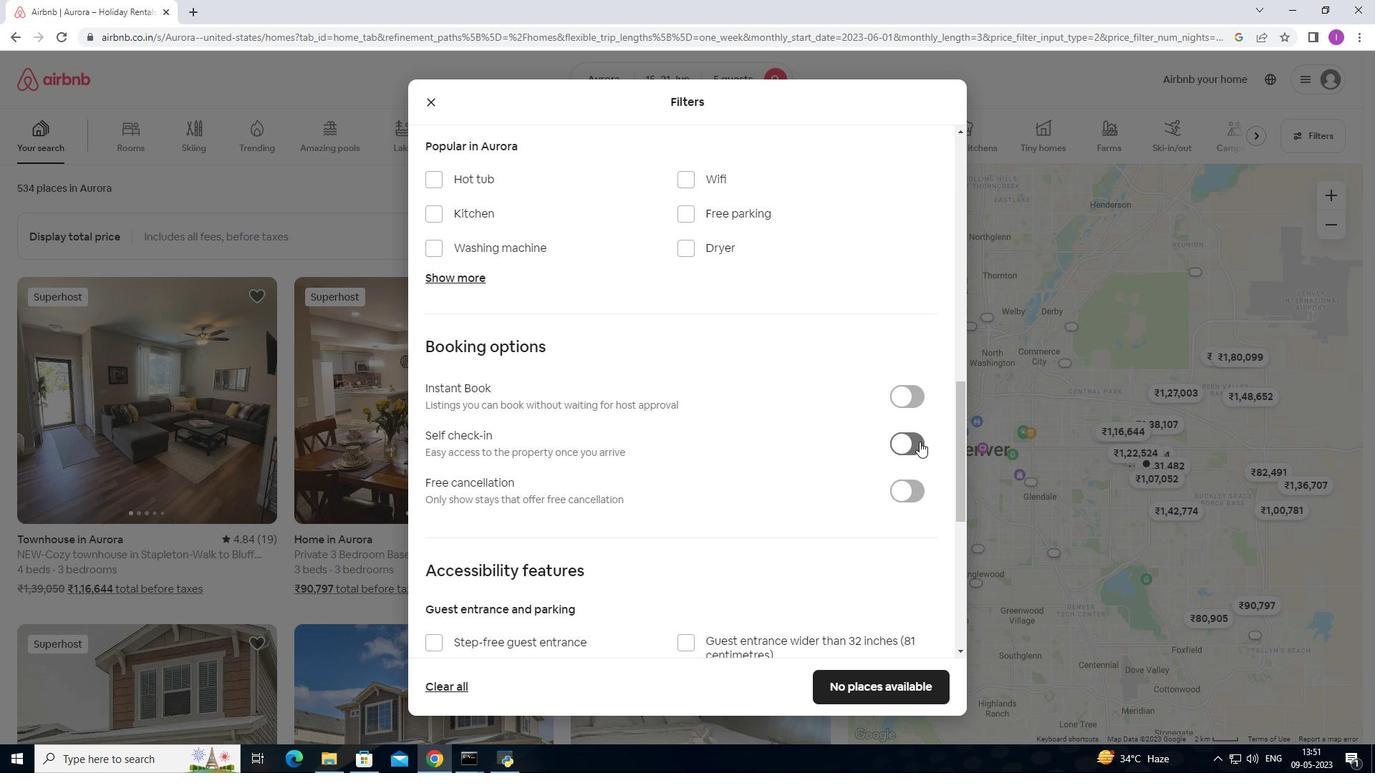 
Action: Mouse moved to (599, 500)
Screenshot: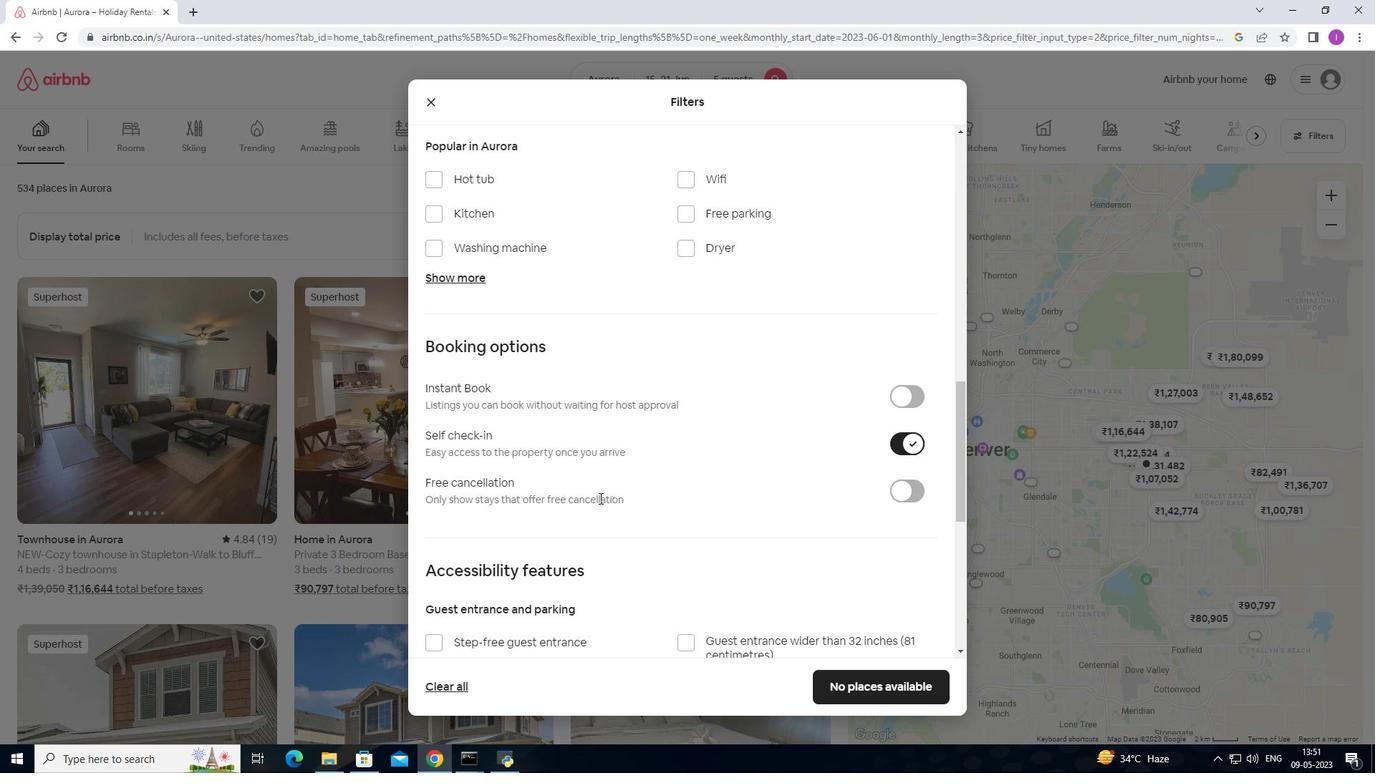
Action: Mouse scrolled (599, 500) with delta (0, 0)
Screenshot: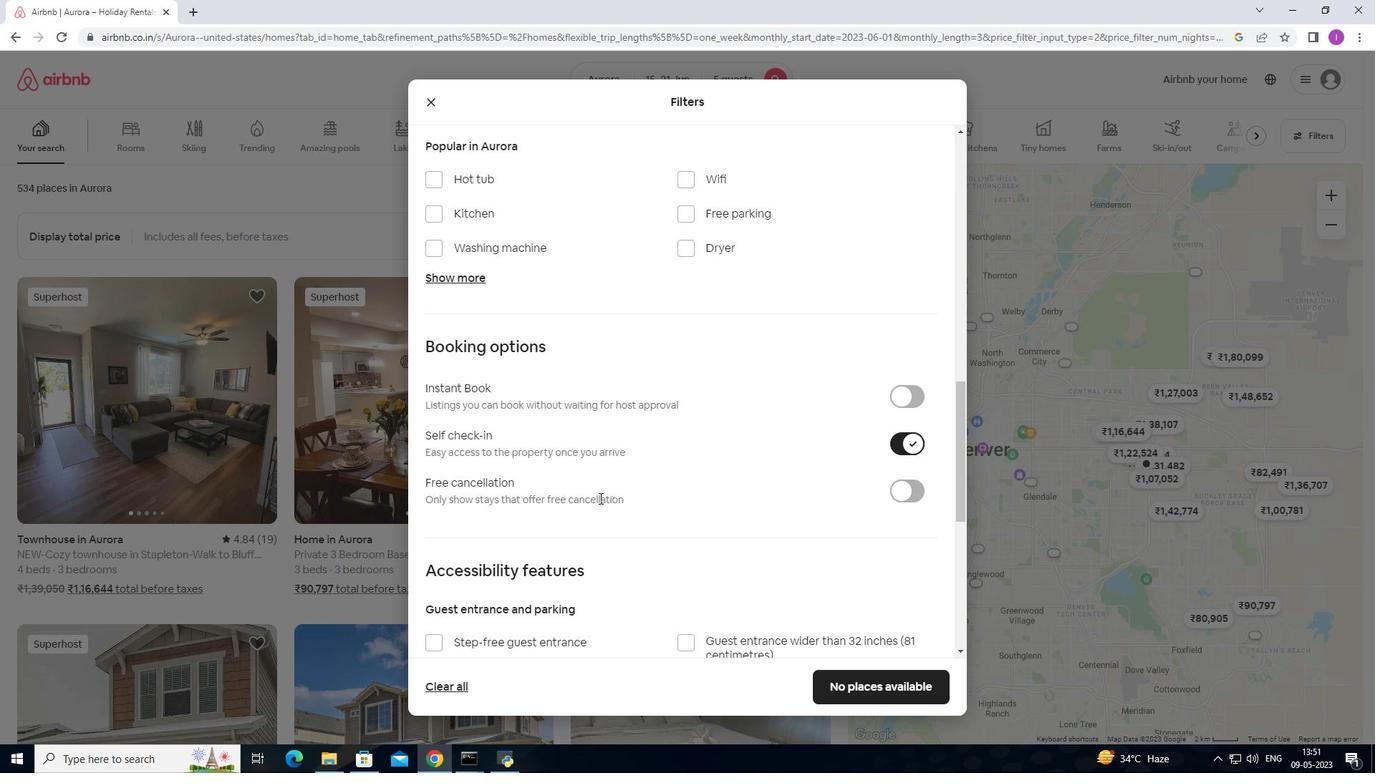 
Action: Mouse moved to (598, 503)
Screenshot: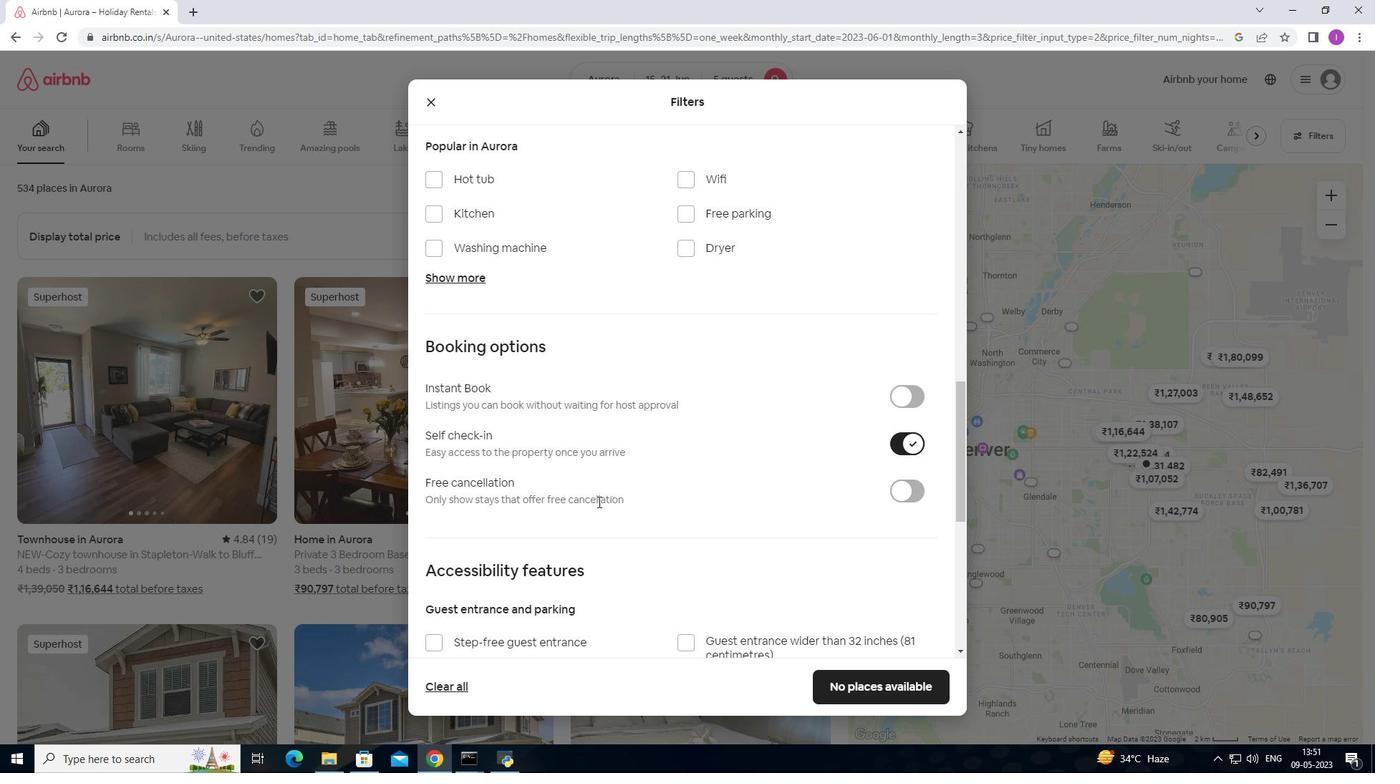 
Action: Mouse scrolled (598, 502) with delta (0, 0)
Screenshot: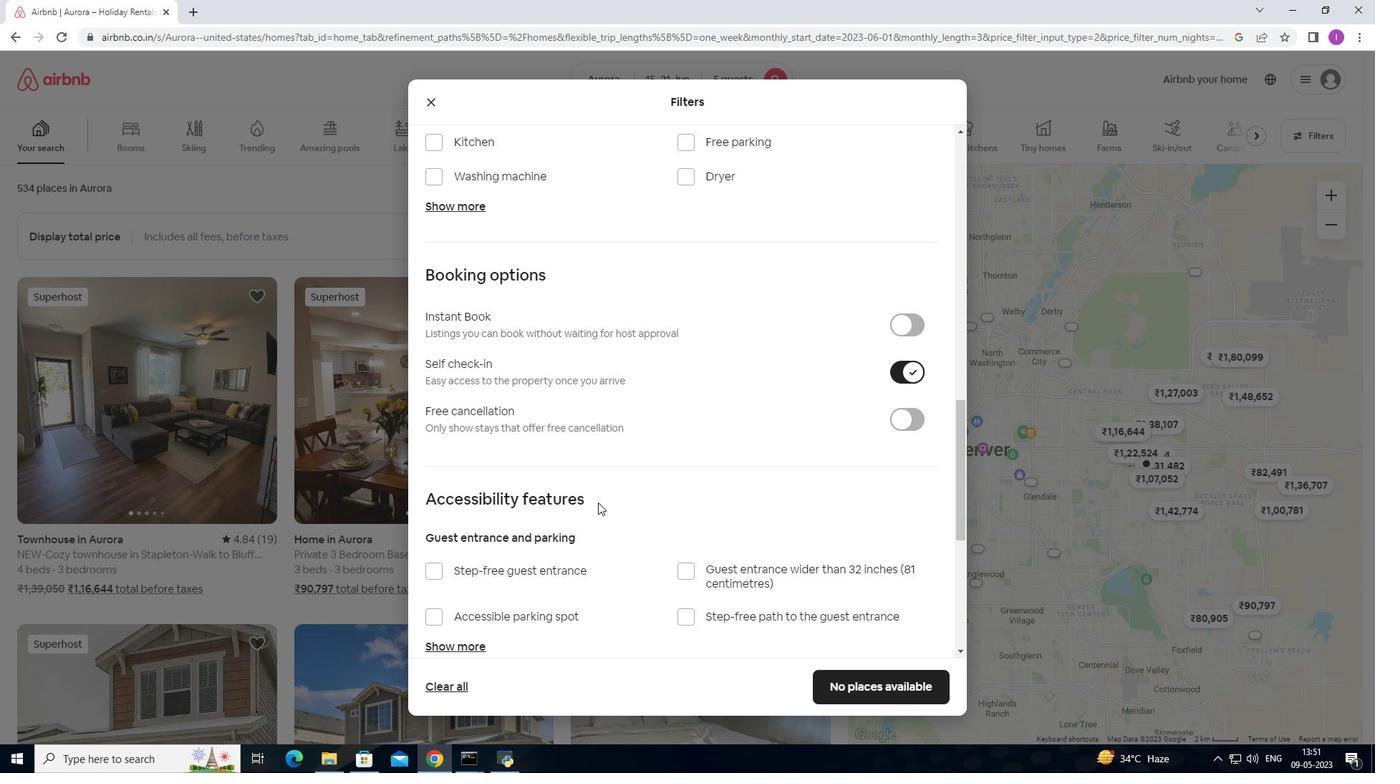 
Action: Mouse scrolled (598, 502) with delta (0, 0)
Screenshot: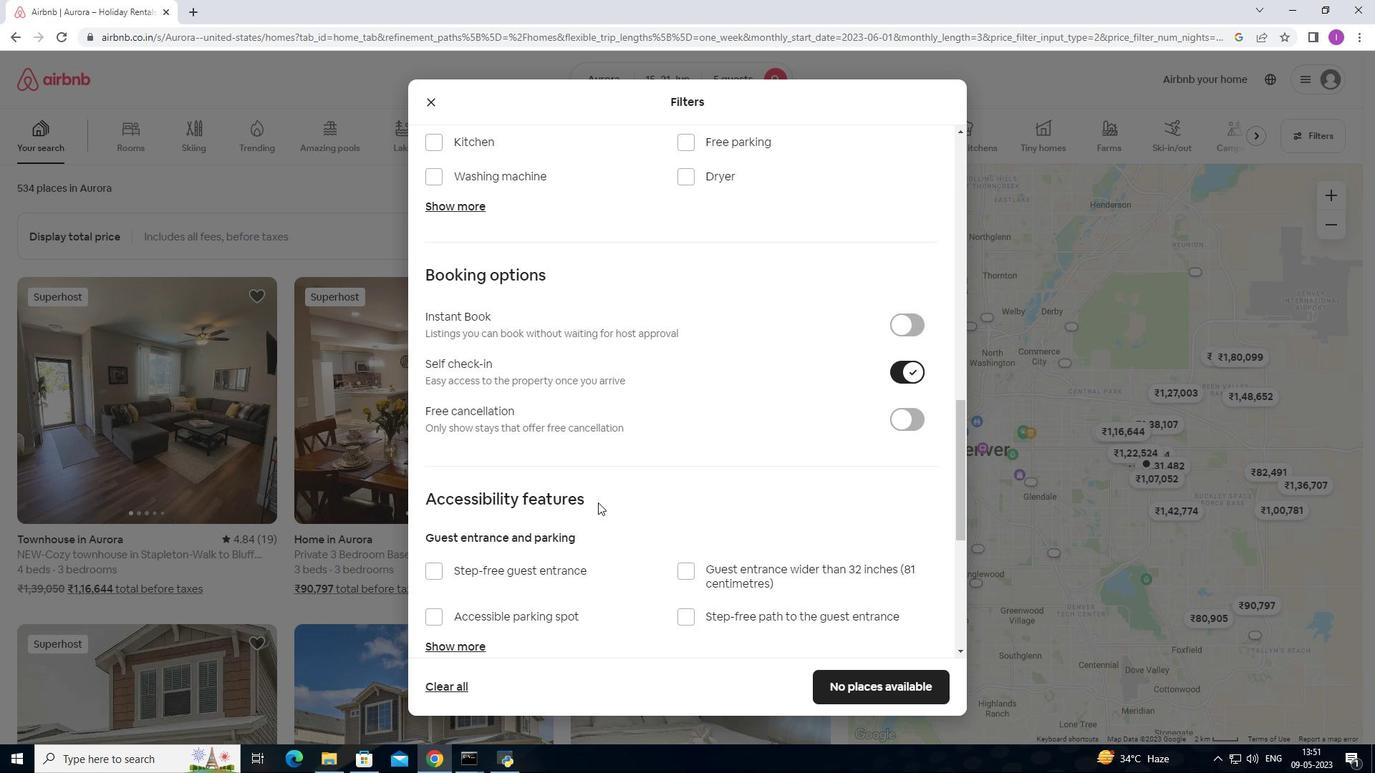 
Action: Mouse moved to (601, 491)
Screenshot: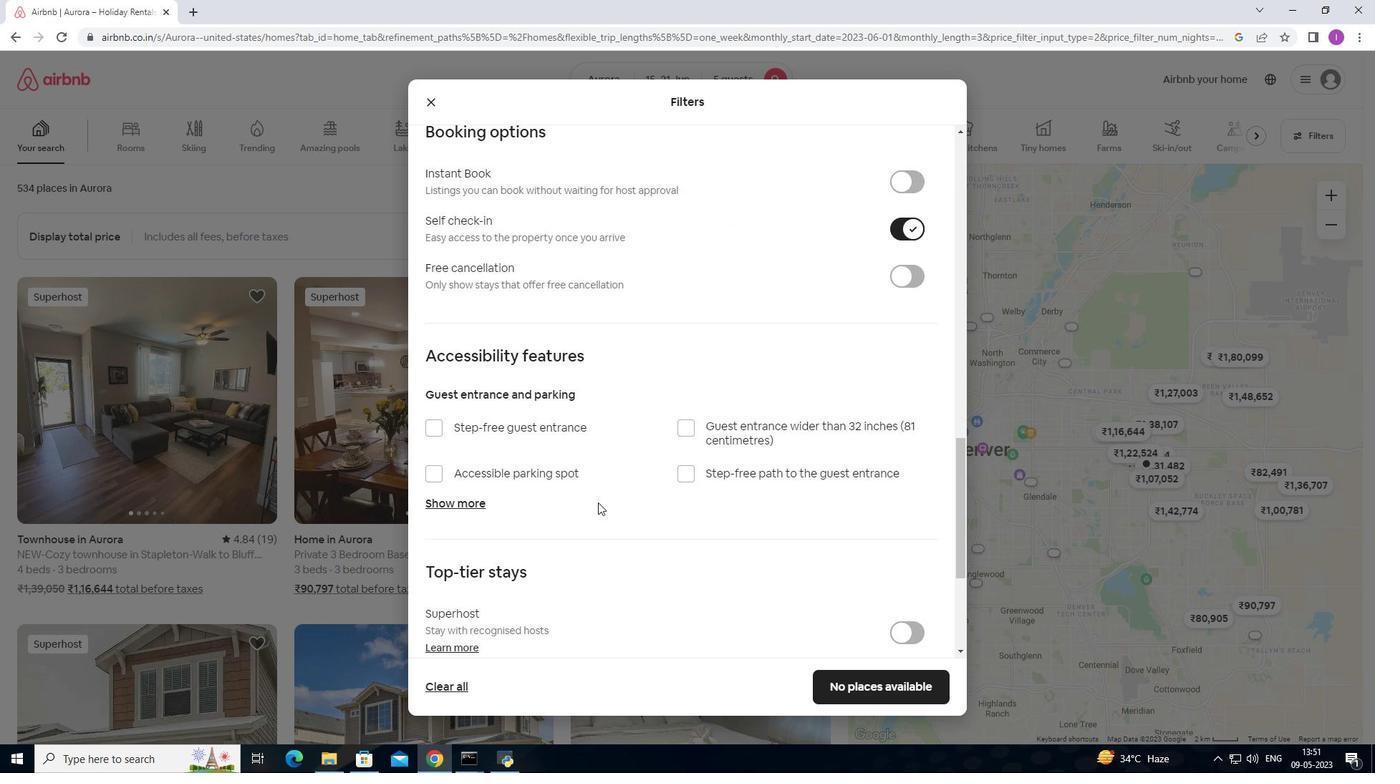 
Action: Mouse scrolled (601, 490) with delta (0, 0)
Screenshot: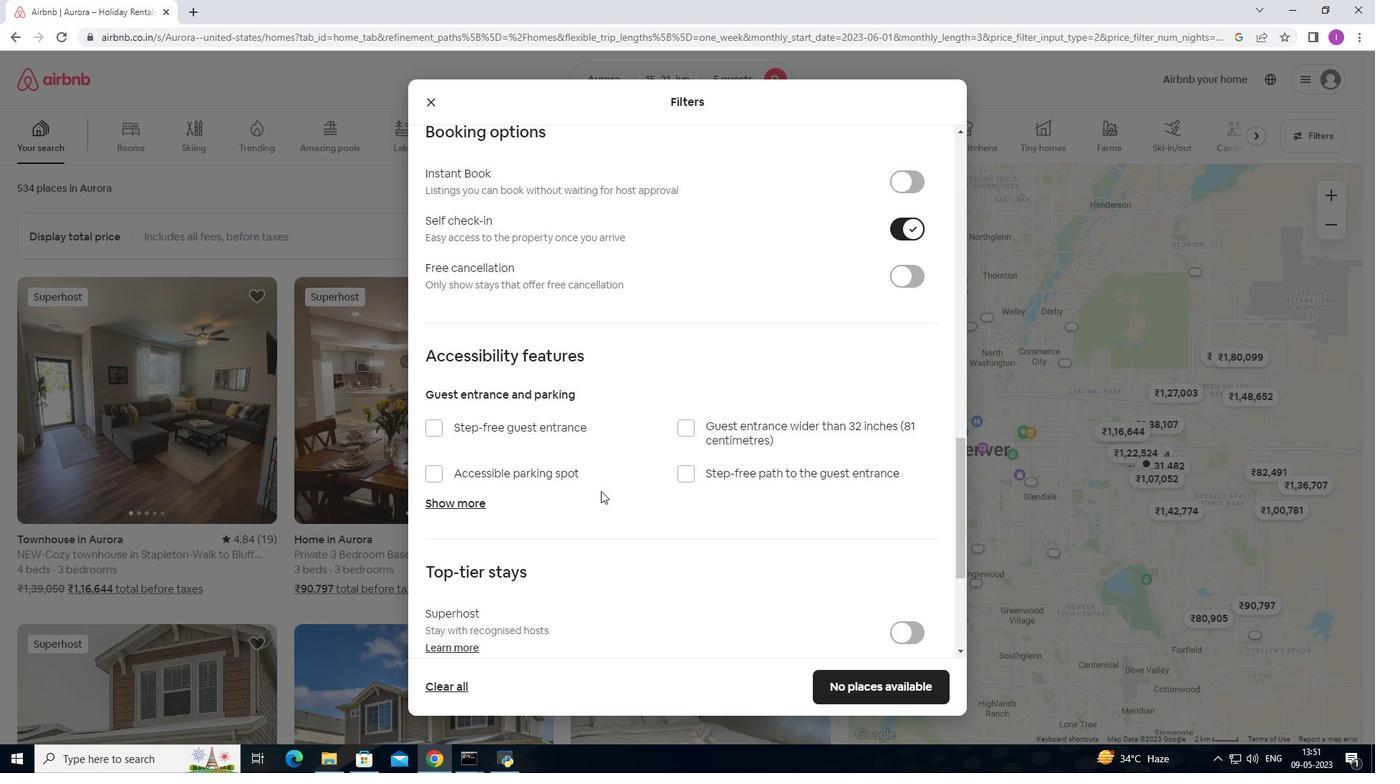 
Action: Mouse scrolled (601, 490) with delta (0, 0)
Screenshot: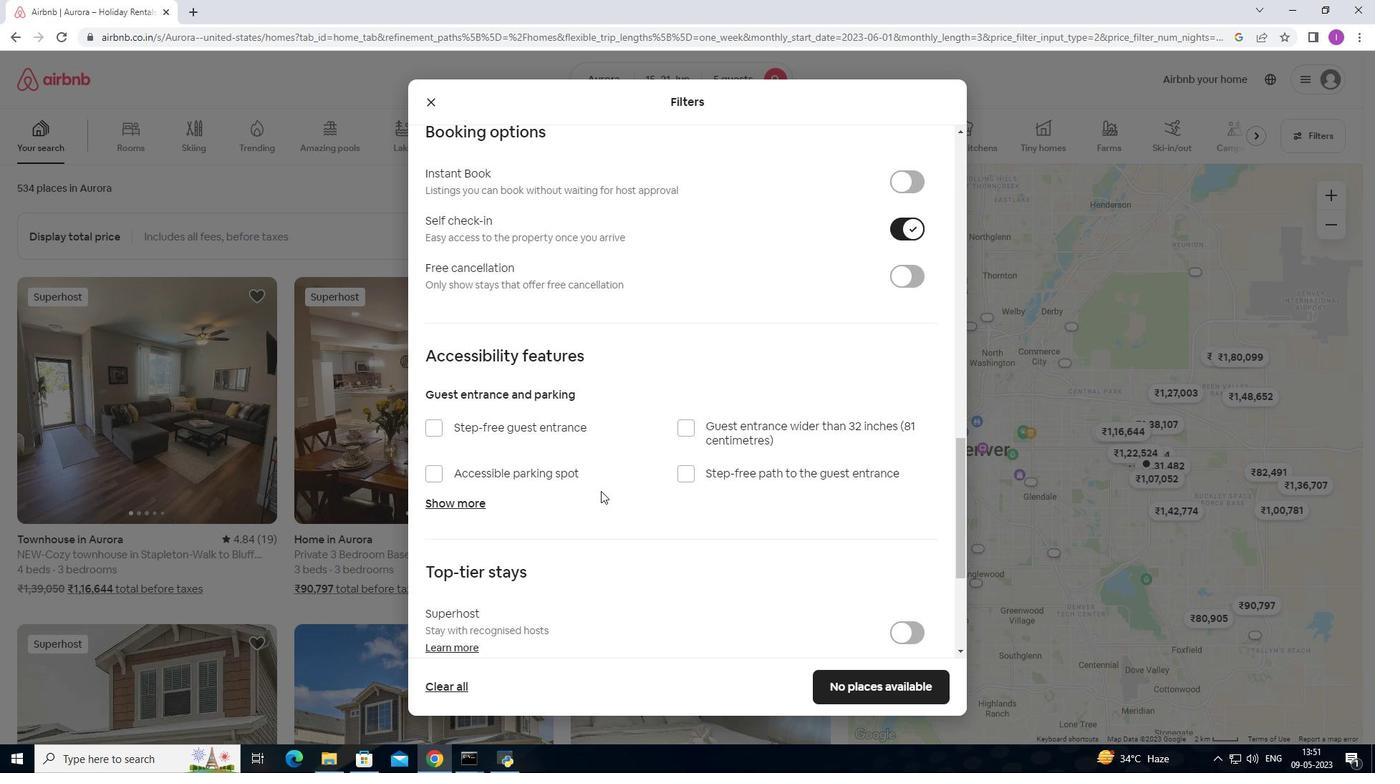 
Action: Mouse scrolled (601, 492) with delta (0, 0)
Screenshot: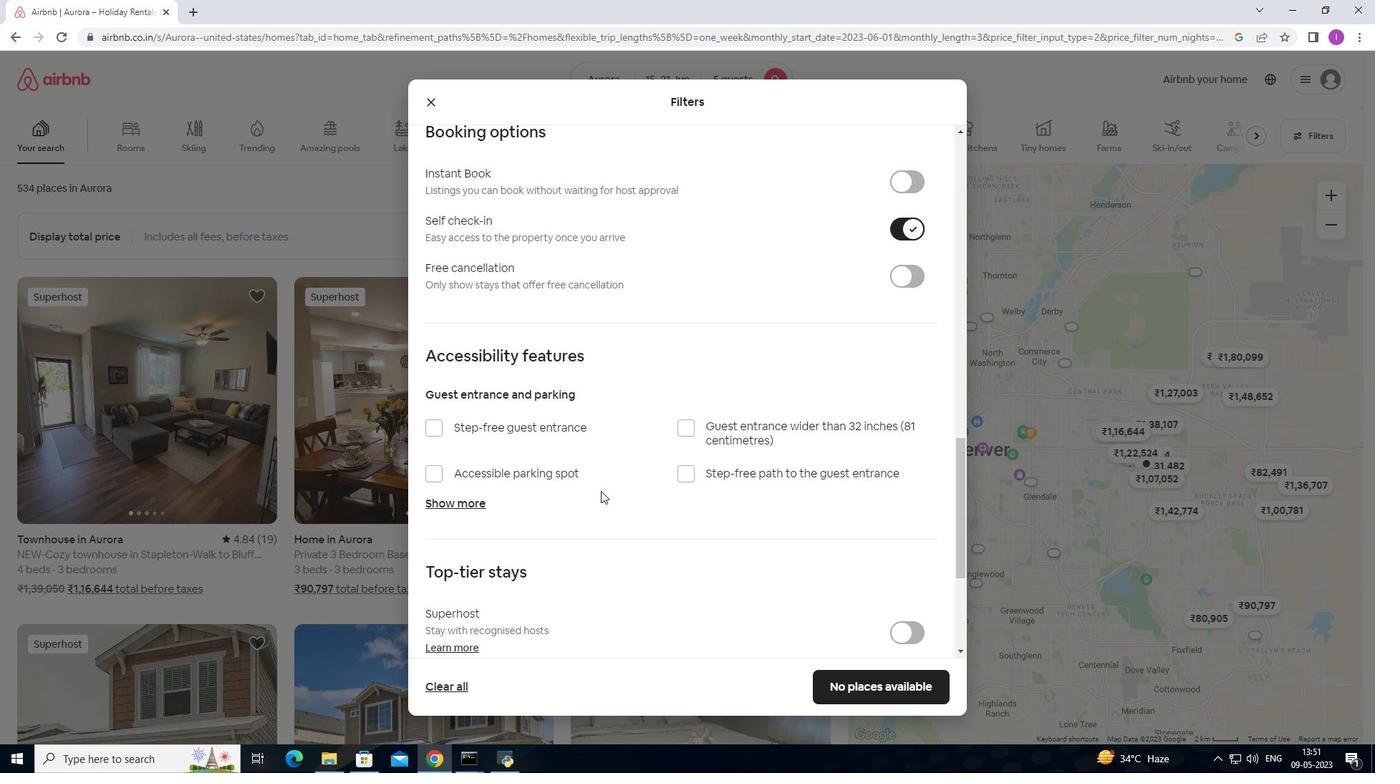 
Action: Mouse scrolled (601, 490) with delta (0, 0)
Screenshot: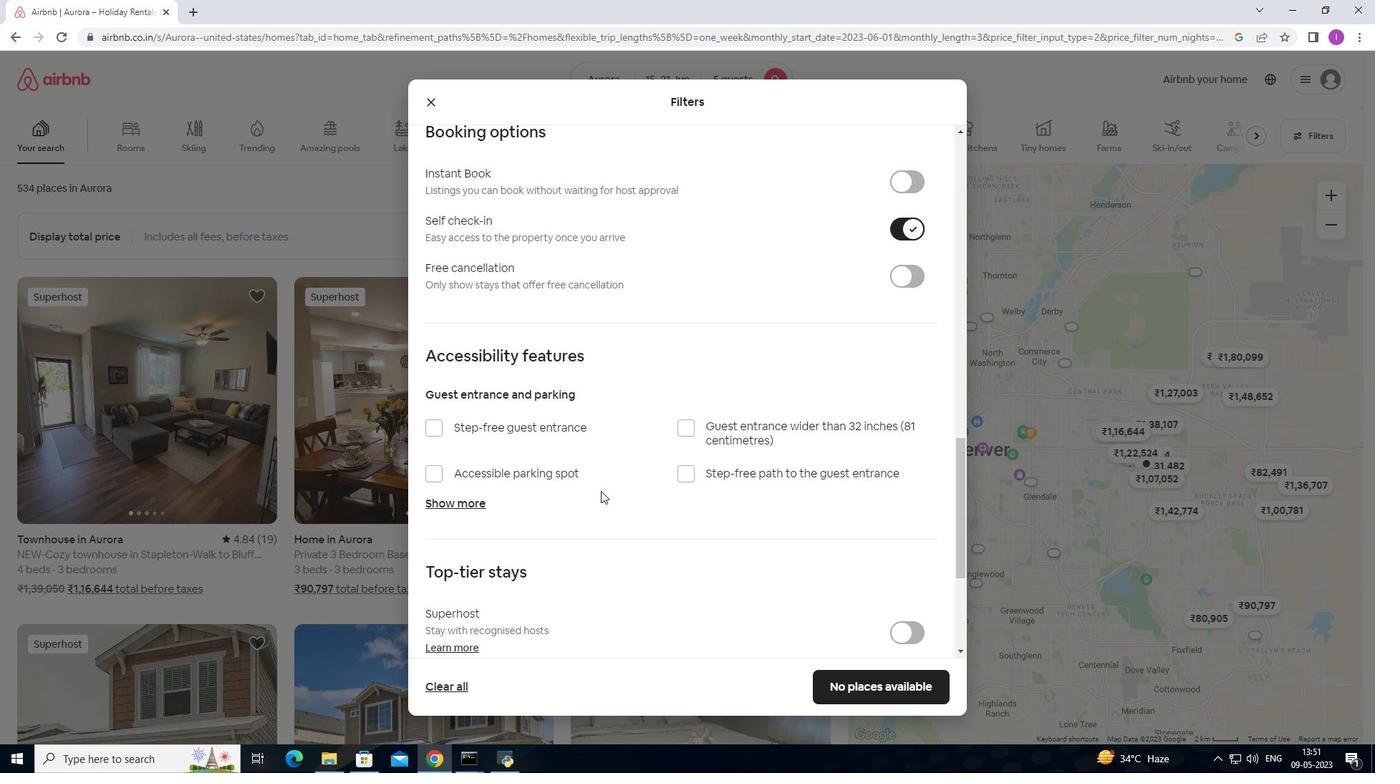 
Action: Mouse moved to (600, 498)
Screenshot: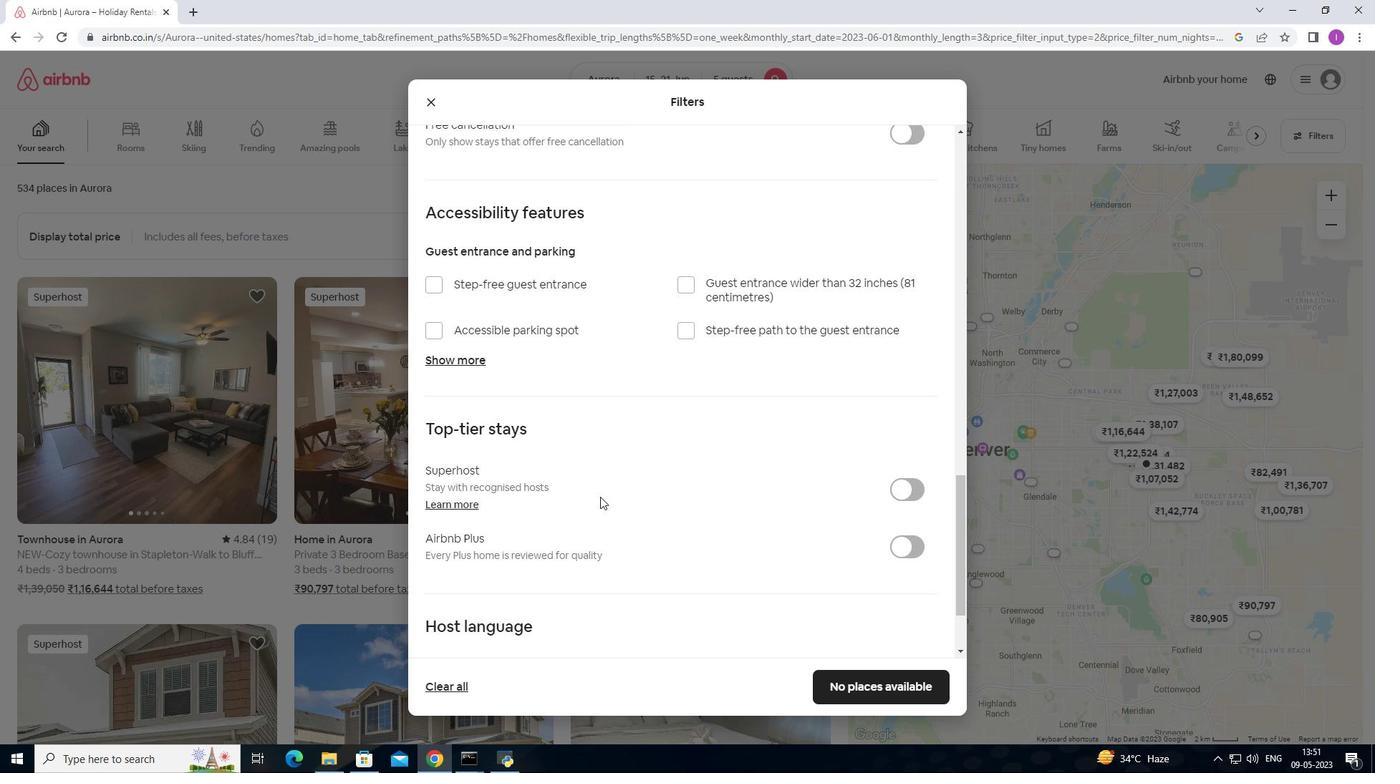 
Action: Mouse scrolled (600, 497) with delta (0, 0)
Screenshot: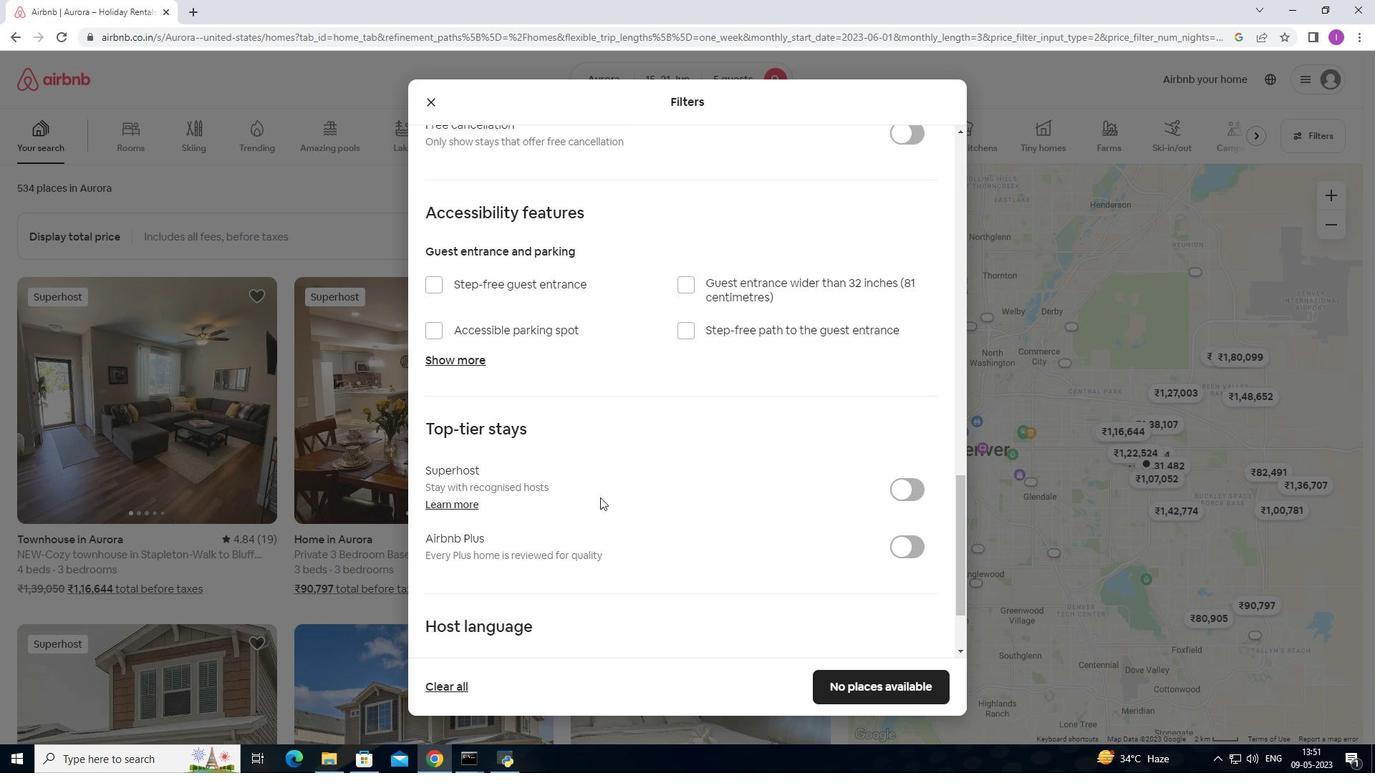 
Action: Mouse scrolled (600, 497) with delta (0, 0)
Screenshot: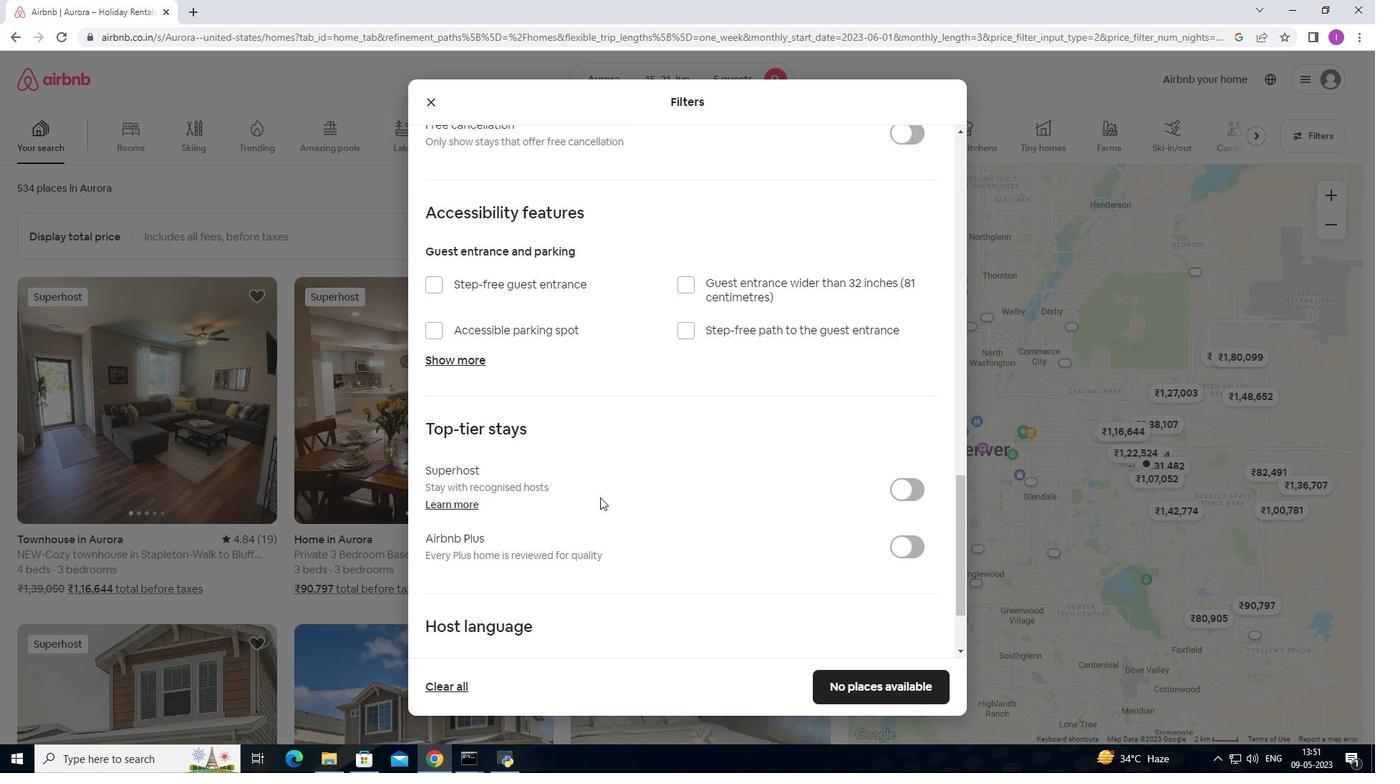 
Action: Mouse scrolled (600, 497) with delta (0, 0)
Screenshot: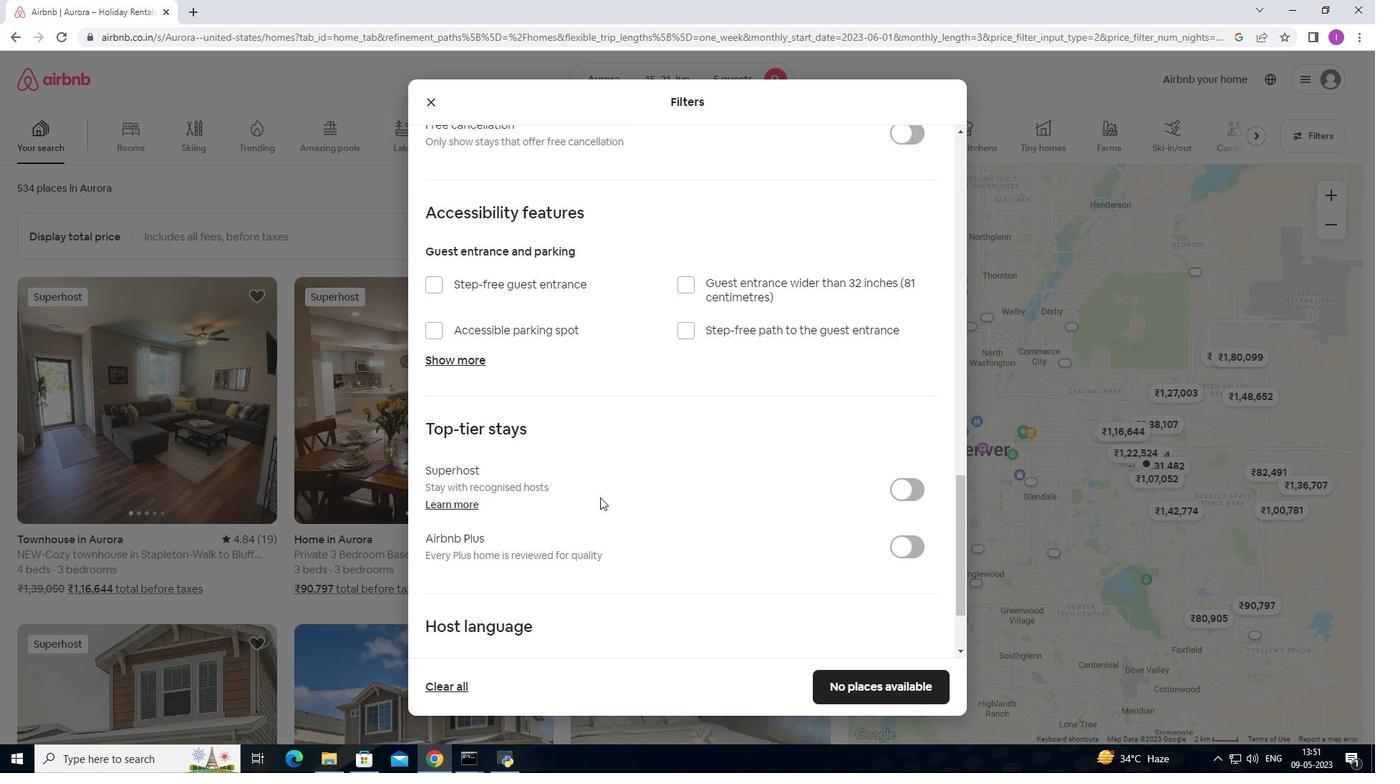 
Action: Mouse scrolled (600, 497) with delta (0, 0)
Screenshot: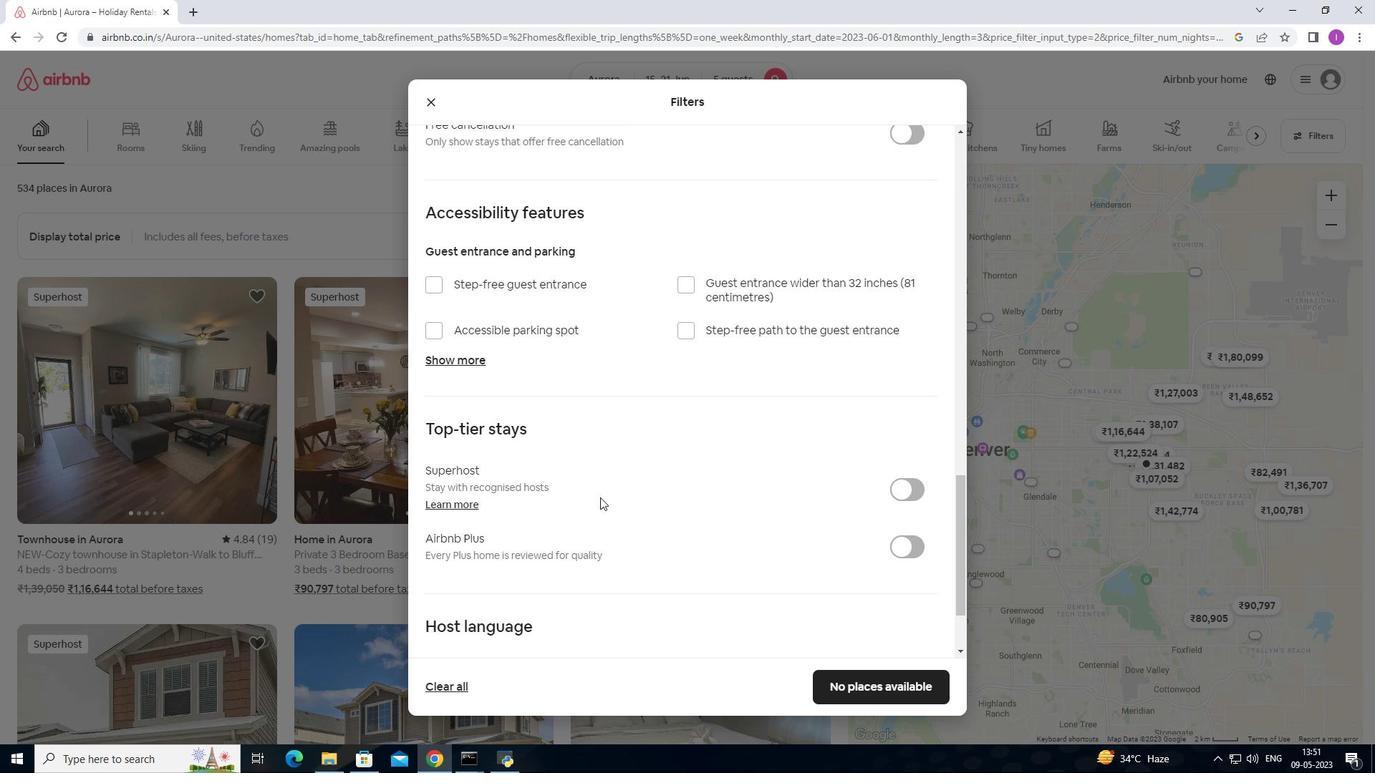 
Action: Mouse moved to (604, 500)
Screenshot: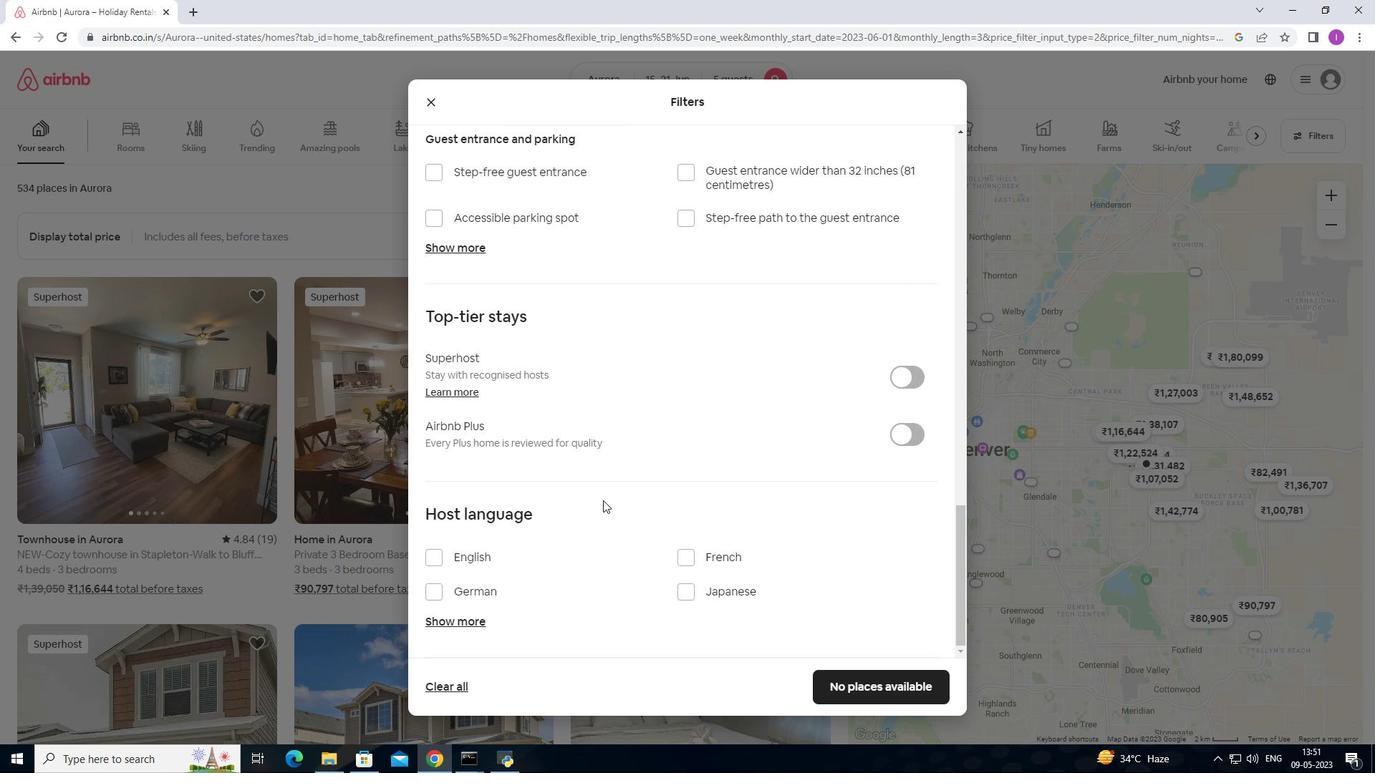 
Action: Mouse scrolled (604, 500) with delta (0, 0)
Screenshot: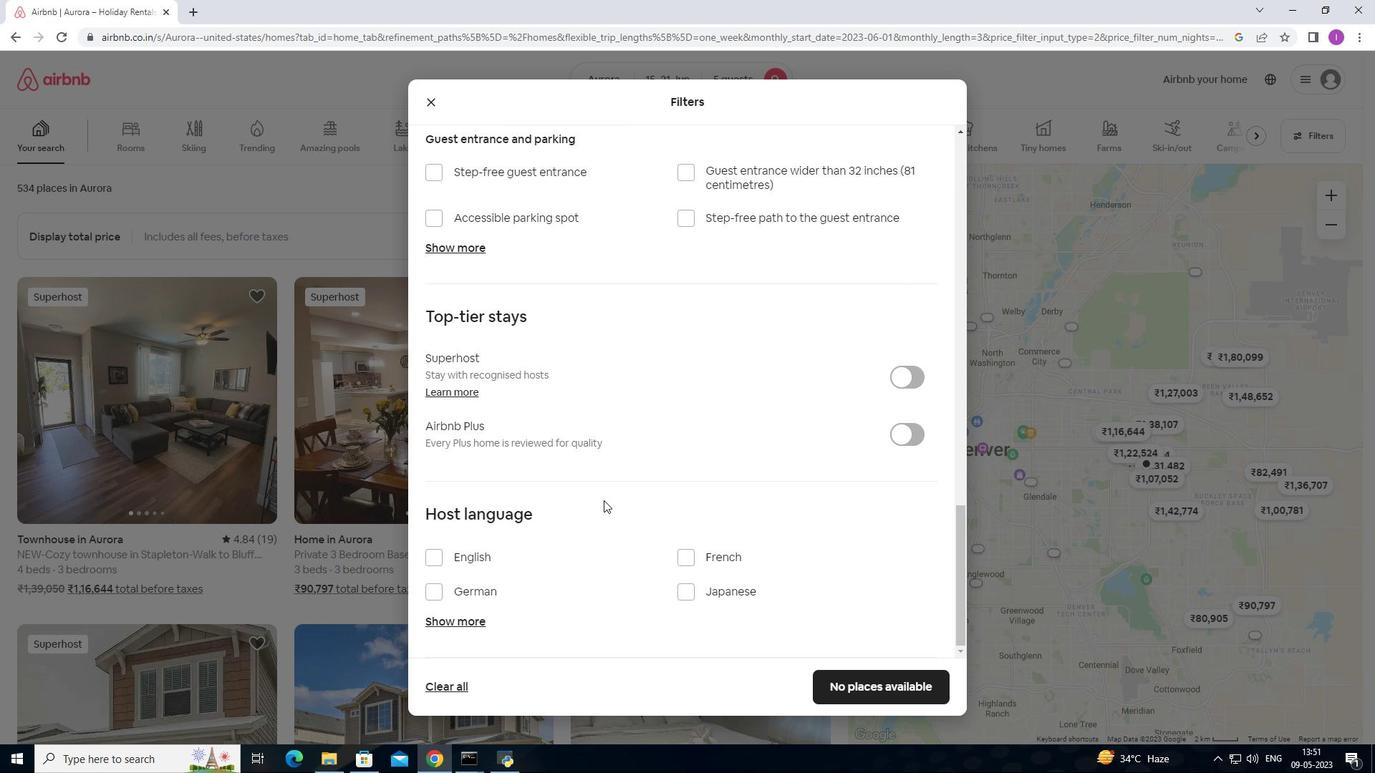 
Action: Mouse scrolled (604, 500) with delta (0, 0)
Screenshot: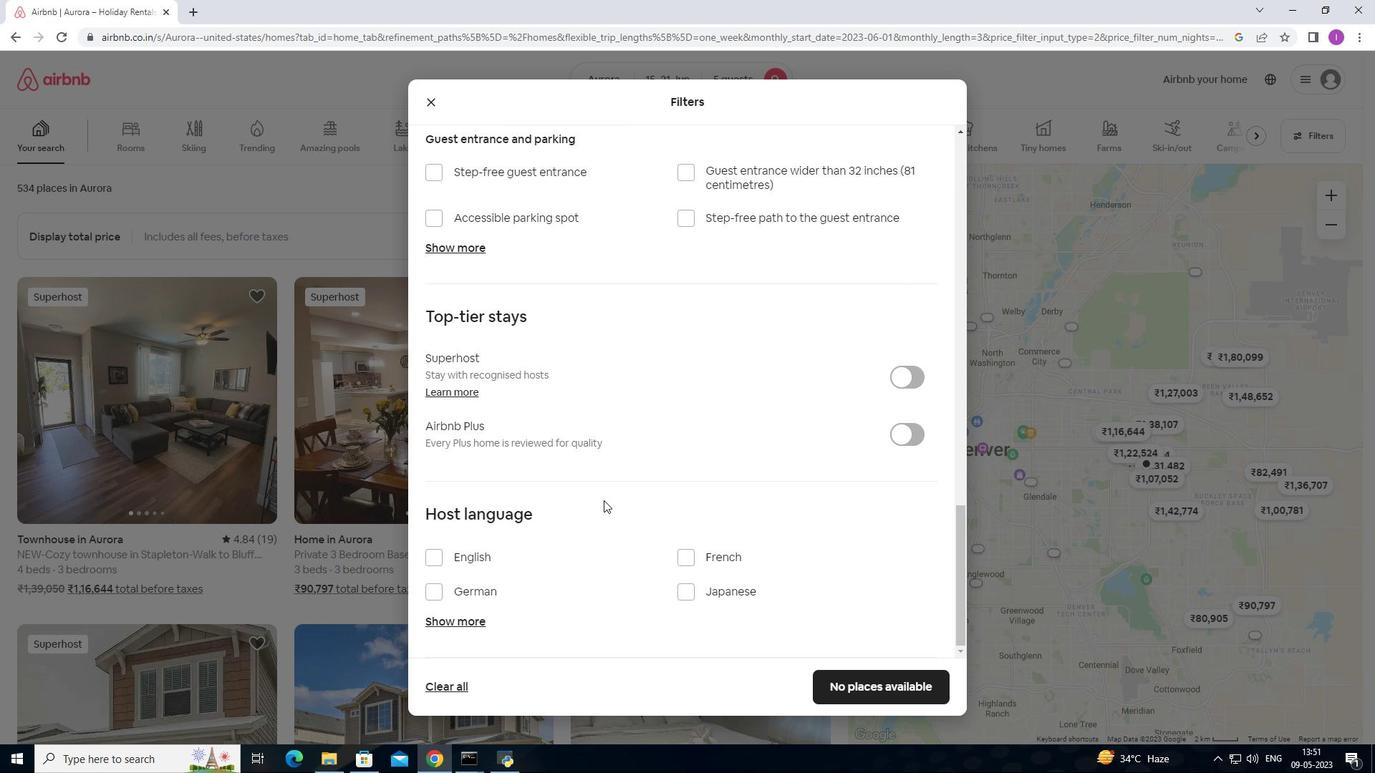 
Action: Mouse scrolled (604, 500) with delta (0, 0)
Screenshot: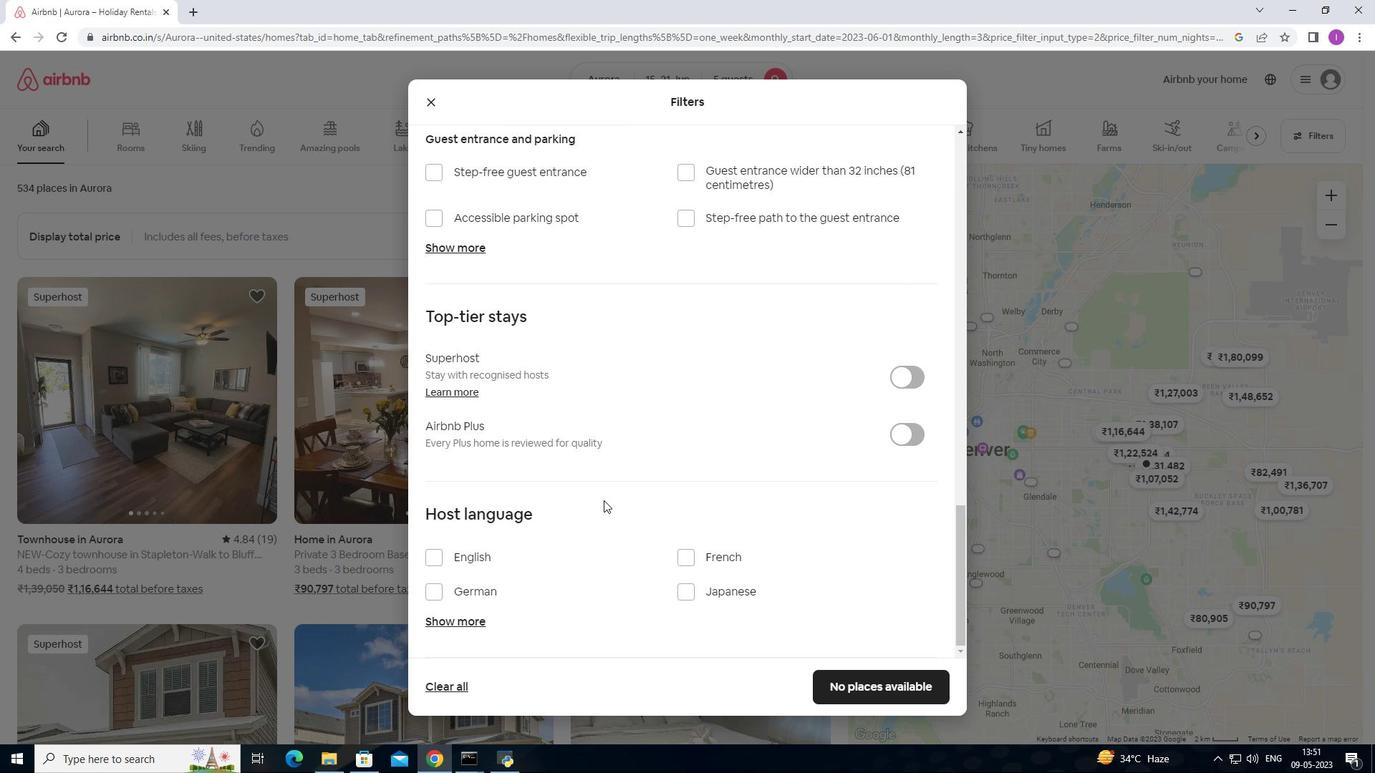 
Action: Mouse moved to (447, 563)
Screenshot: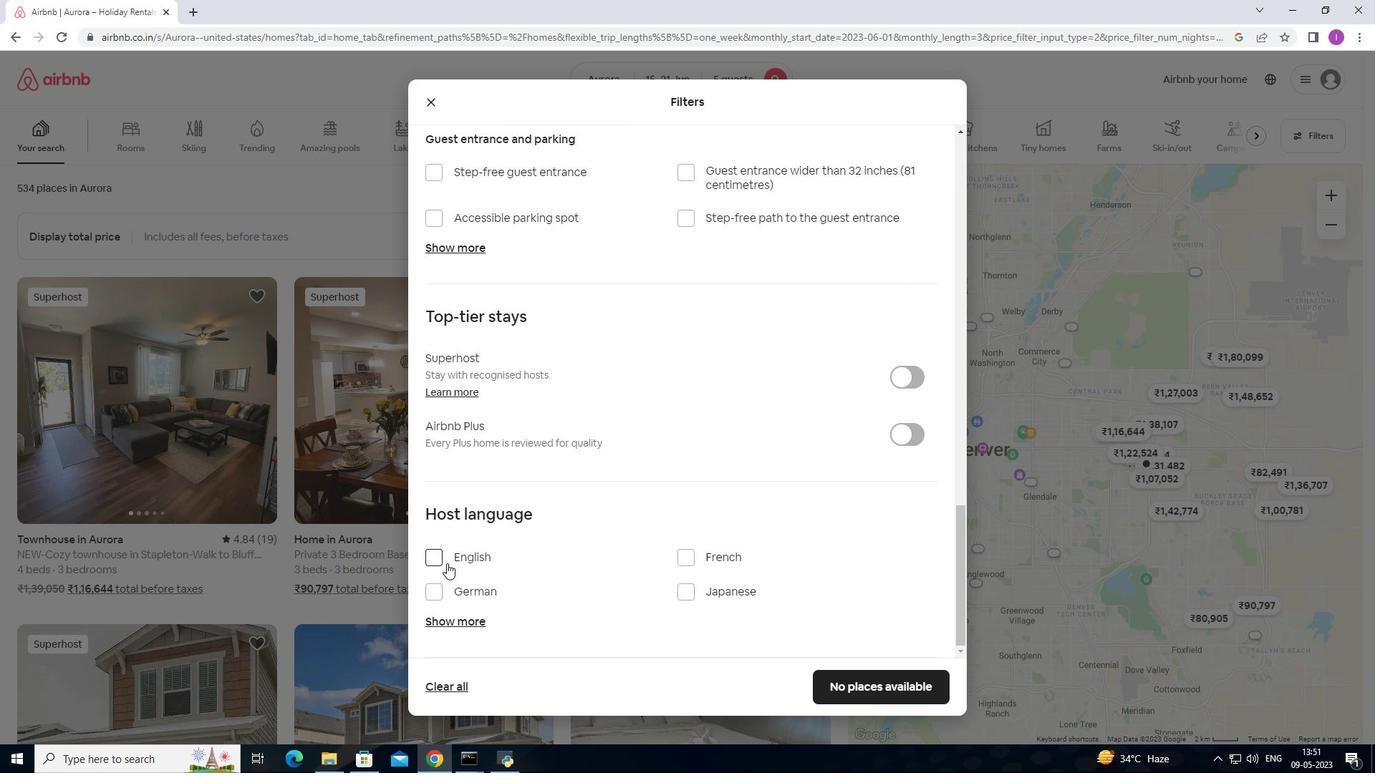 
Action: Mouse pressed left at (447, 563)
Screenshot: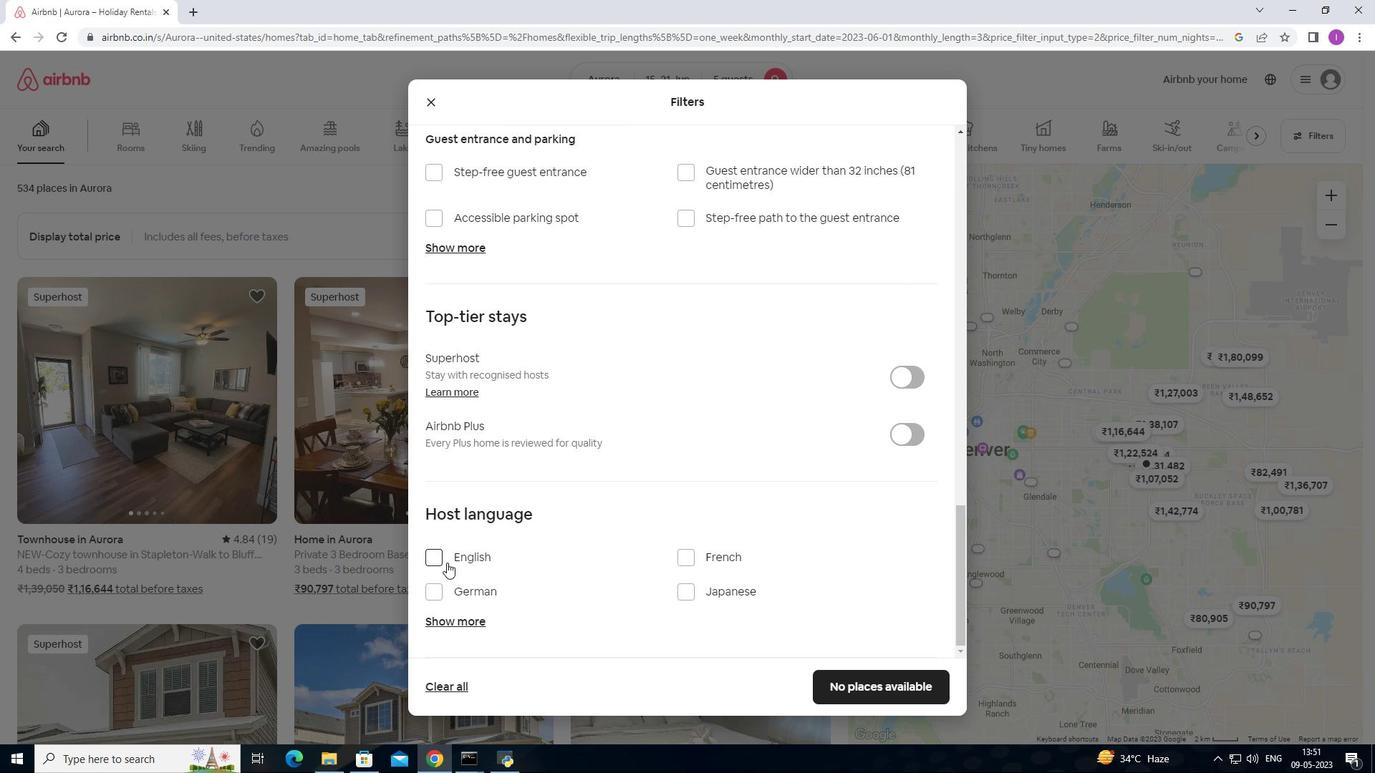
Action: Mouse moved to (761, 601)
Screenshot: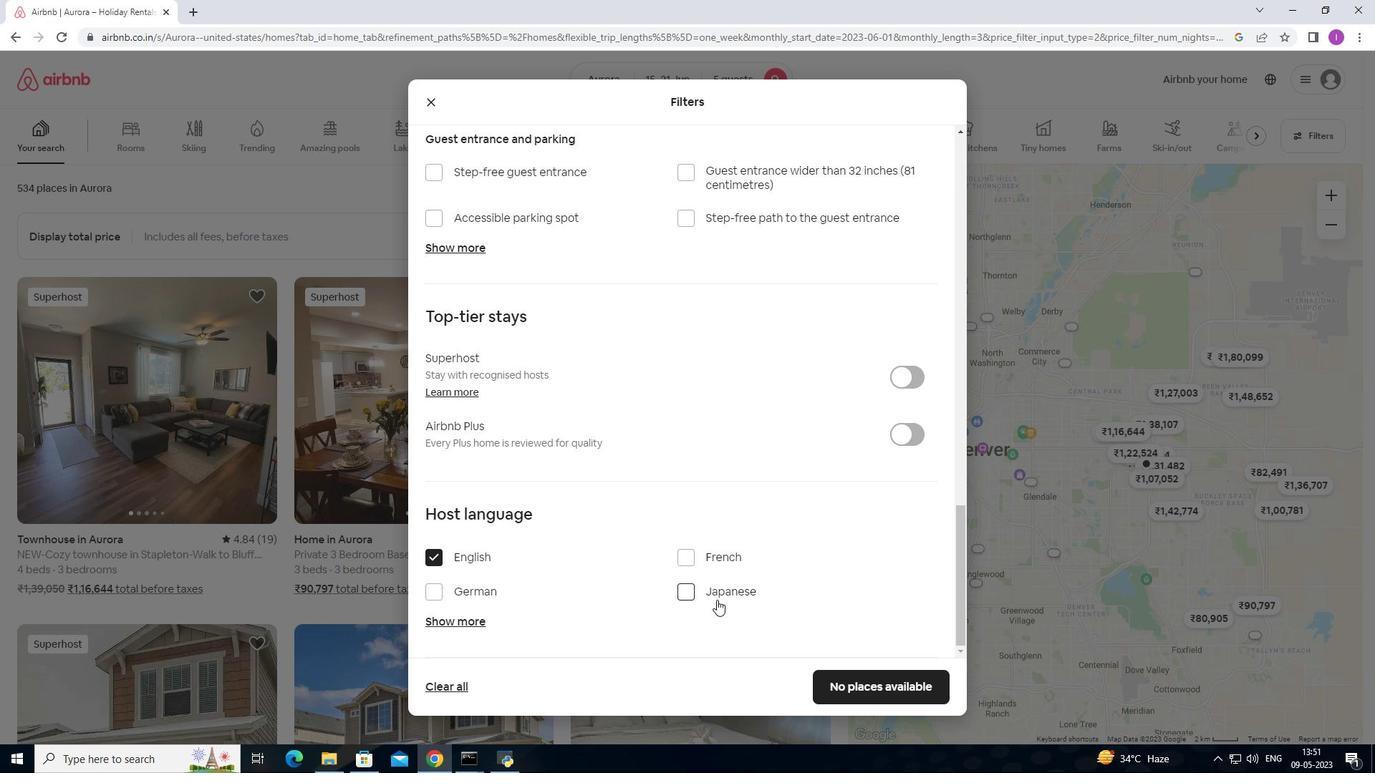
Action: Mouse scrolled (761, 601) with delta (0, 0)
Screenshot: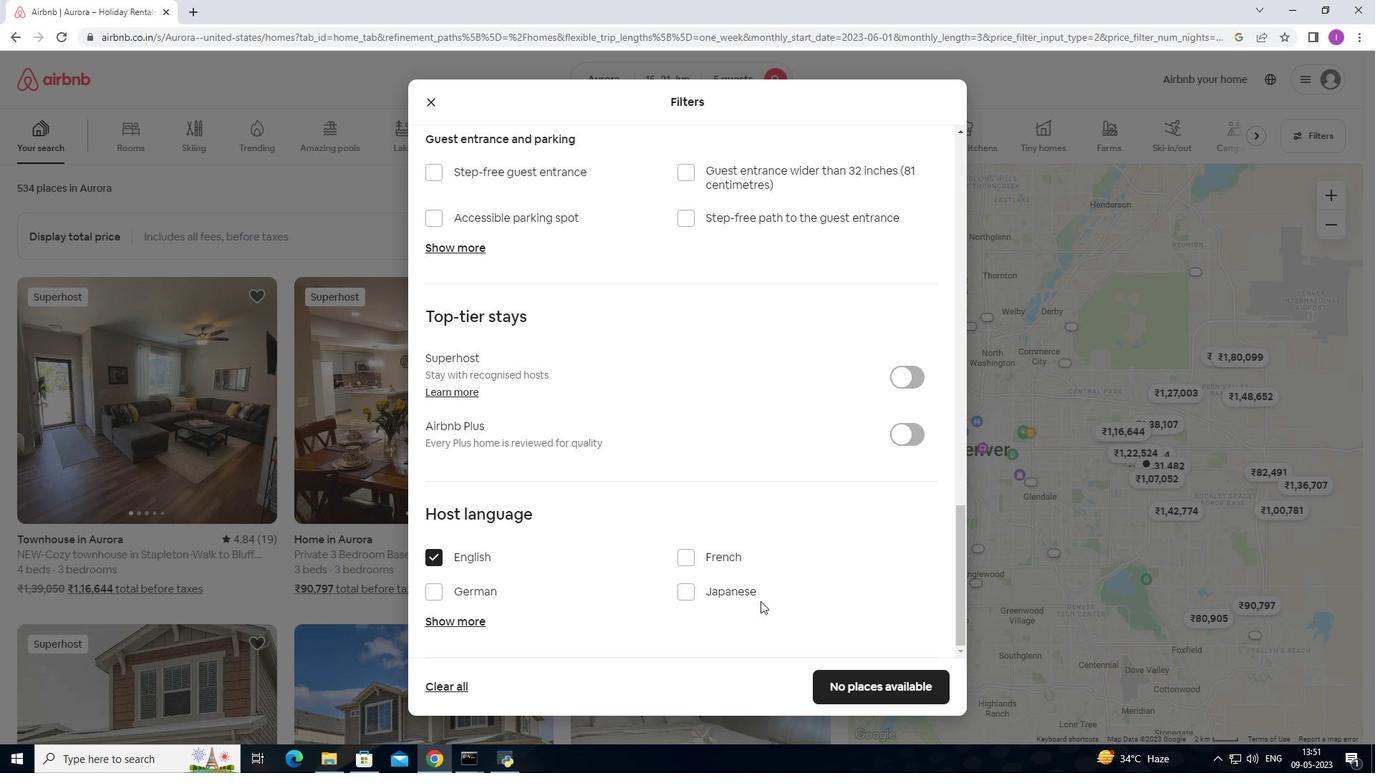 
Action: Mouse scrolled (761, 601) with delta (0, 0)
Screenshot: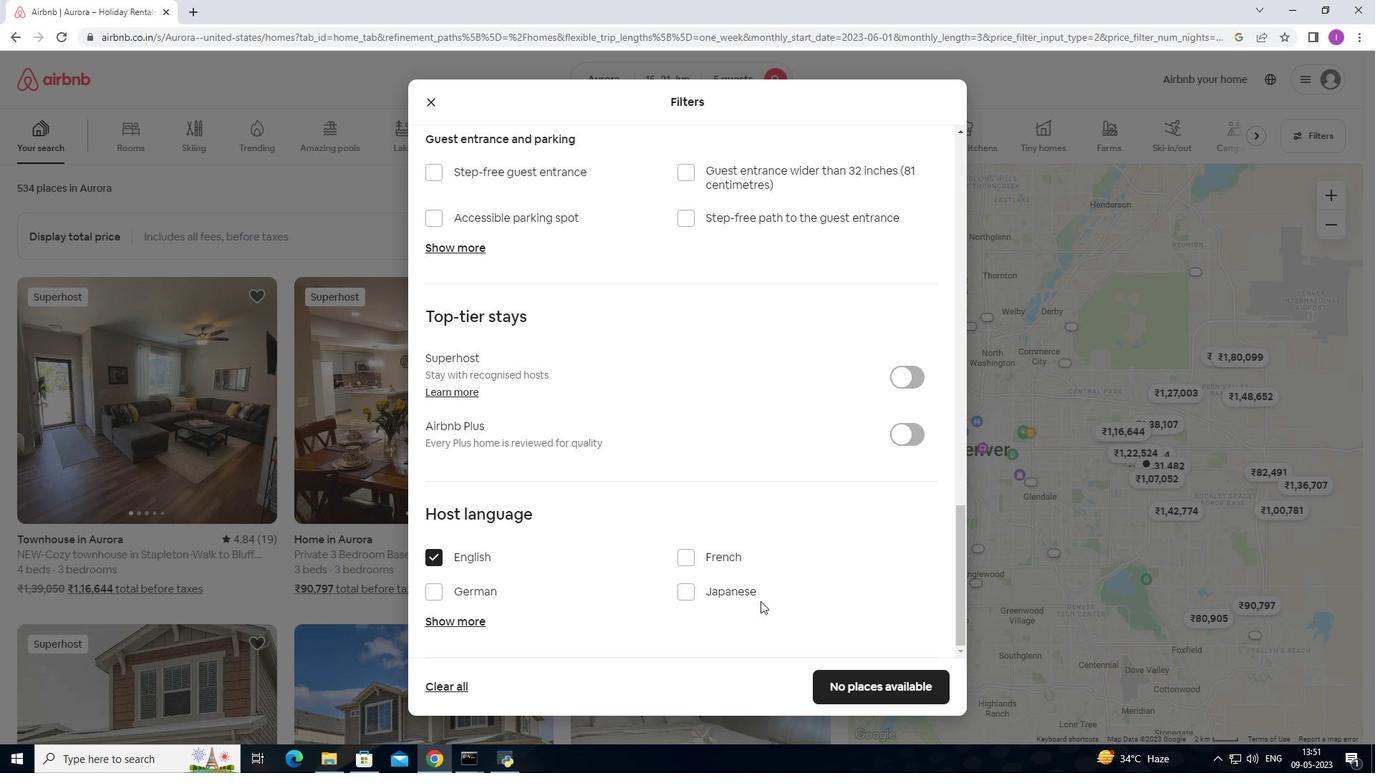 
Action: Mouse moved to (894, 682)
Screenshot: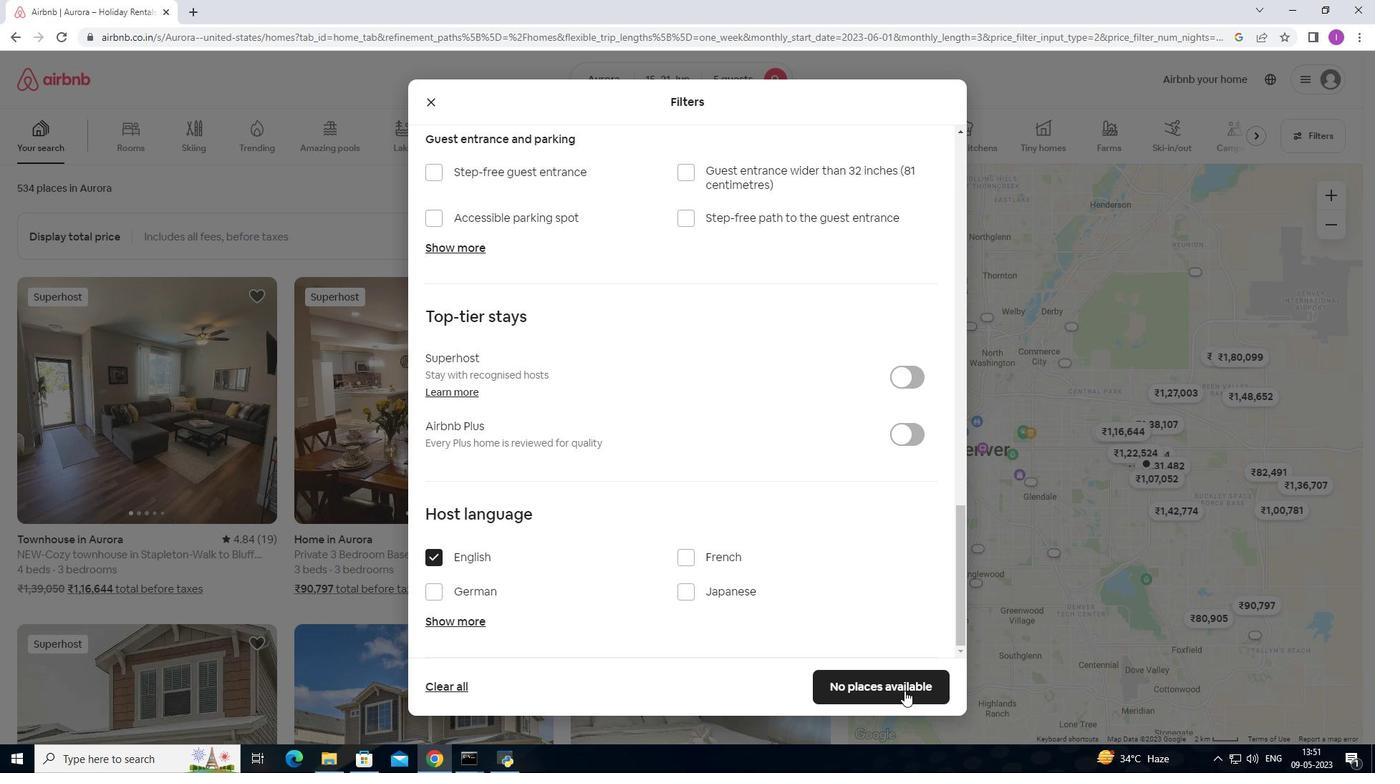 
Action: Mouse pressed left at (894, 682)
Screenshot: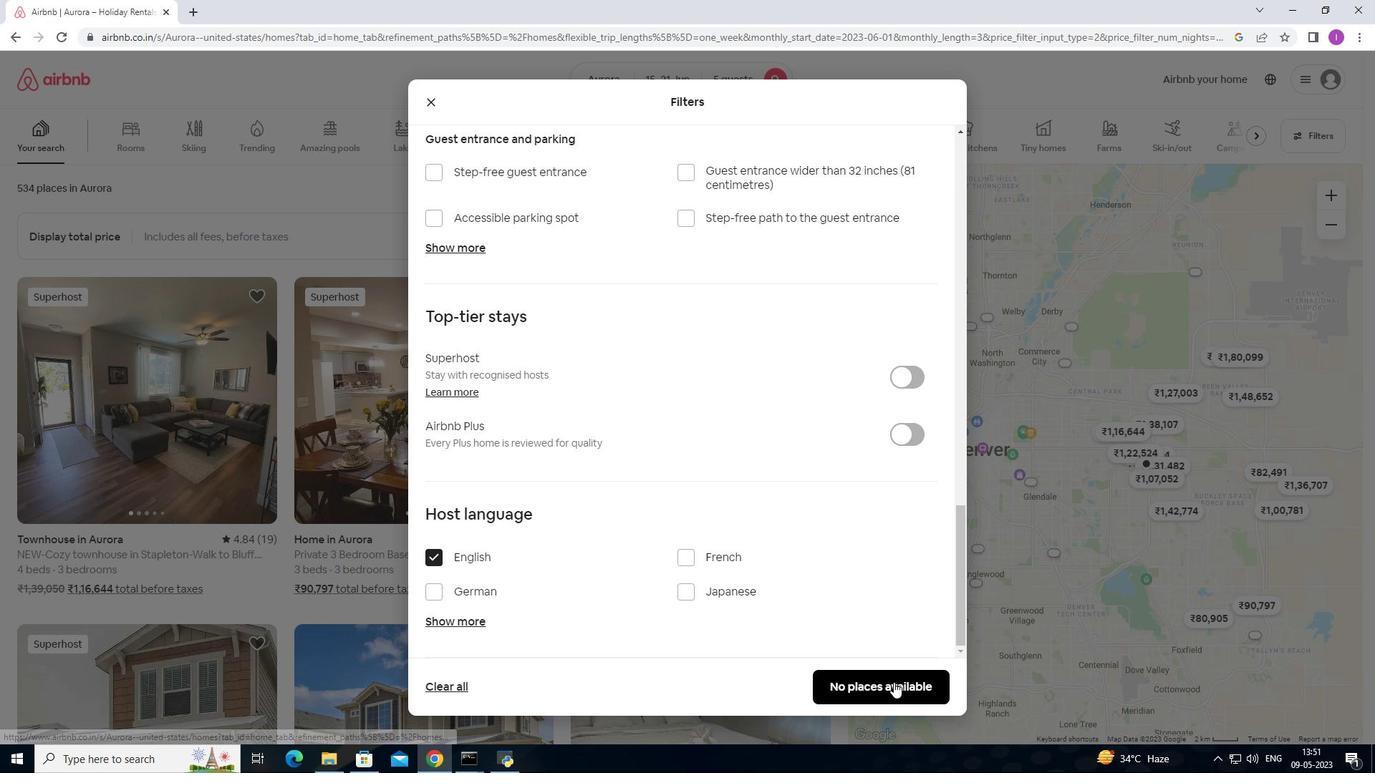 
Action: Mouse moved to (942, 657)
Screenshot: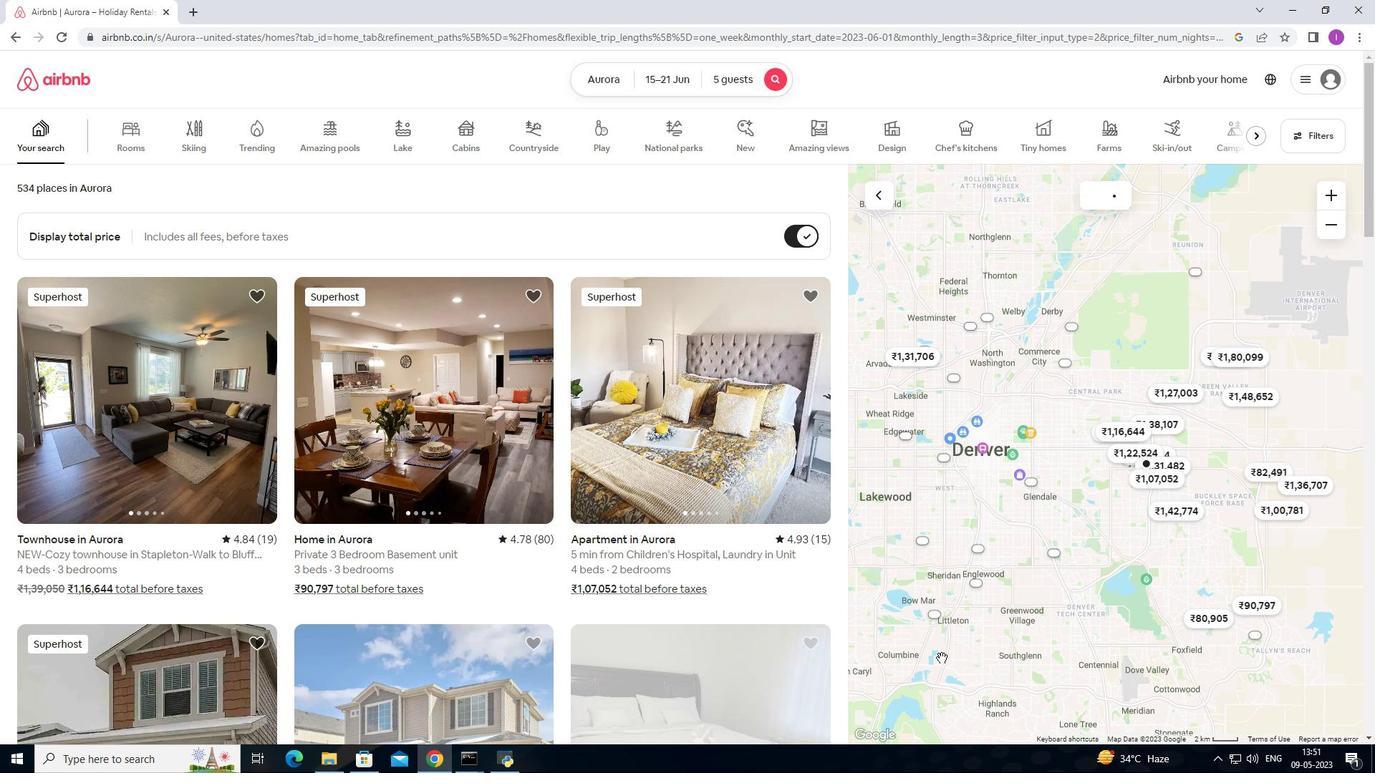 
